 Task: Add Pacifica Island Vanilla Spray Perfume, Clean Fragrance, Essential Oil to the cart.
Action: Mouse moved to (300, 146)
Screenshot: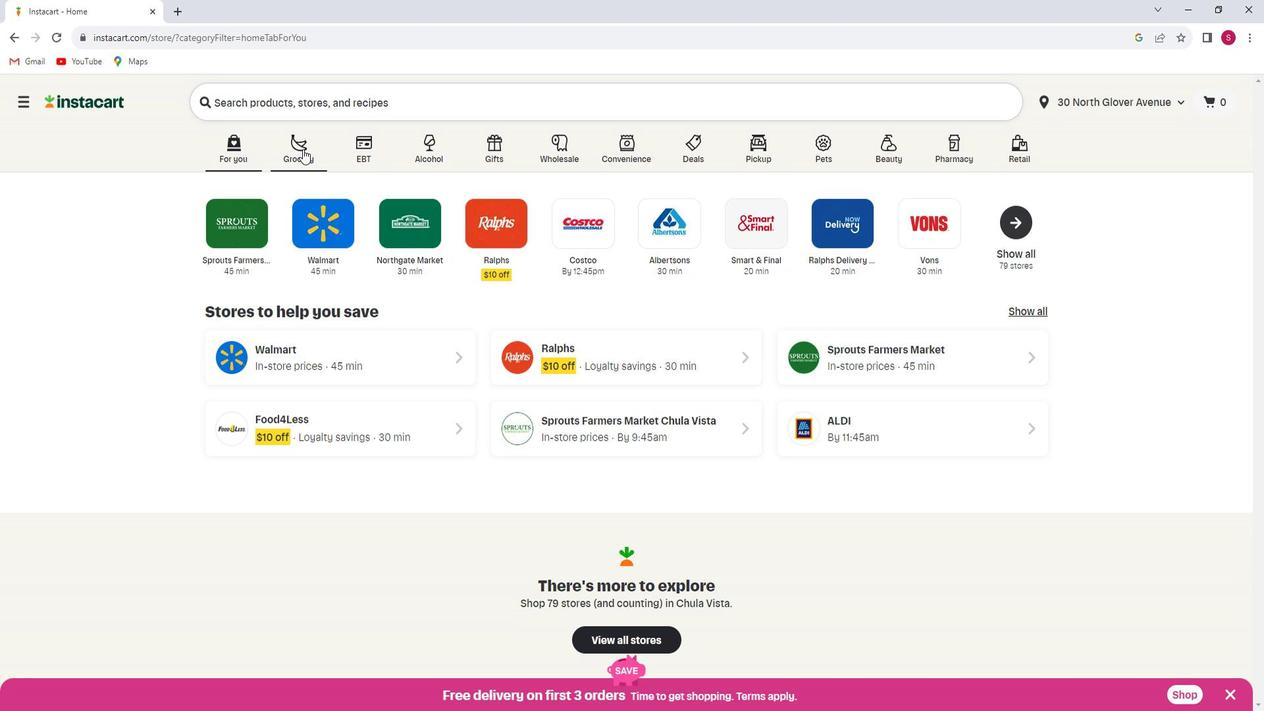 
Action: Mouse pressed left at (300, 146)
Screenshot: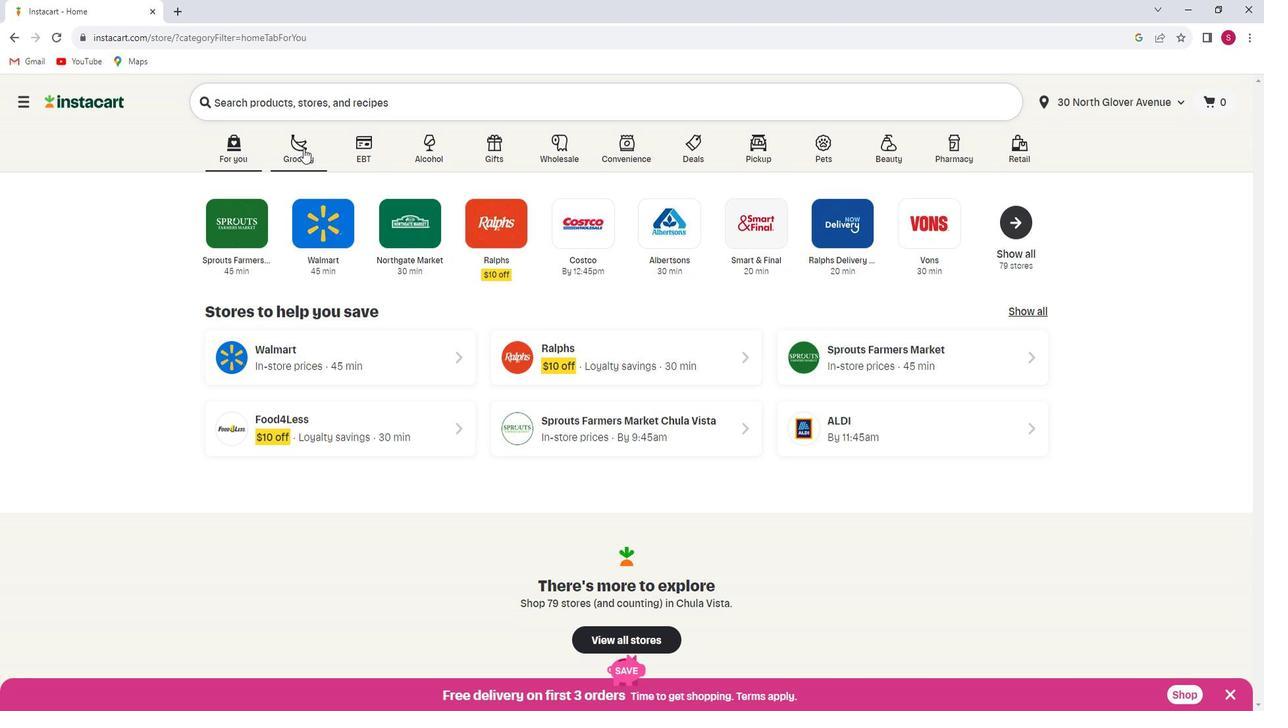 
Action: Mouse moved to (340, 393)
Screenshot: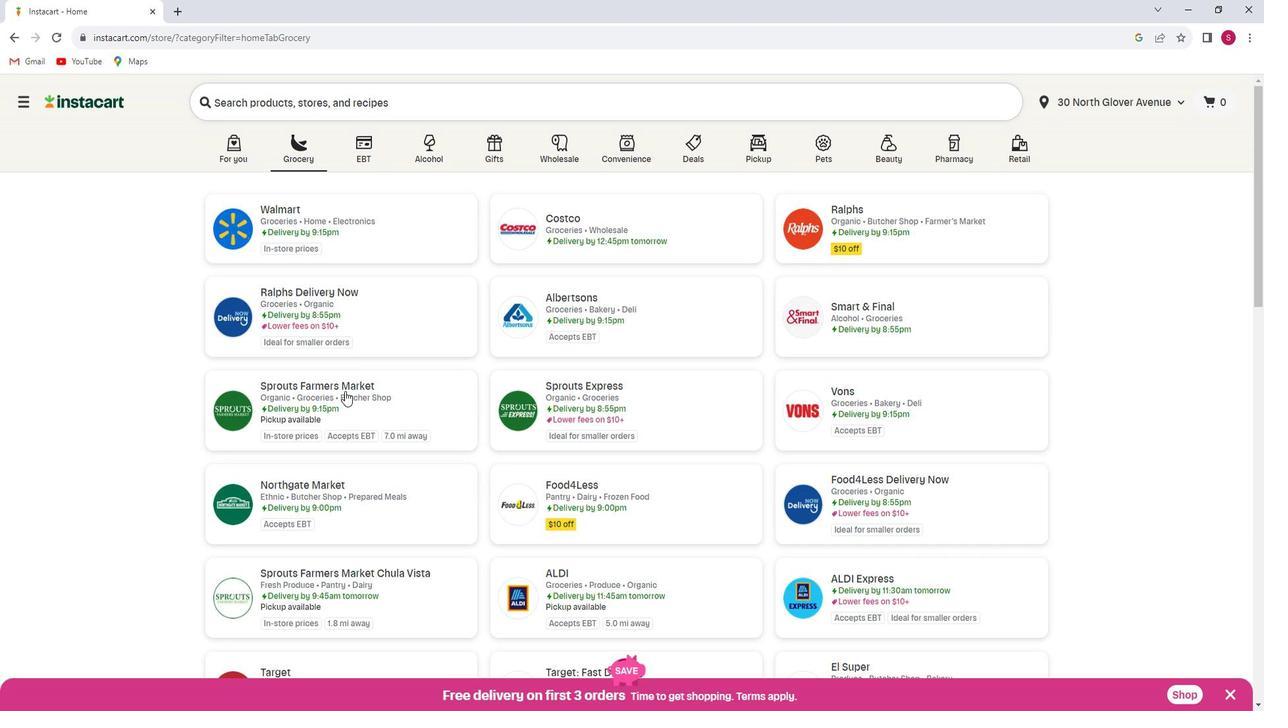 
Action: Mouse pressed left at (340, 393)
Screenshot: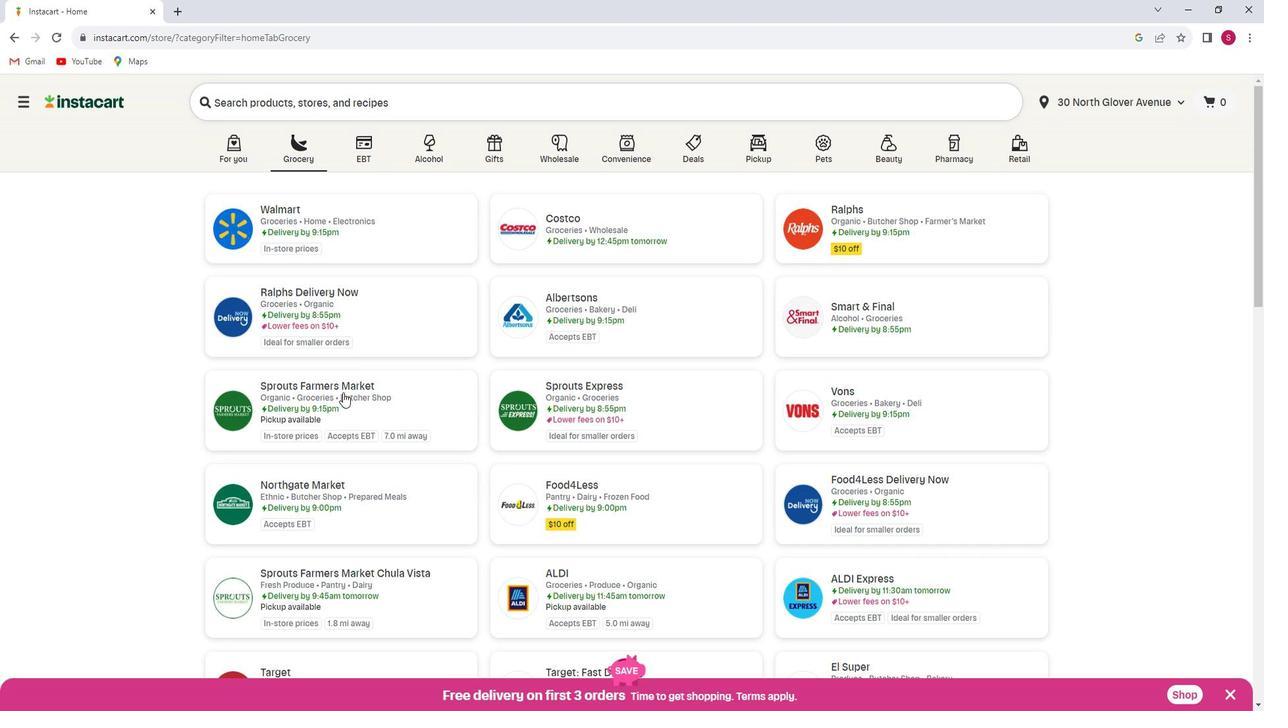 
Action: Mouse moved to (105, 402)
Screenshot: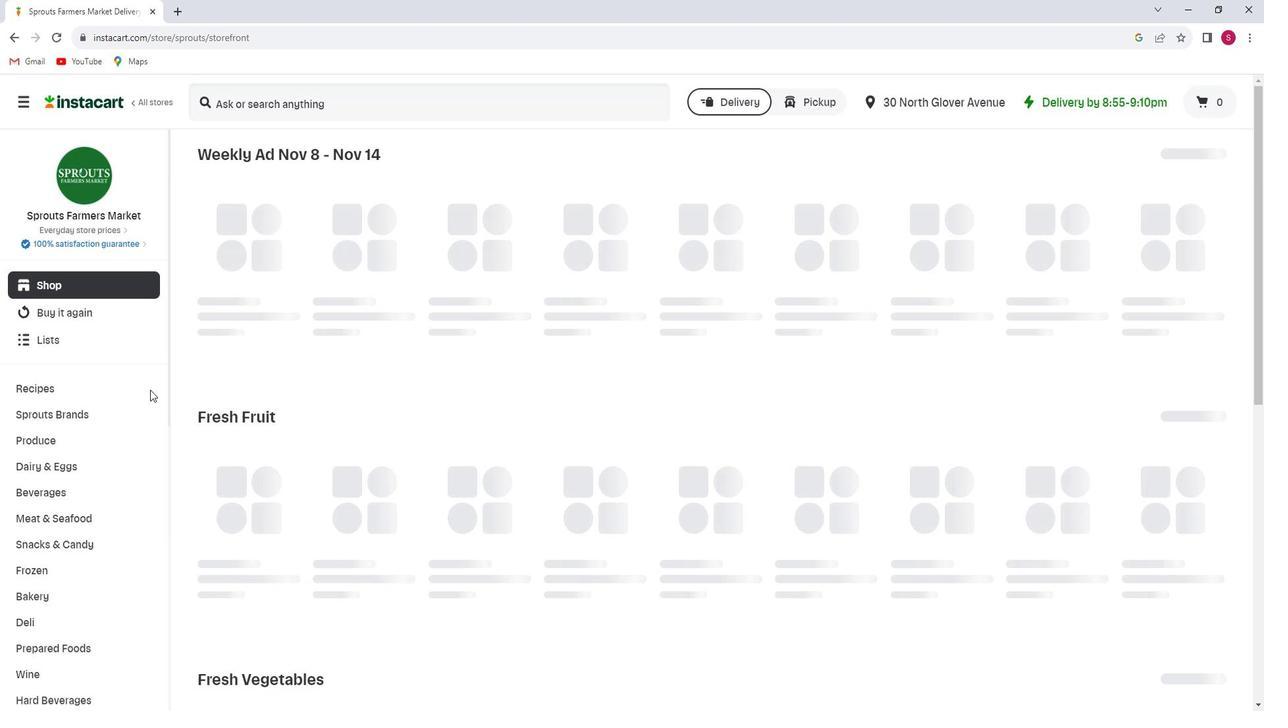
Action: Mouse scrolled (105, 402) with delta (0, 0)
Screenshot: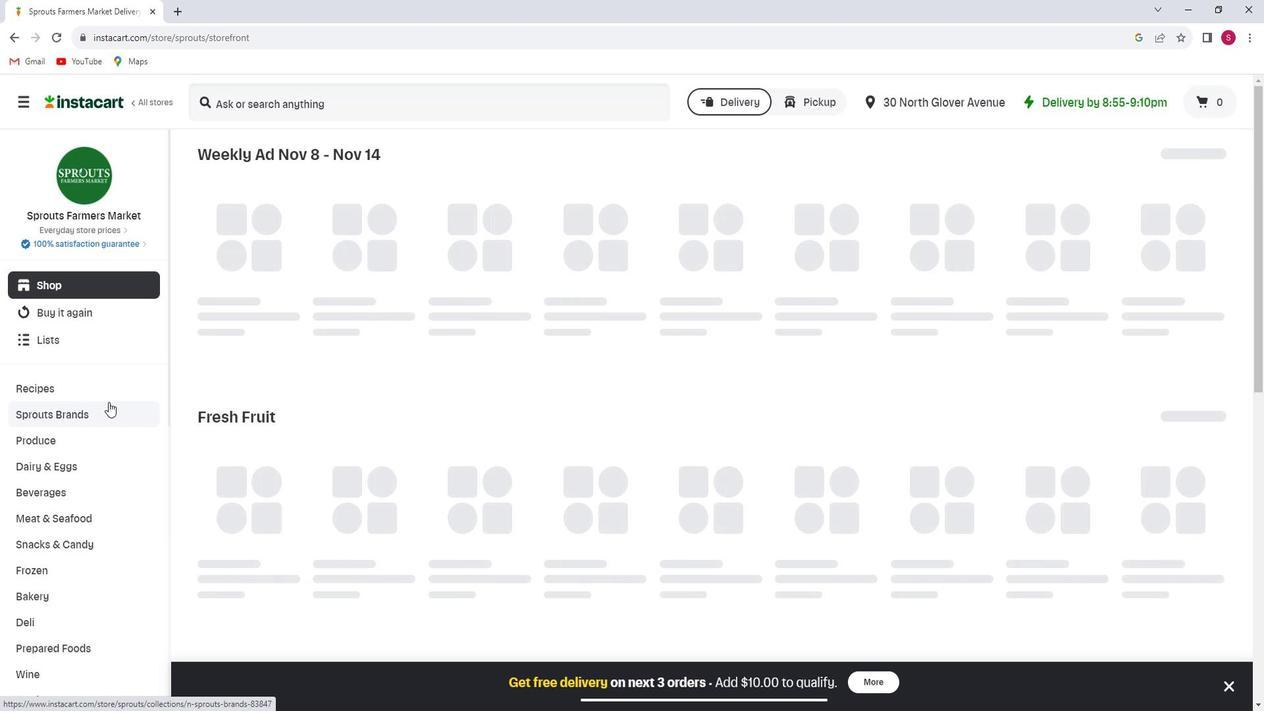 
Action: Mouse scrolled (105, 402) with delta (0, 0)
Screenshot: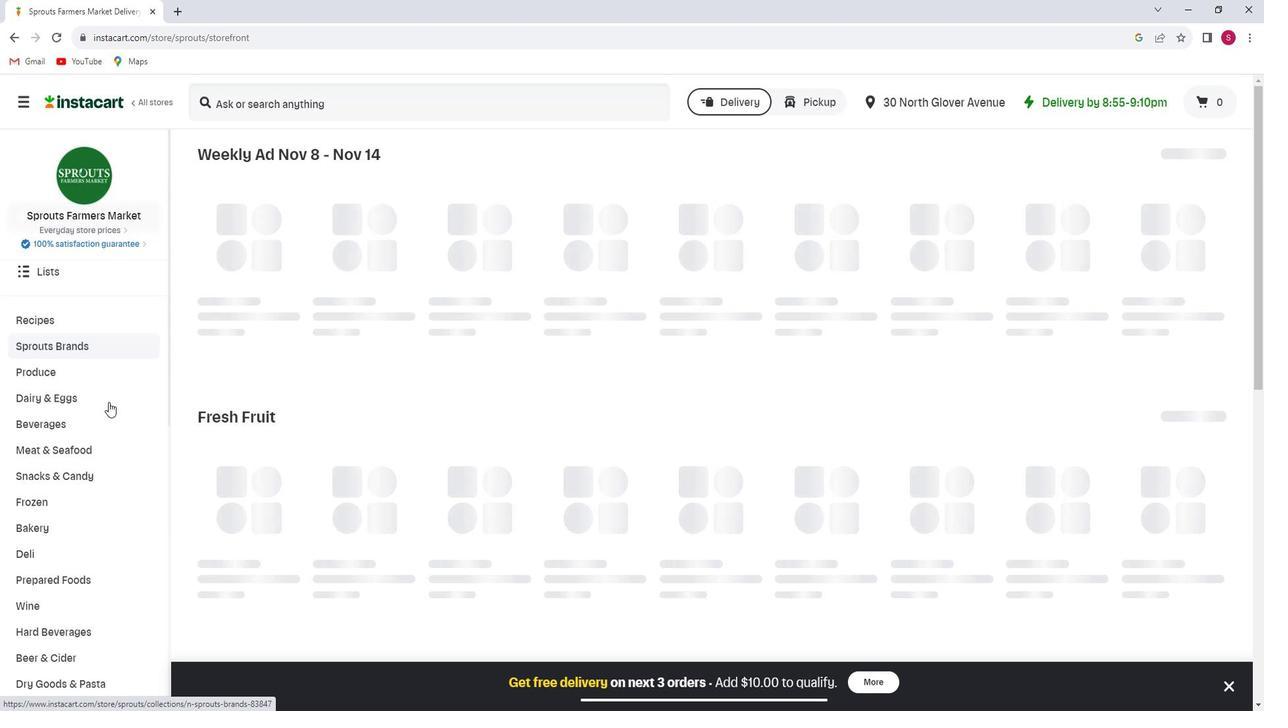 
Action: Mouse moved to (104, 402)
Screenshot: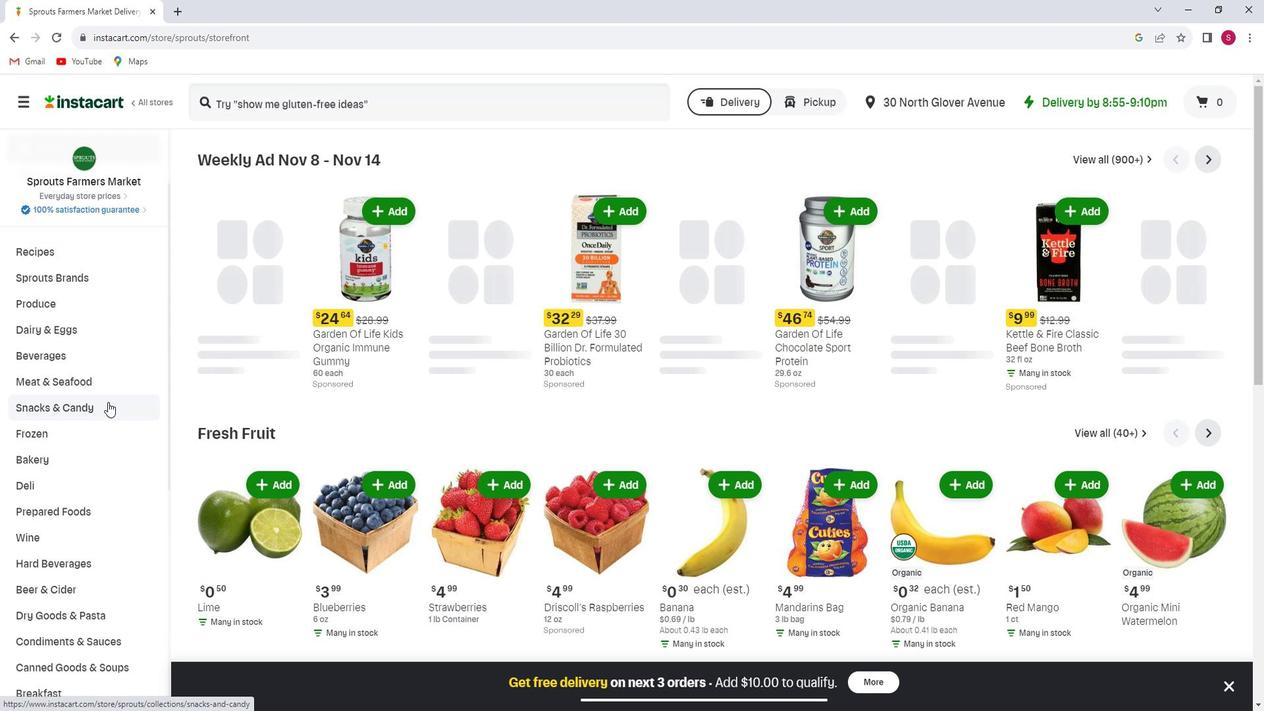 
Action: Mouse scrolled (104, 402) with delta (0, 0)
Screenshot: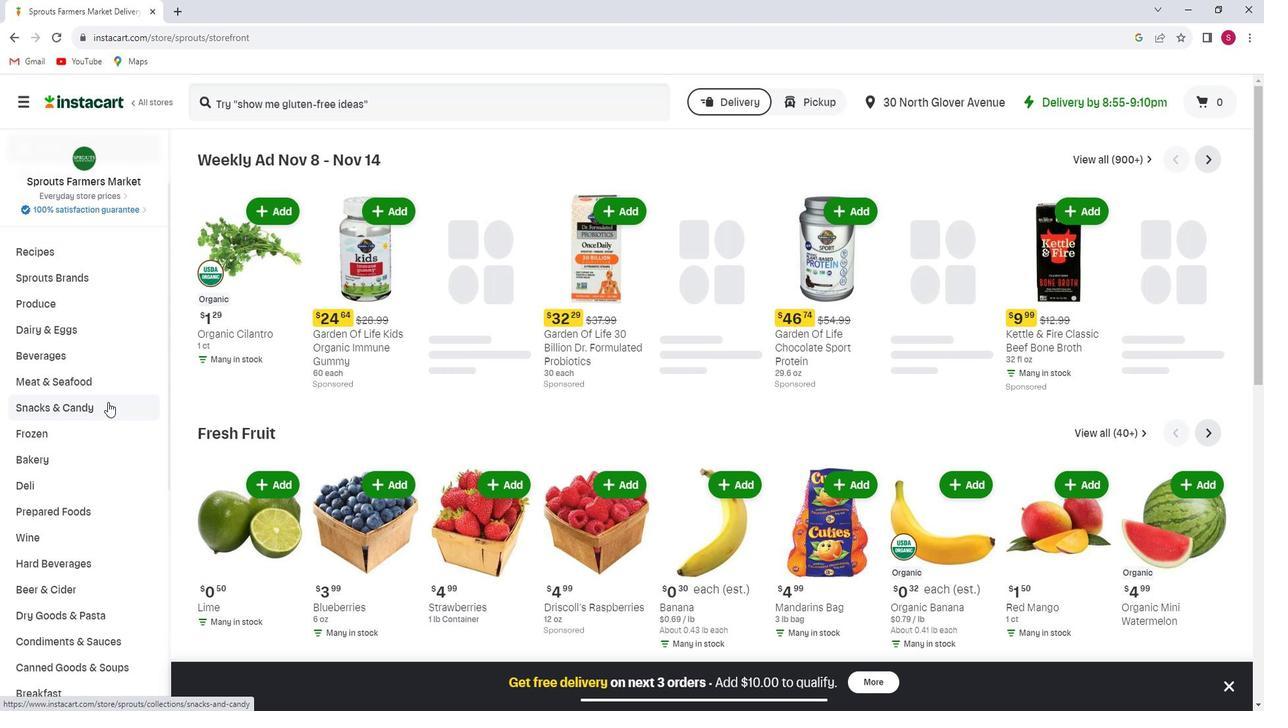 
Action: Mouse scrolled (104, 402) with delta (0, 0)
Screenshot: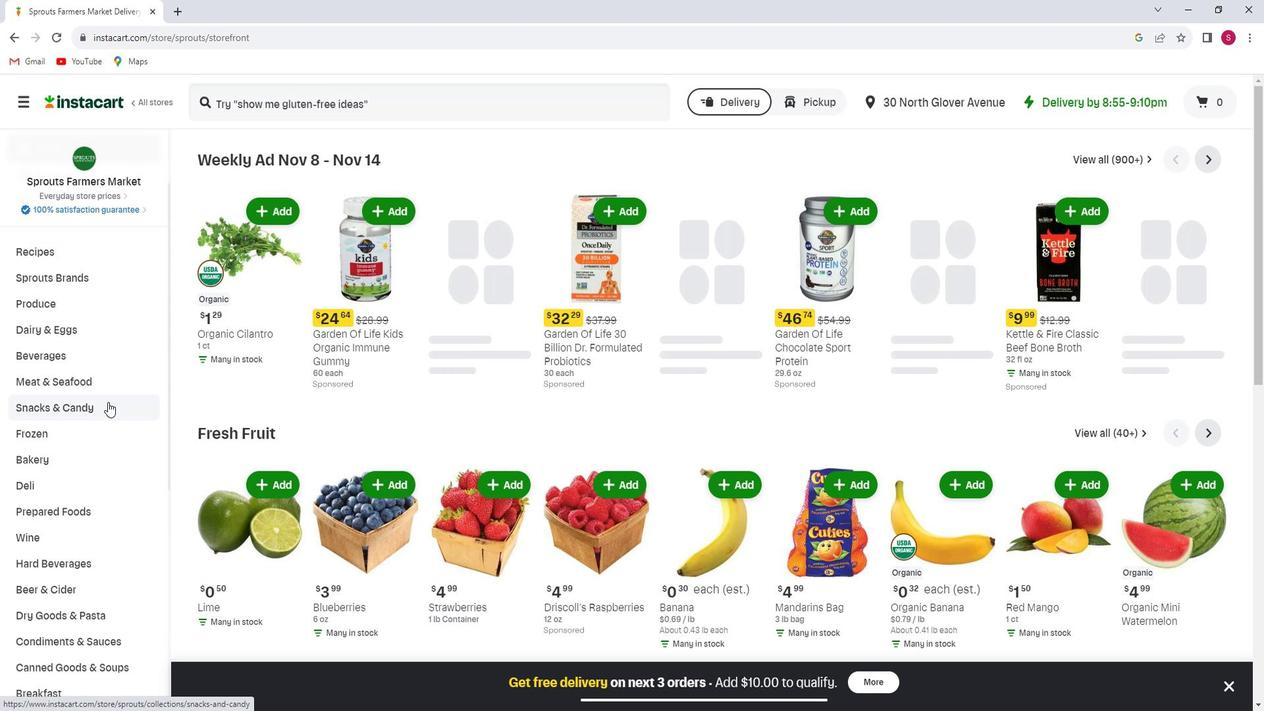 
Action: Mouse moved to (93, 416)
Screenshot: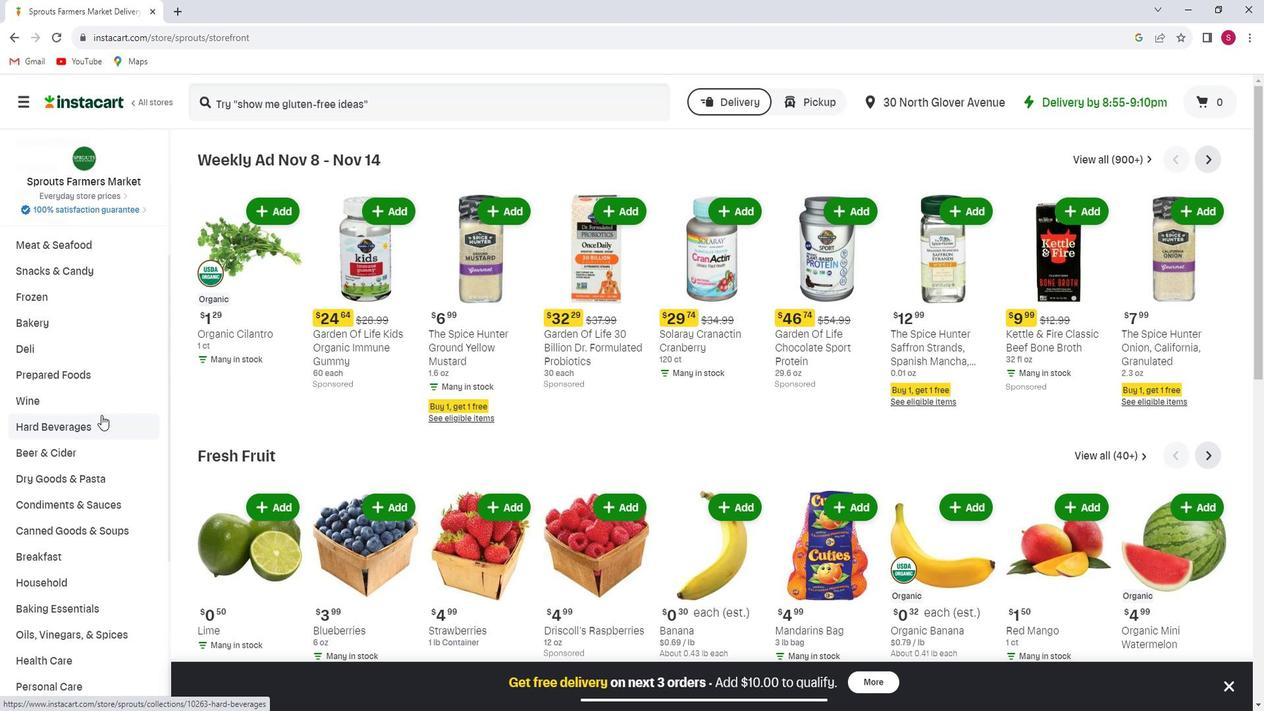 
Action: Mouse scrolled (93, 415) with delta (0, 0)
Screenshot: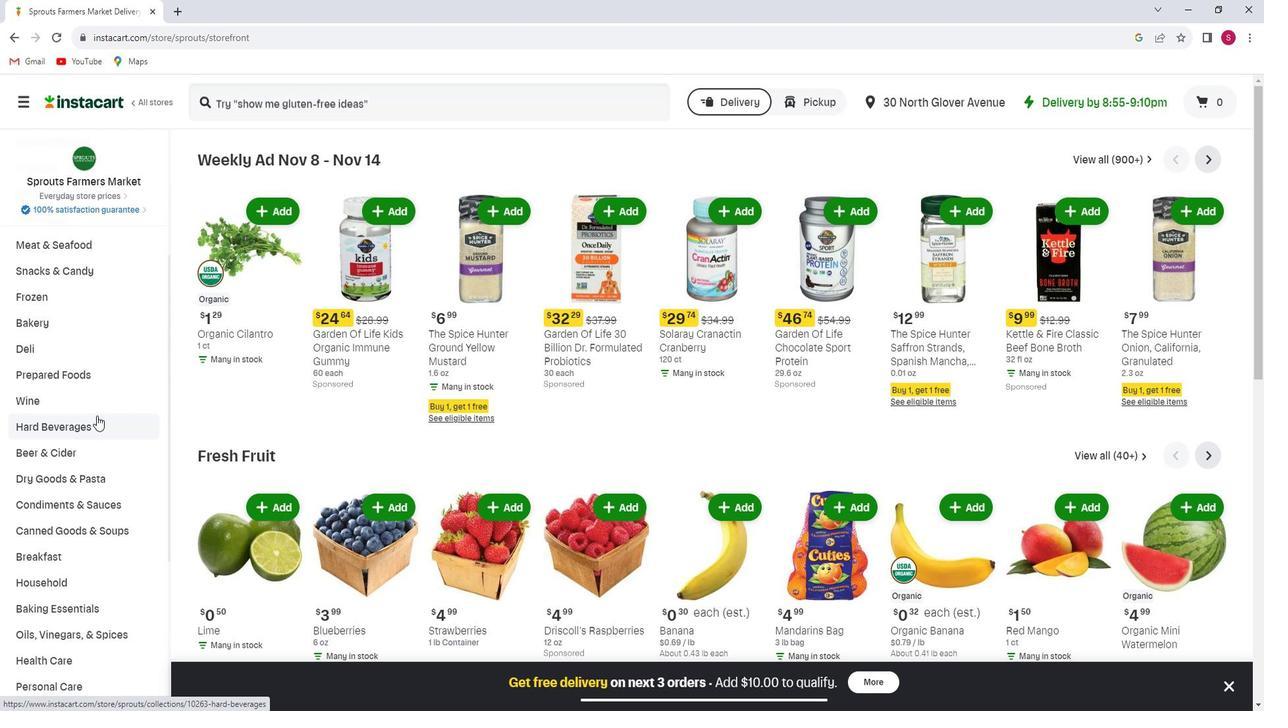 
Action: Mouse scrolled (93, 415) with delta (0, 0)
Screenshot: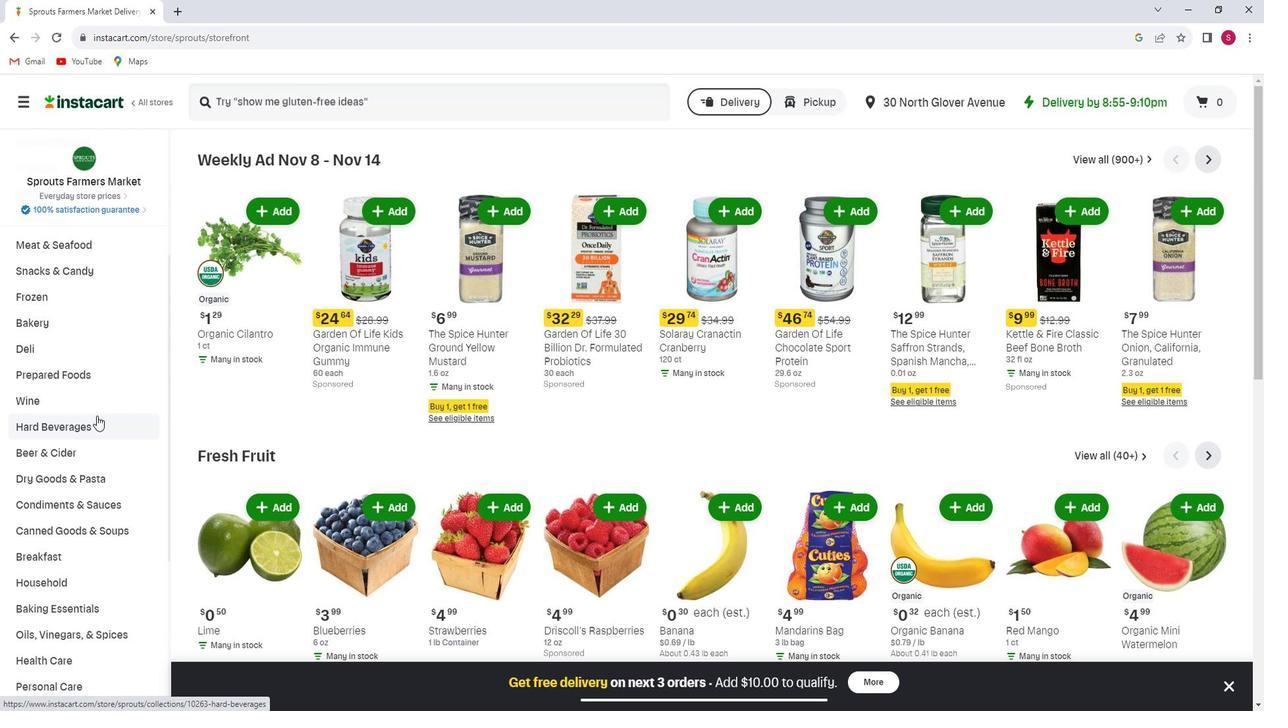 
Action: Mouse moved to (80, 427)
Screenshot: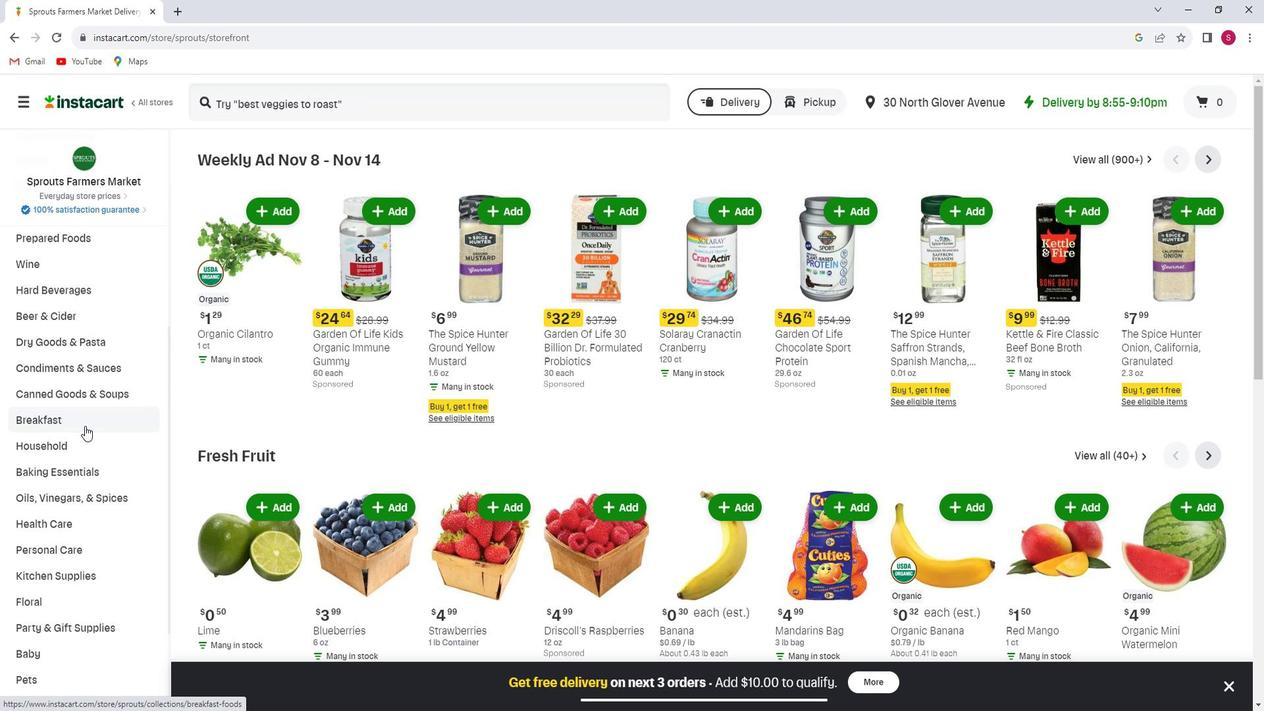 
Action: Mouse scrolled (80, 426) with delta (0, 0)
Screenshot: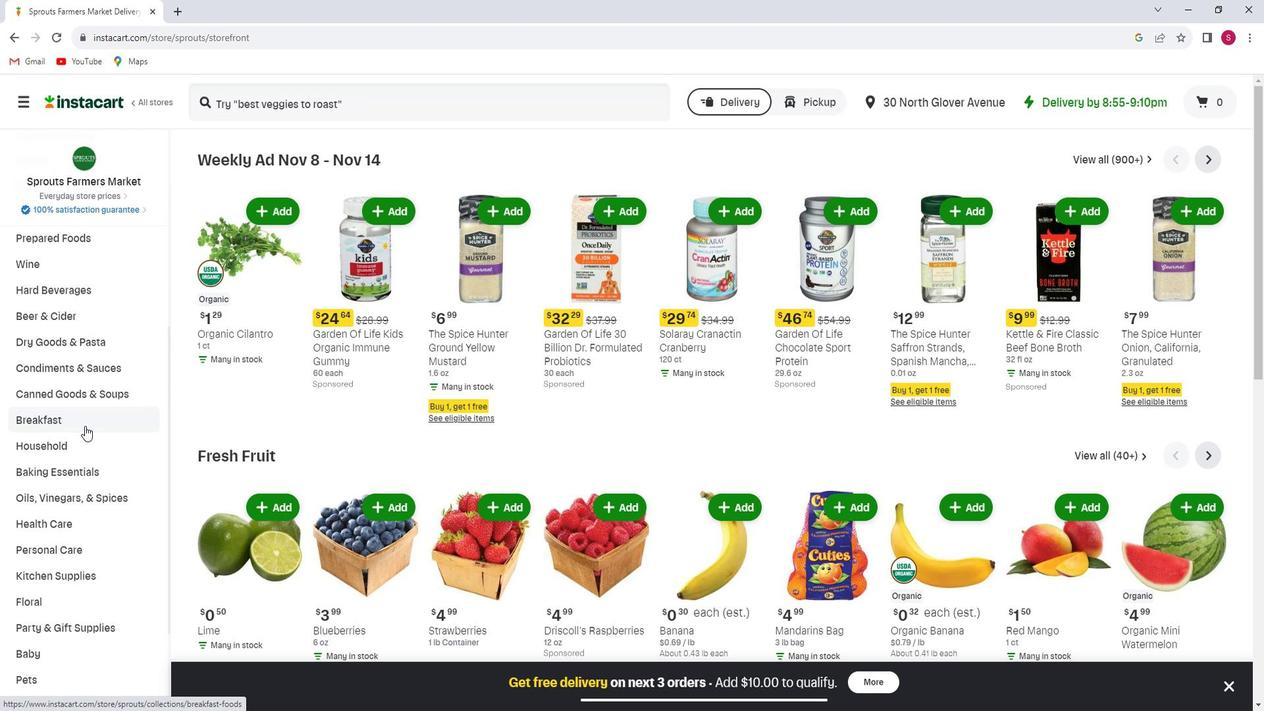
Action: Mouse moved to (65, 479)
Screenshot: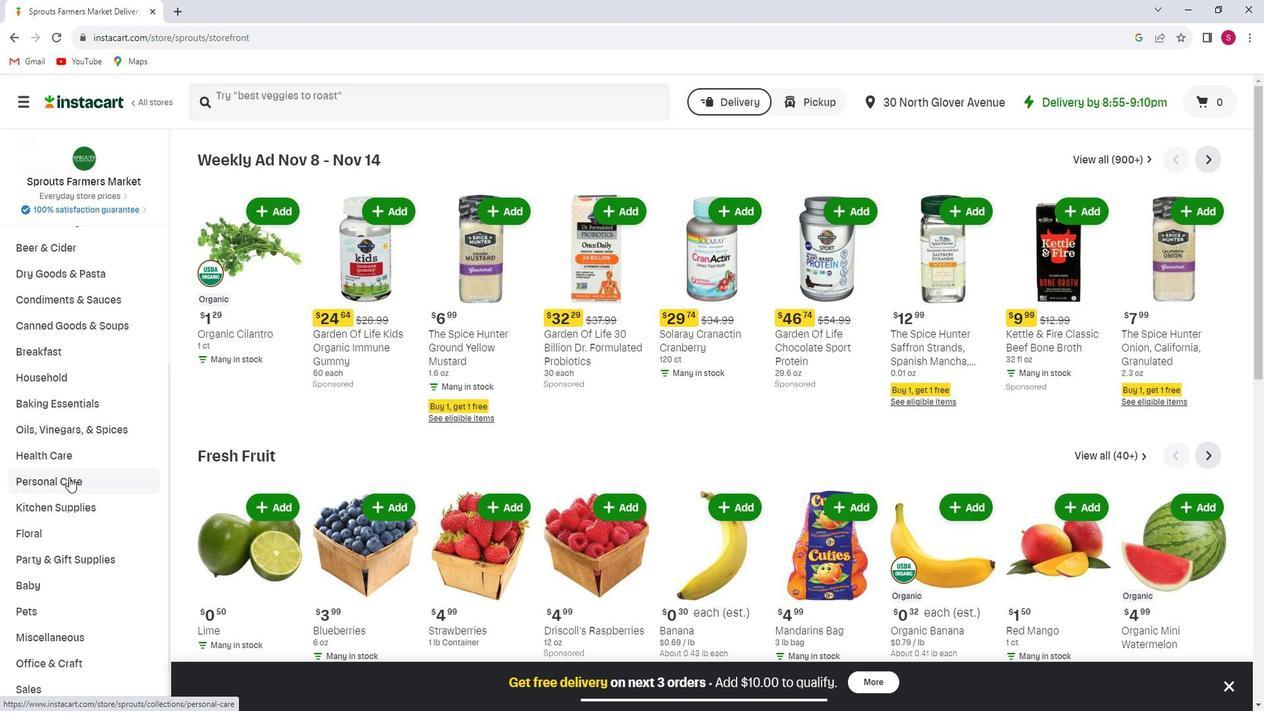 
Action: Mouse pressed left at (65, 479)
Screenshot: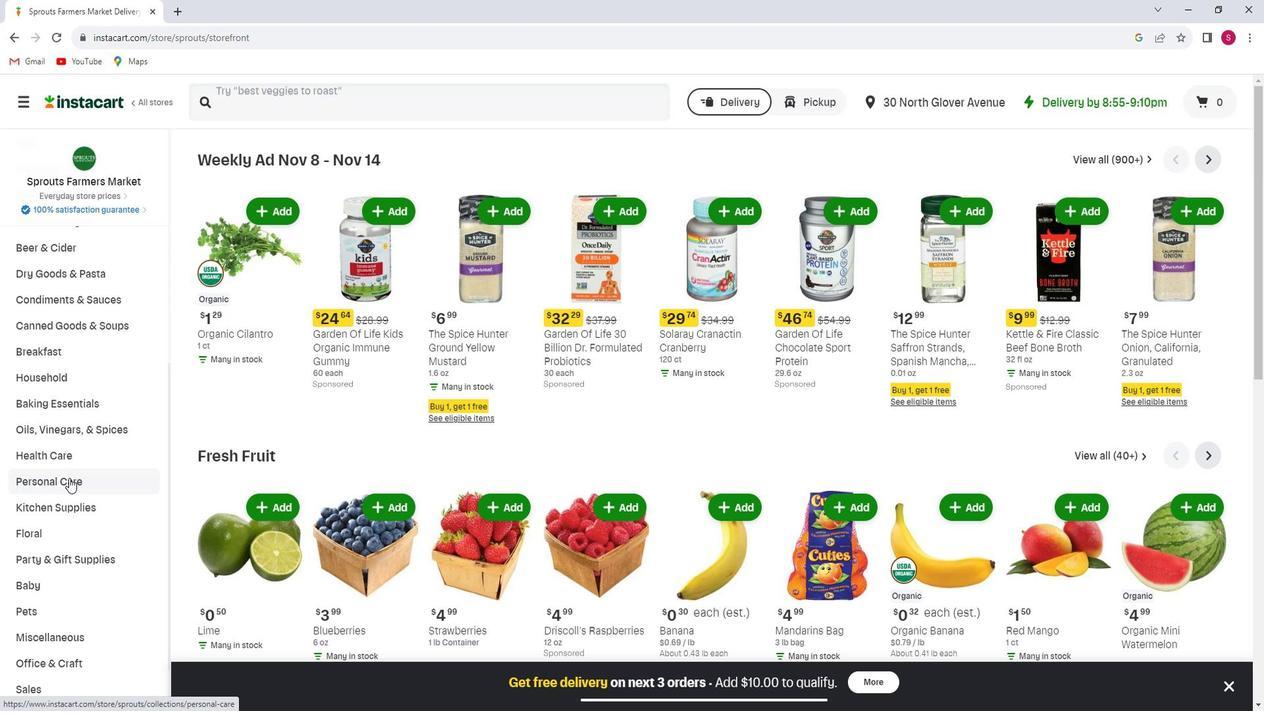 
Action: Mouse moved to (66, 535)
Screenshot: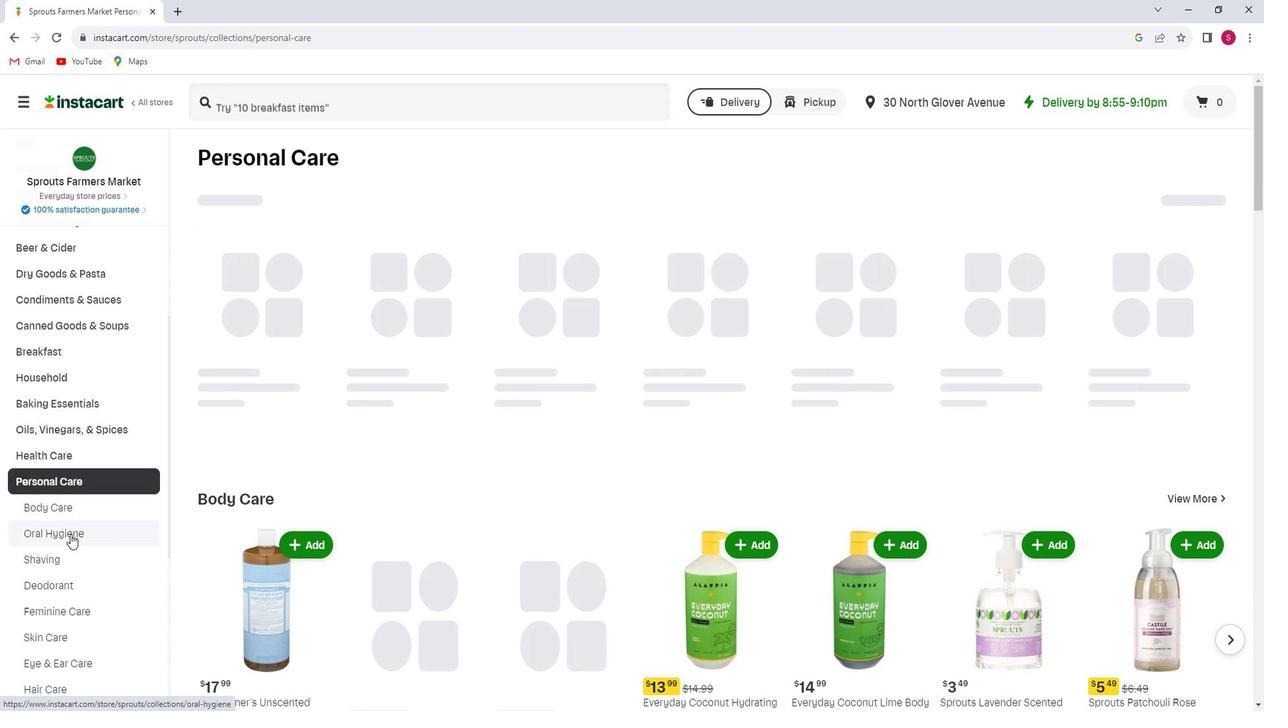 
Action: Mouse scrolled (66, 534) with delta (0, 0)
Screenshot: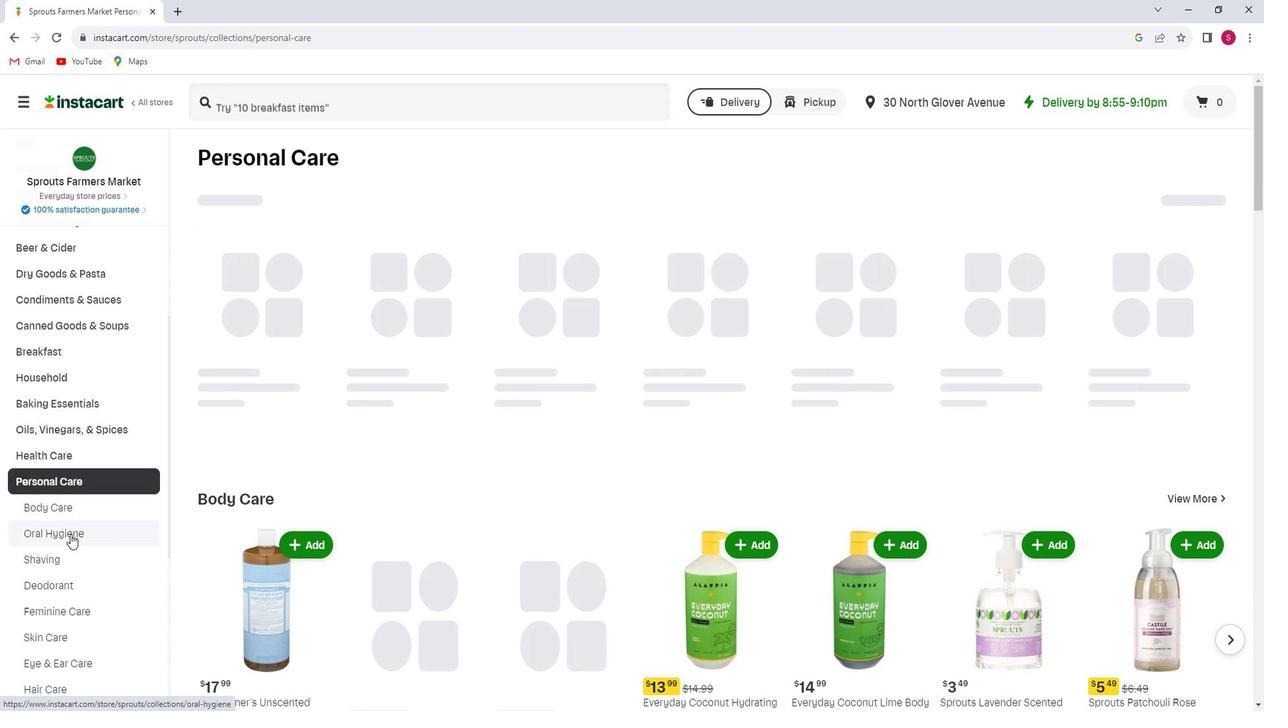 
Action: Mouse scrolled (66, 534) with delta (0, 0)
Screenshot: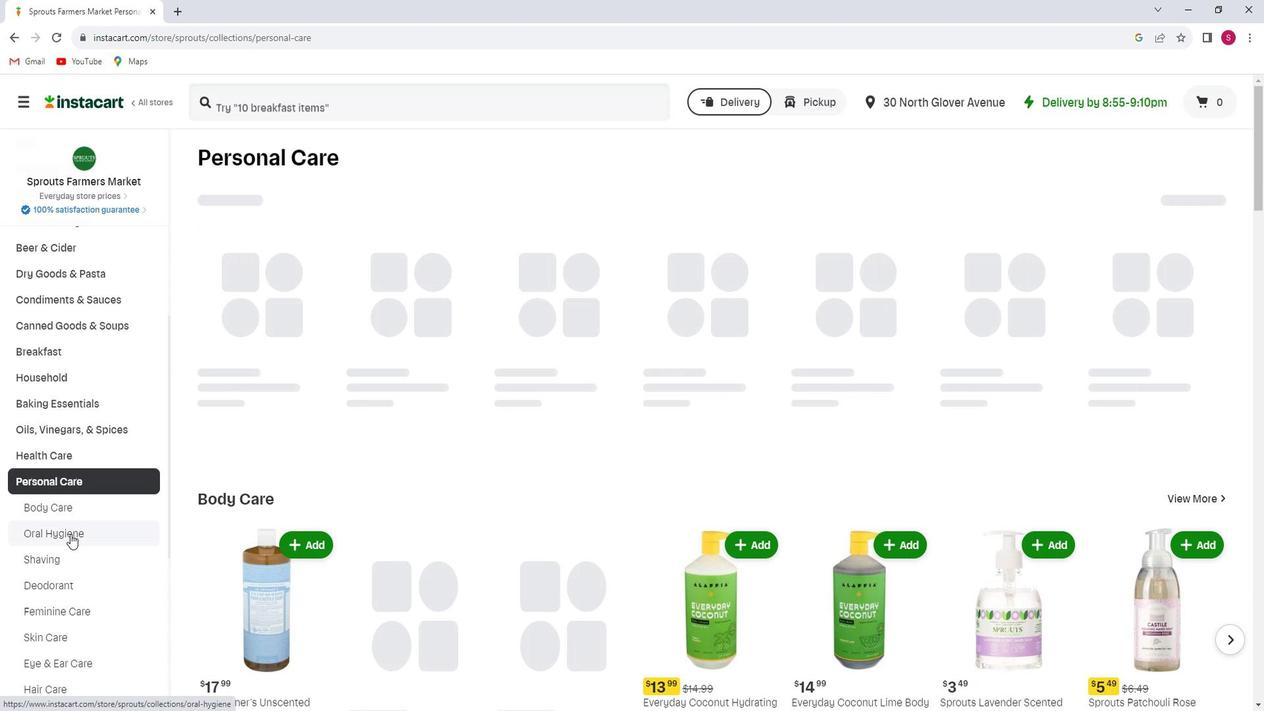 
Action: Mouse moved to (42, 629)
Screenshot: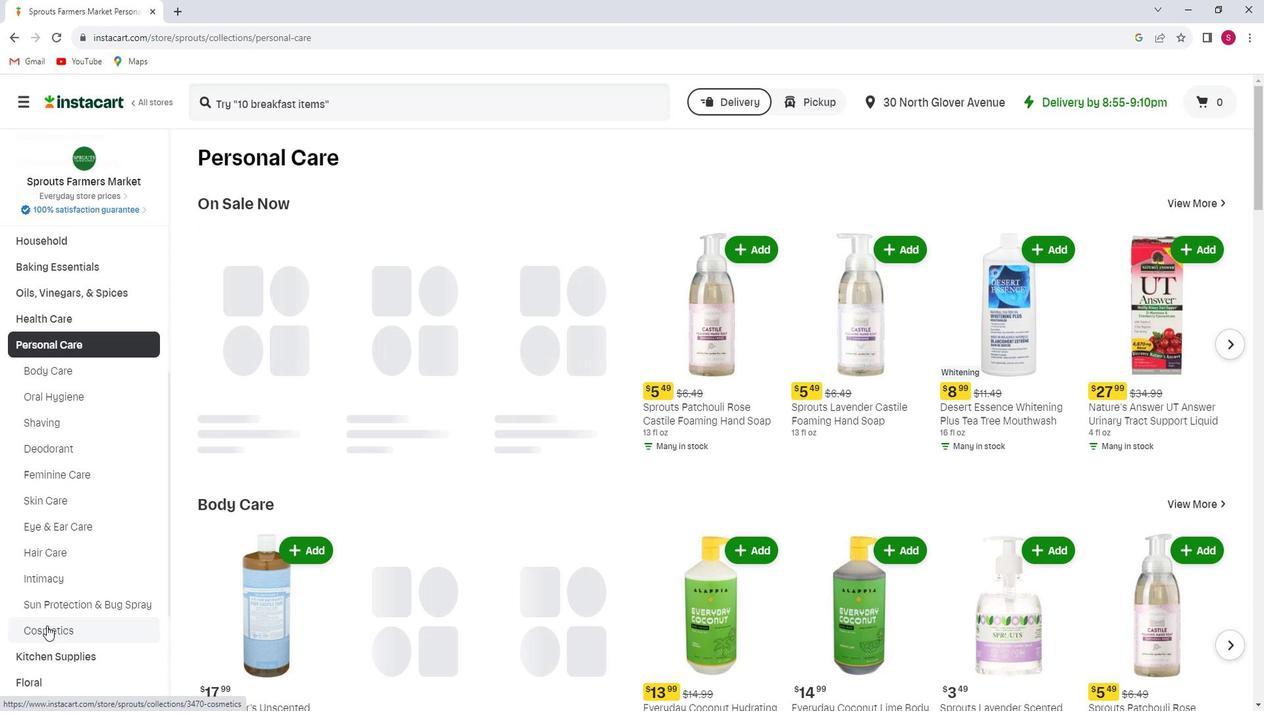 
Action: Mouse pressed left at (42, 629)
Screenshot: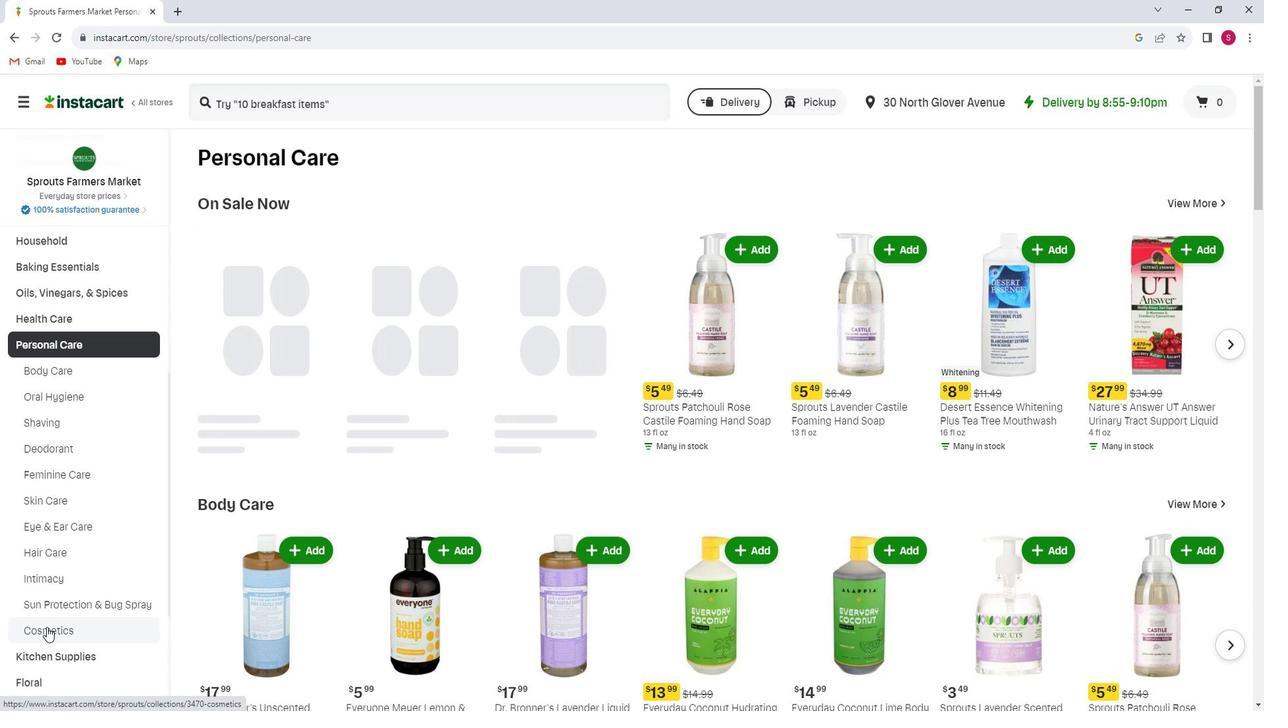 
Action: Mouse moved to (405, 217)
Screenshot: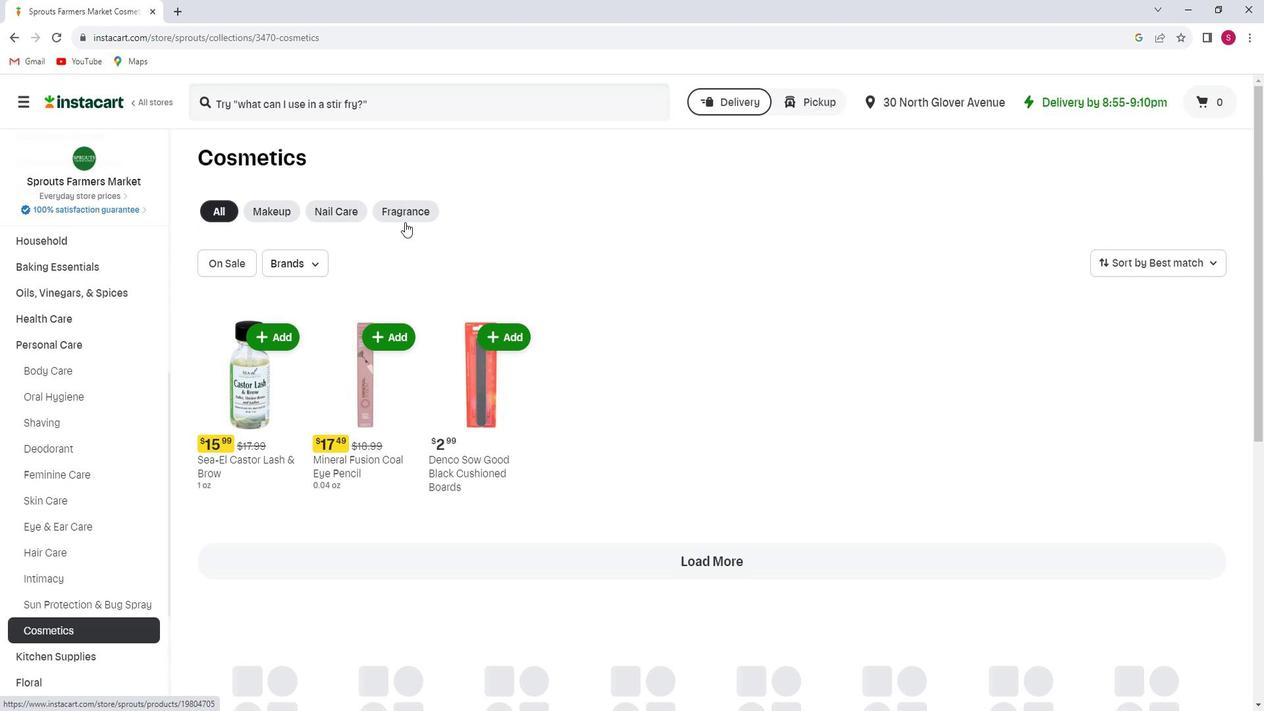 
Action: Mouse pressed left at (405, 217)
Screenshot: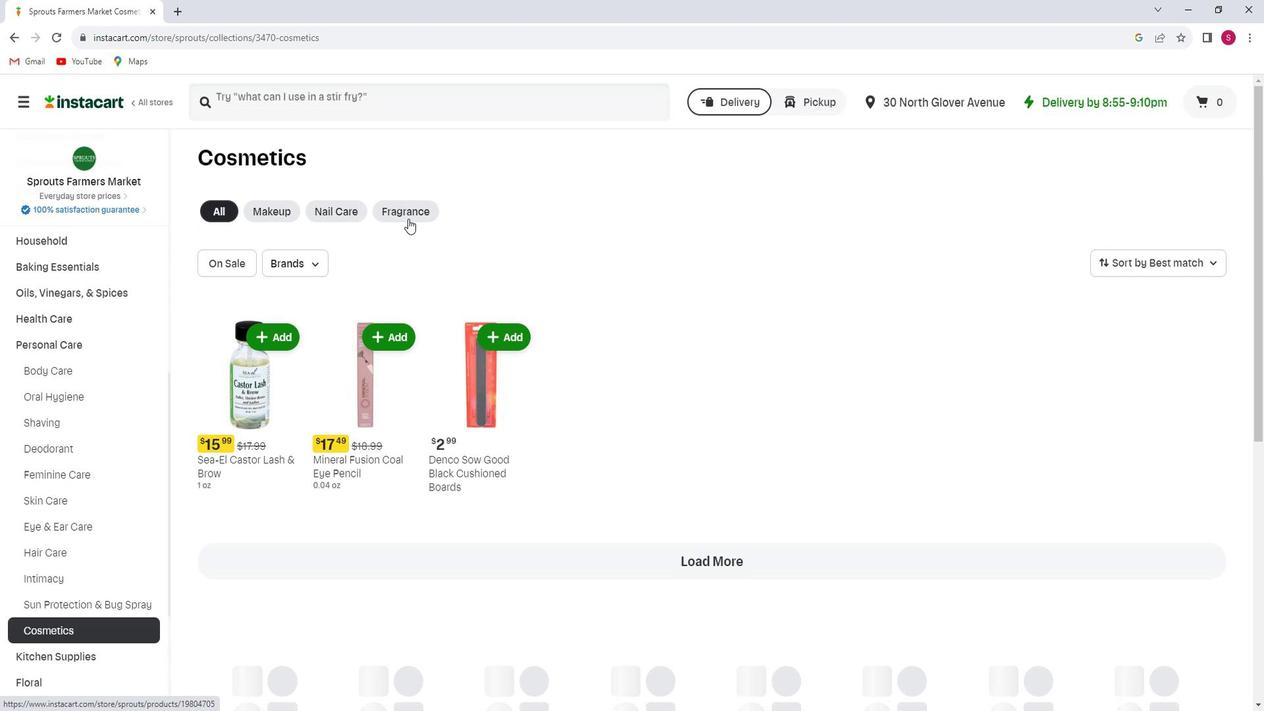 
Action: Mouse moved to (363, 102)
Screenshot: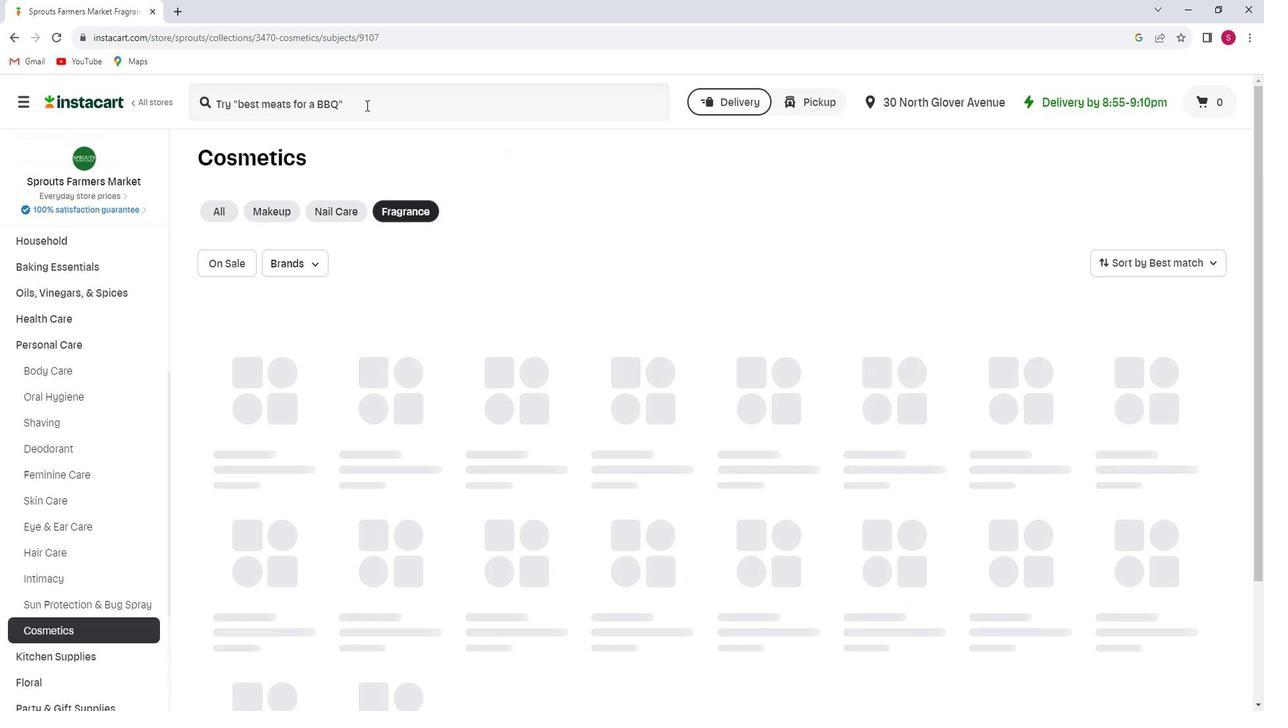 
Action: Mouse pressed left at (363, 102)
Screenshot: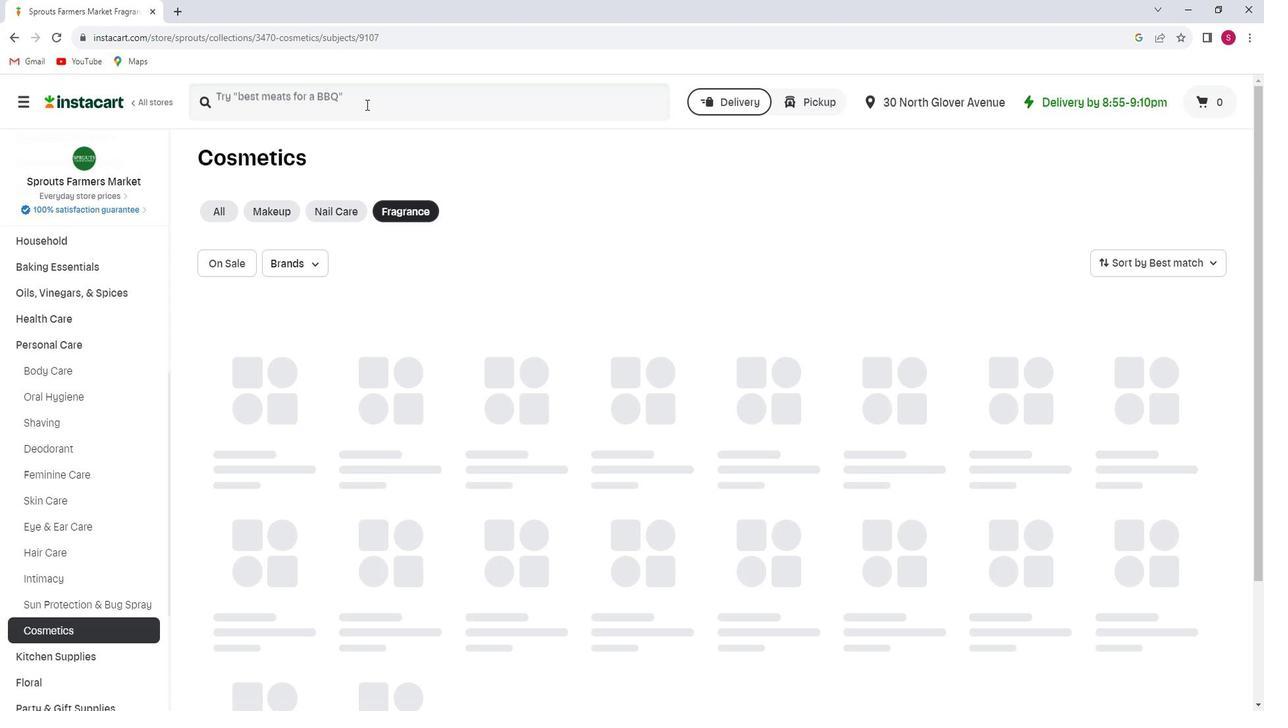 
Action: Mouse moved to (278, 122)
Screenshot: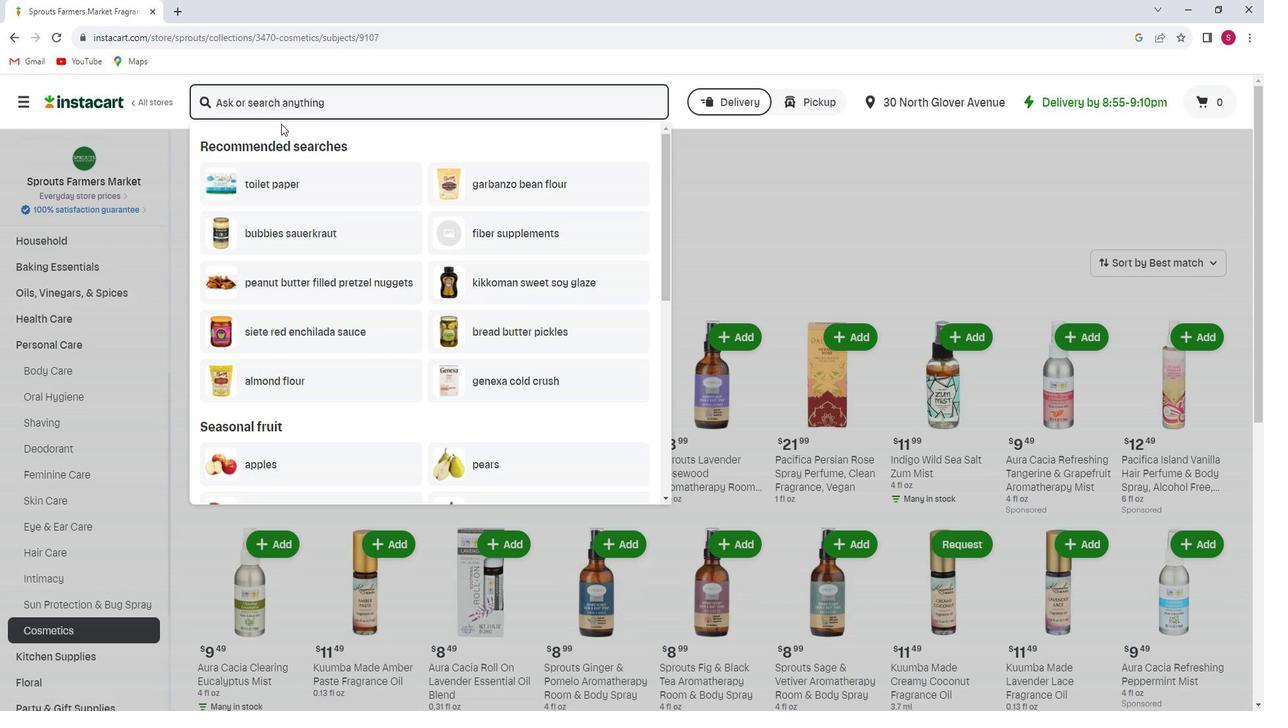 
Action: Key pressed <Key.shift>Pacifu<Key.backspace>ica<Key.space><Key.shift>Island<Key.space><Key.shift><Key.shift><Key.shift>Vanilla<Key.space><Key.shift>Spray<Key.space><Key.shift>Perfume,<Key.space><Key.shift>Clean<Key.space><Key.shift>Fragrance,<Key.space><Key.shift>Essential<Key.space><Key.shift>Oil<Key.enter>
Screenshot: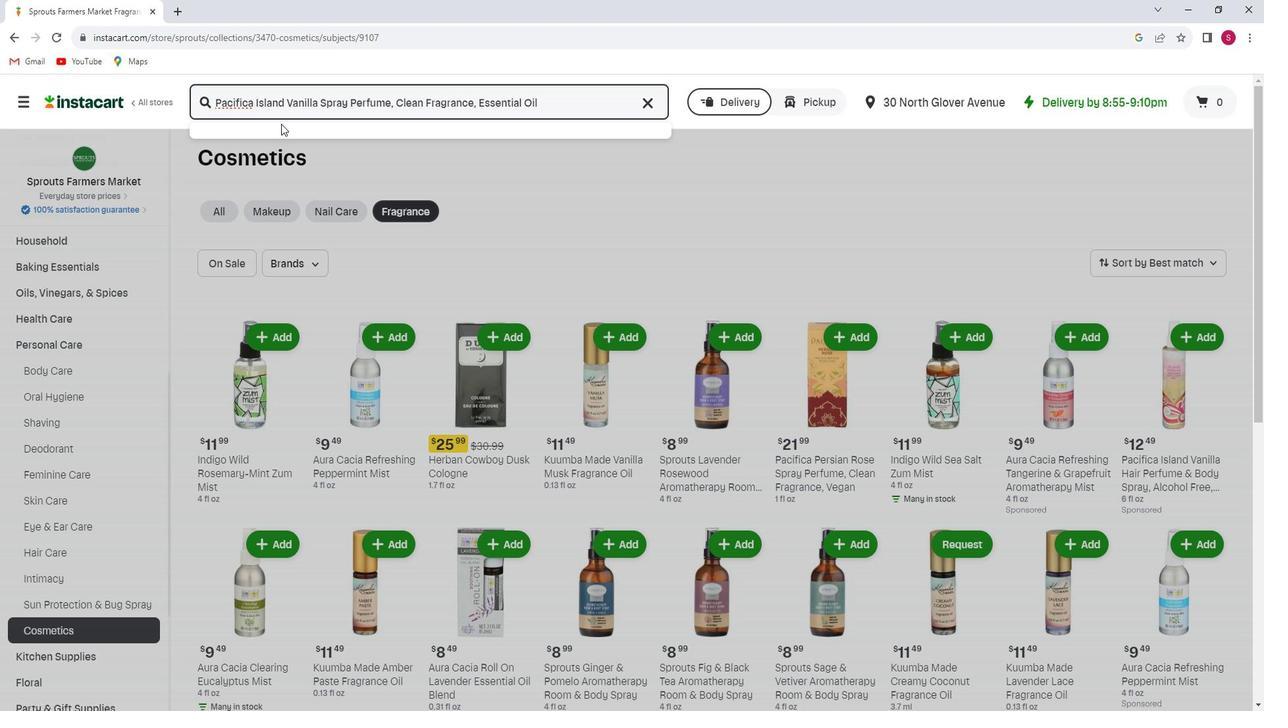 
Action: Mouse moved to (451, 217)
Screenshot: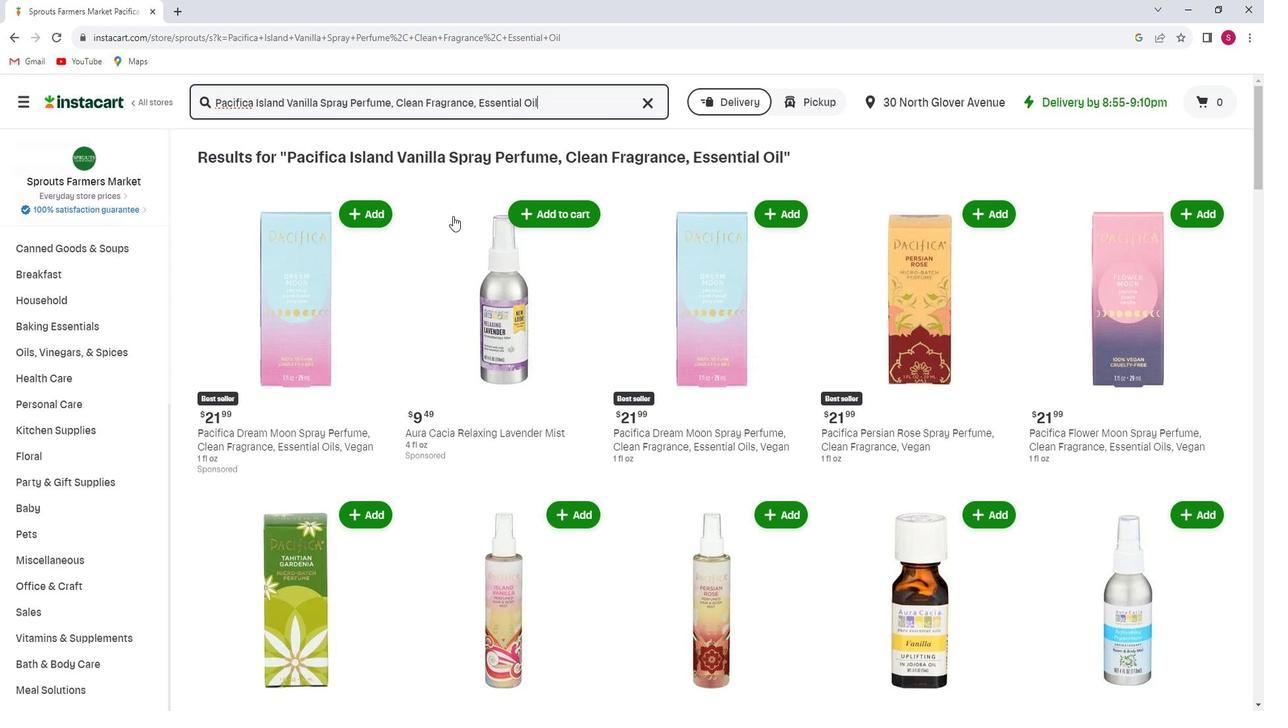 
Action: Mouse scrolled (451, 217) with delta (0, 0)
Screenshot: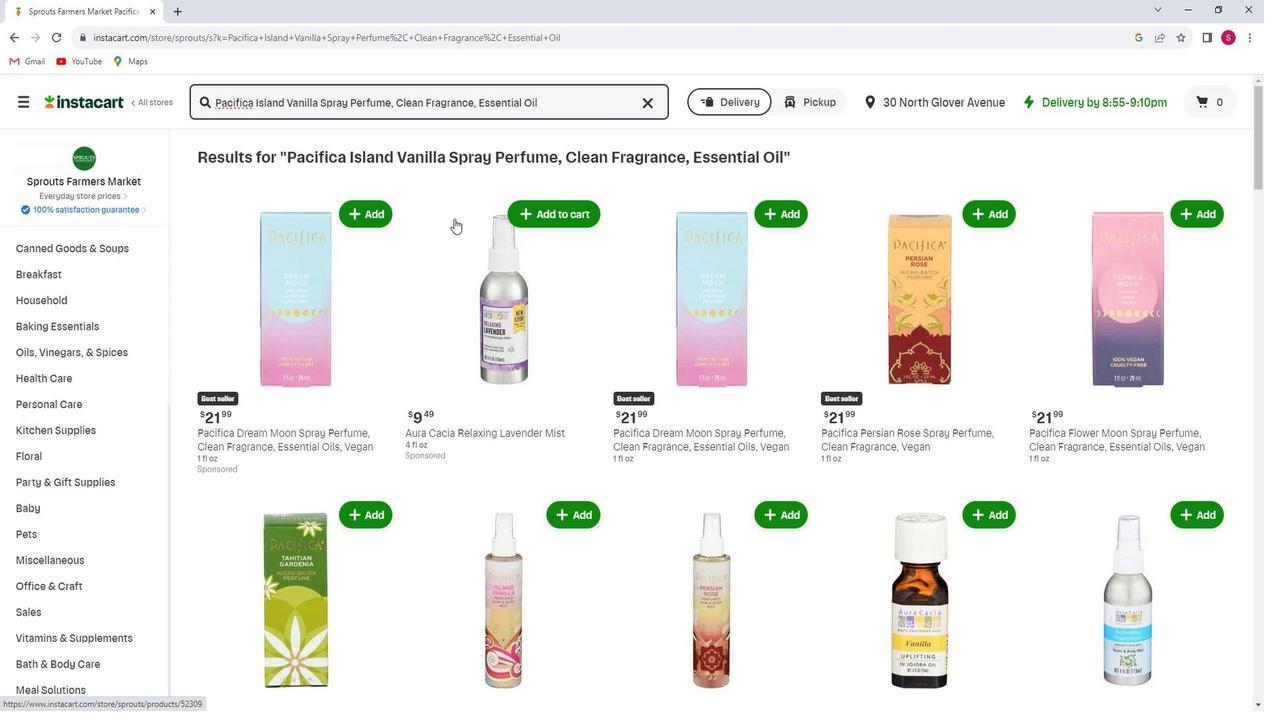 
Action: Mouse moved to (471, 225)
Screenshot: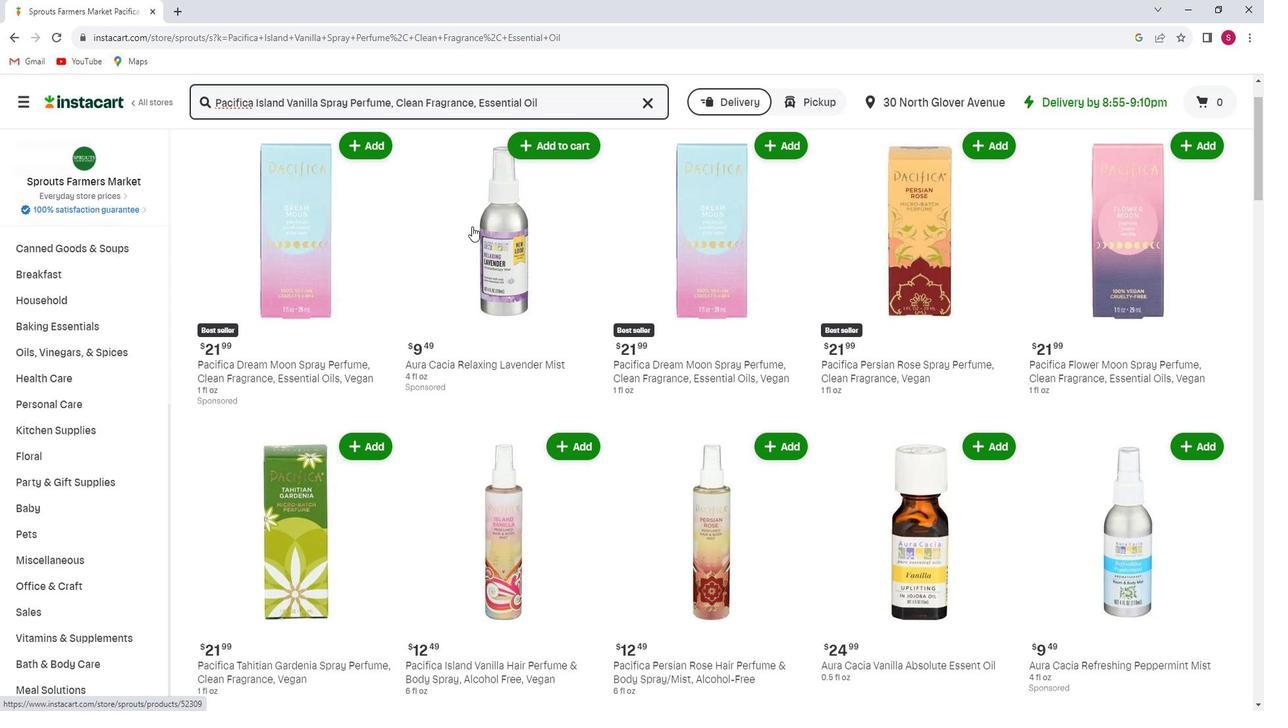
Action: Mouse scrolled (471, 225) with delta (0, 0)
Screenshot: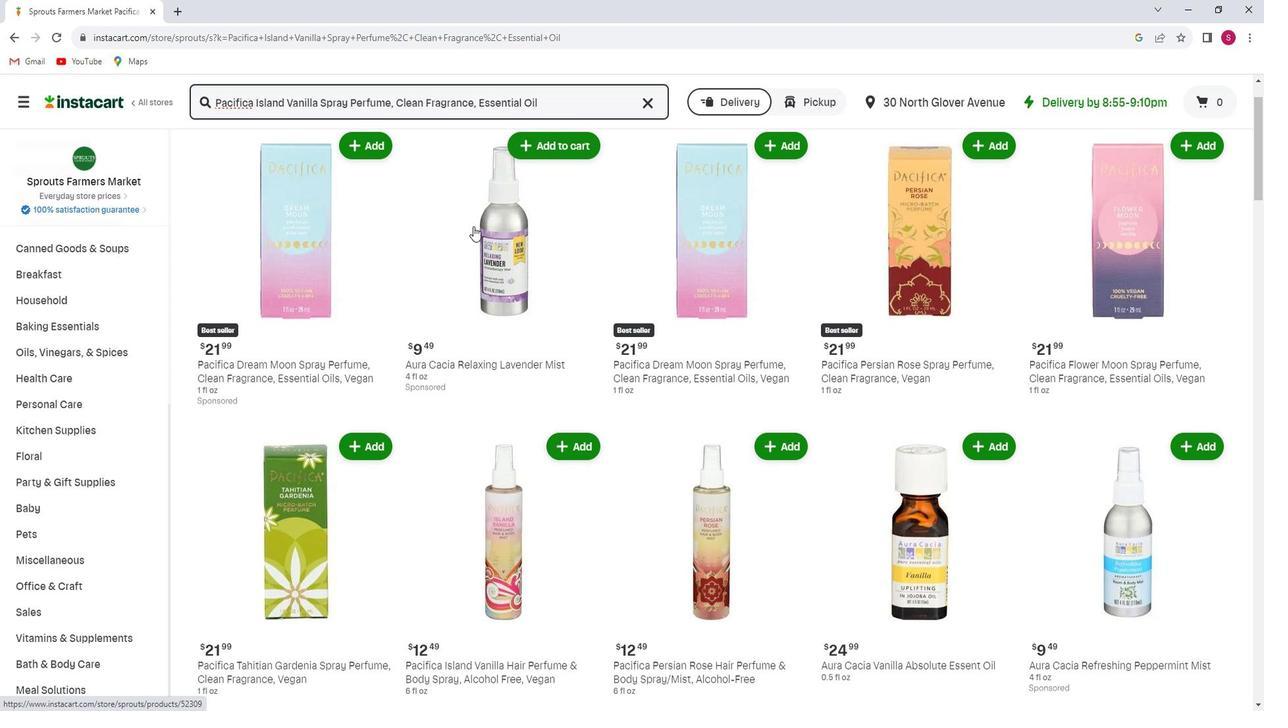 
Action: Mouse scrolled (471, 225) with delta (0, 0)
Screenshot: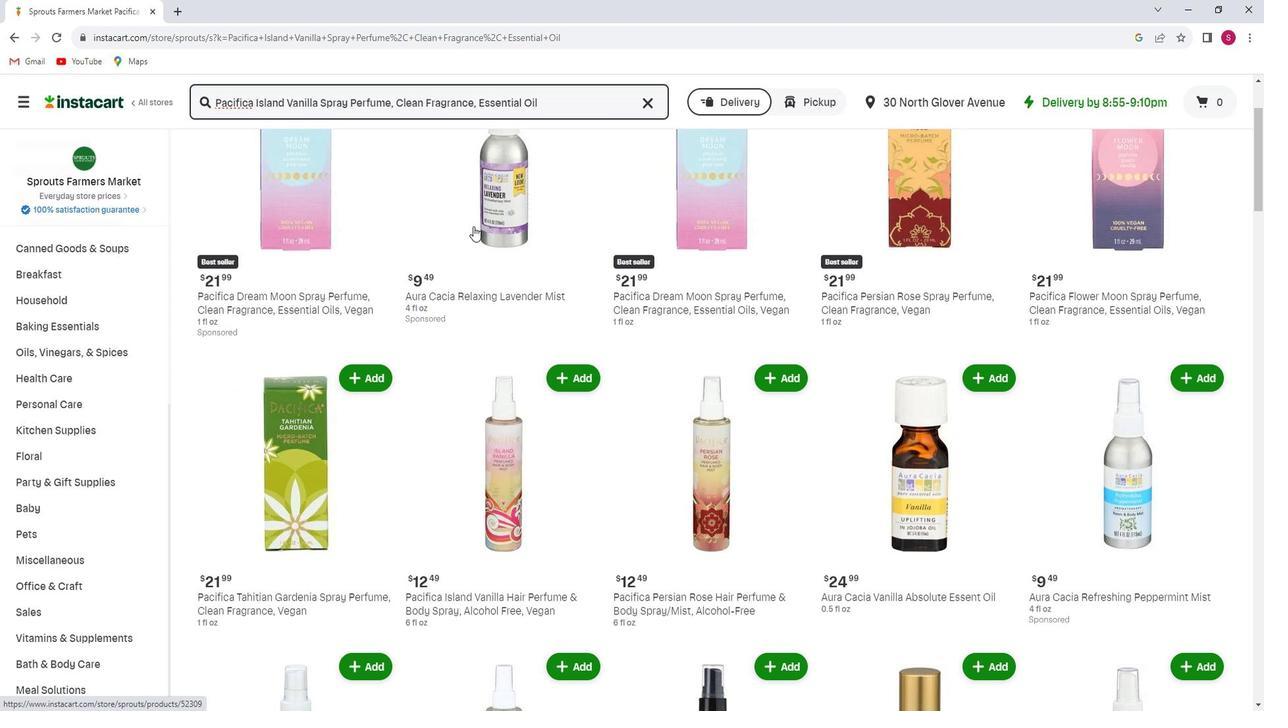 
Action: Mouse scrolled (471, 225) with delta (0, 0)
Screenshot: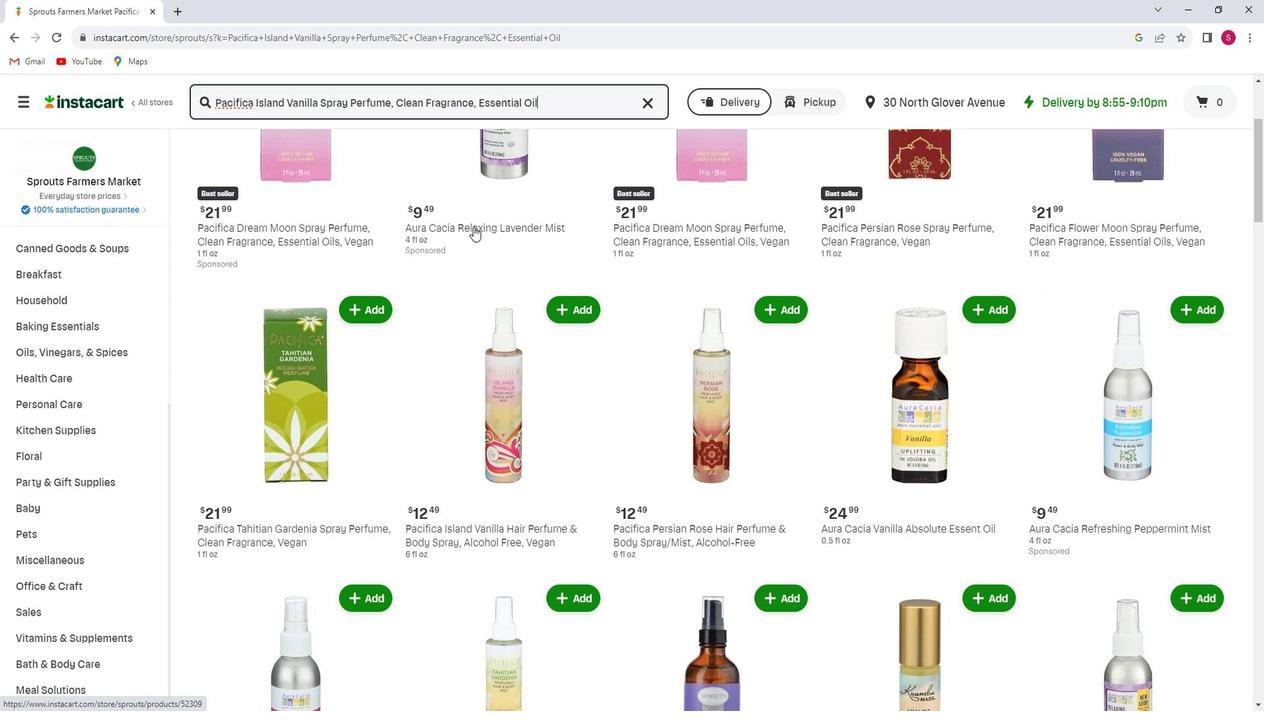 
Action: Mouse scrolled (471, 225) with delta (0, 0)
Screenshot: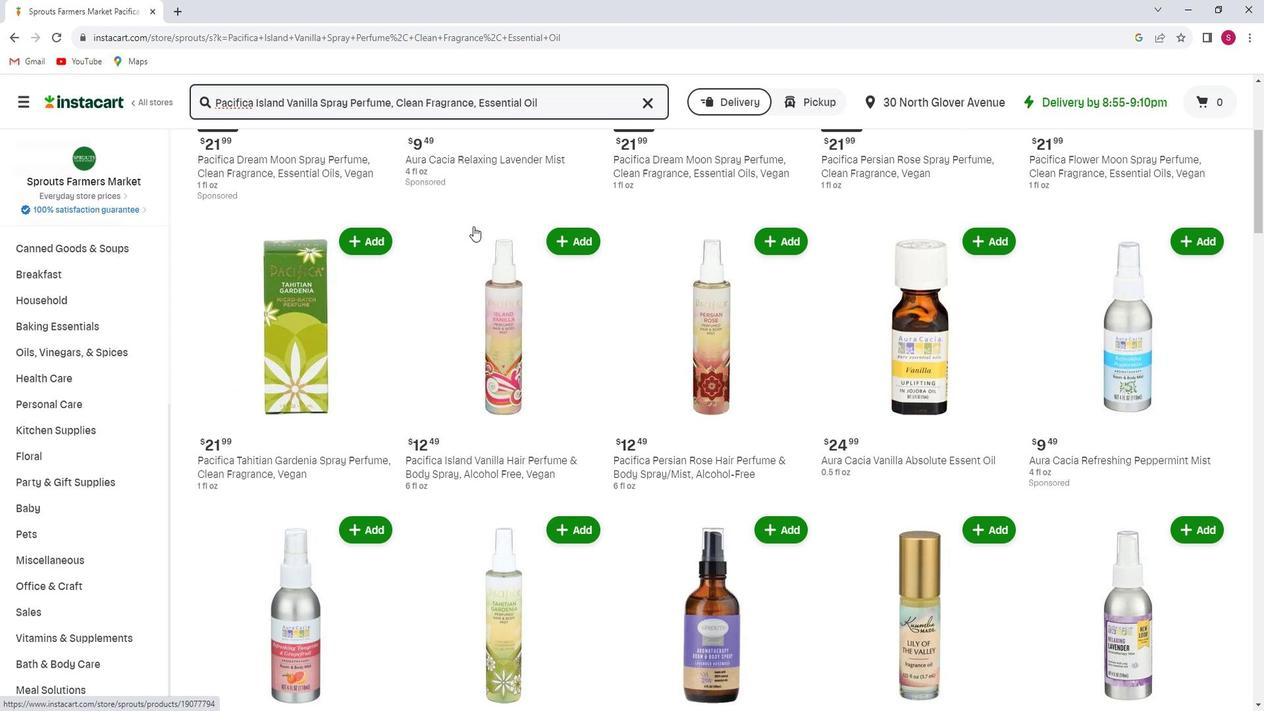 
Action: Mouse scrolled (471, 225) with delta (0, 0)
Screenshot: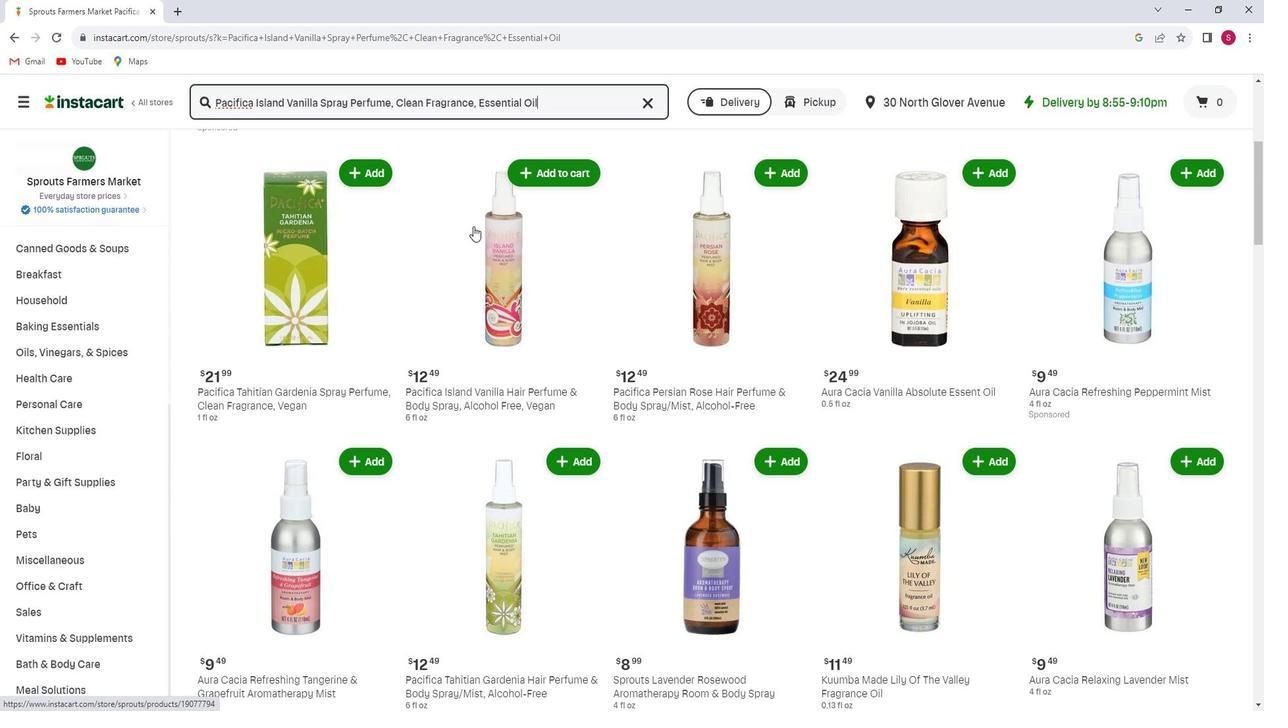
Action: Mouse scrolled (471, 225) with delta (0, 0)
Screenshot: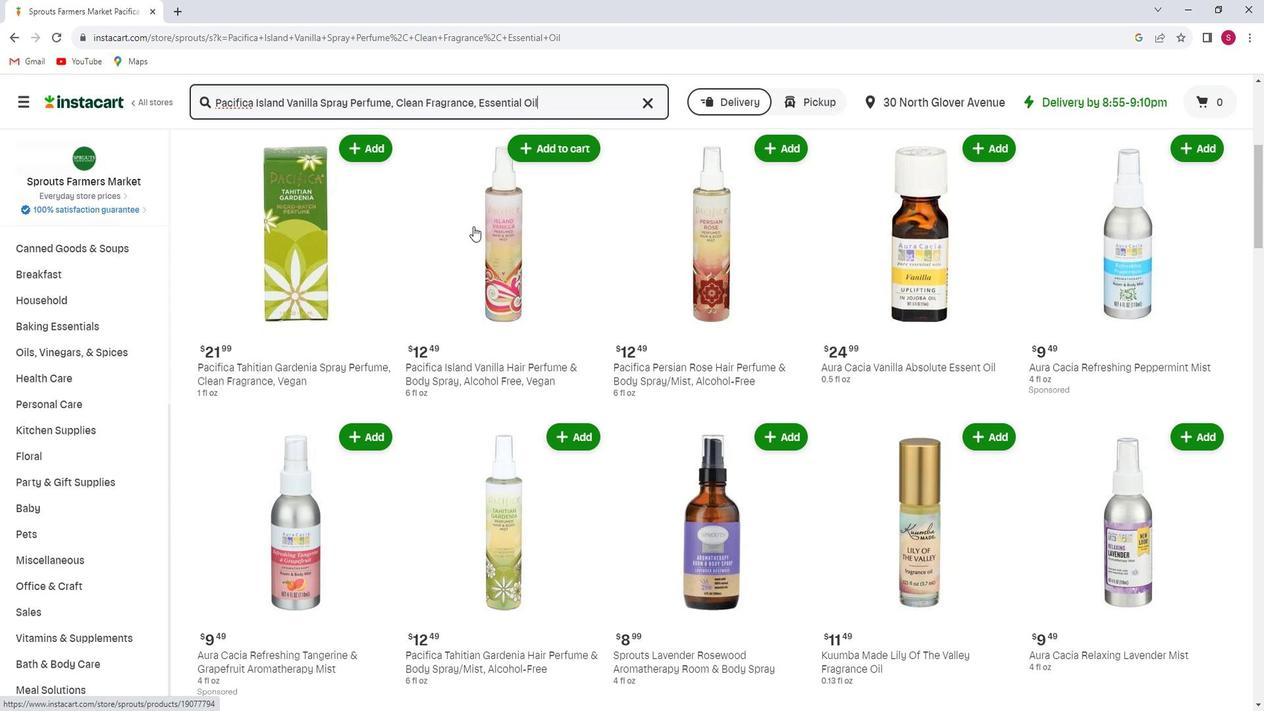 
Action: Mouse scrolled (471, 225) with delta (0, 0)
Screenshot: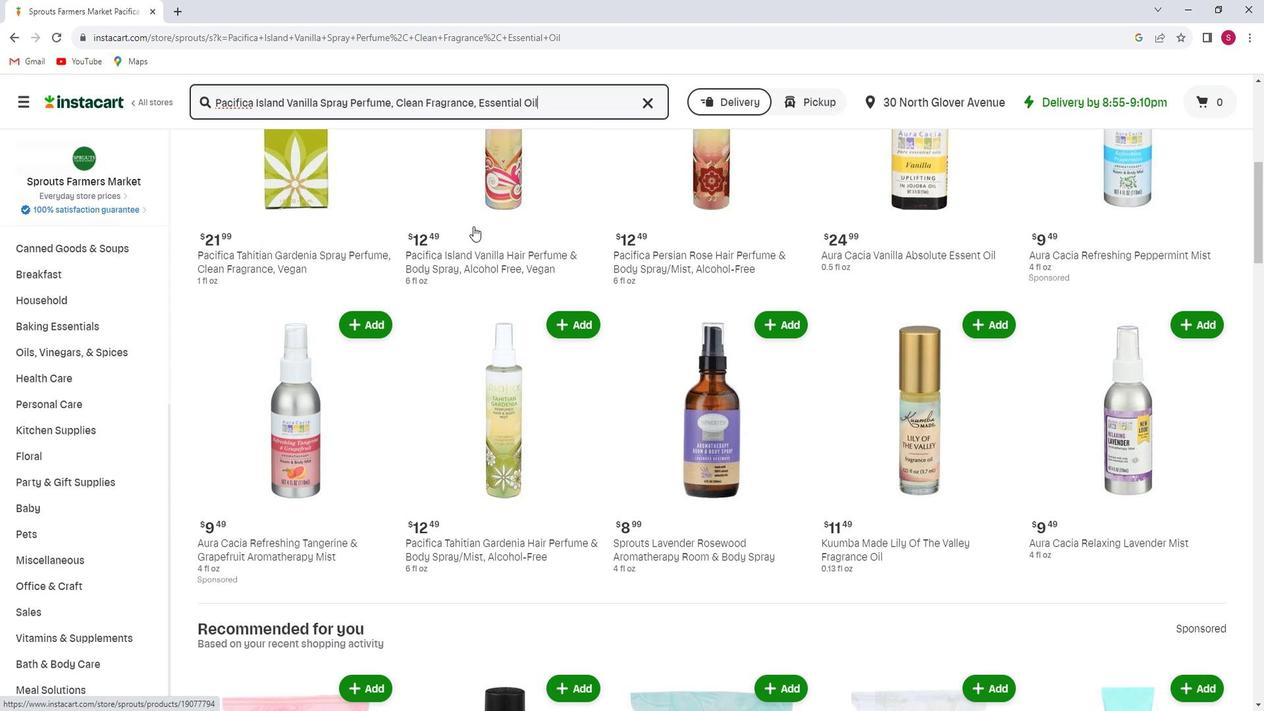 
Action: Mouse scrolled (471, 225) with delta (0, 0)
Screenshot: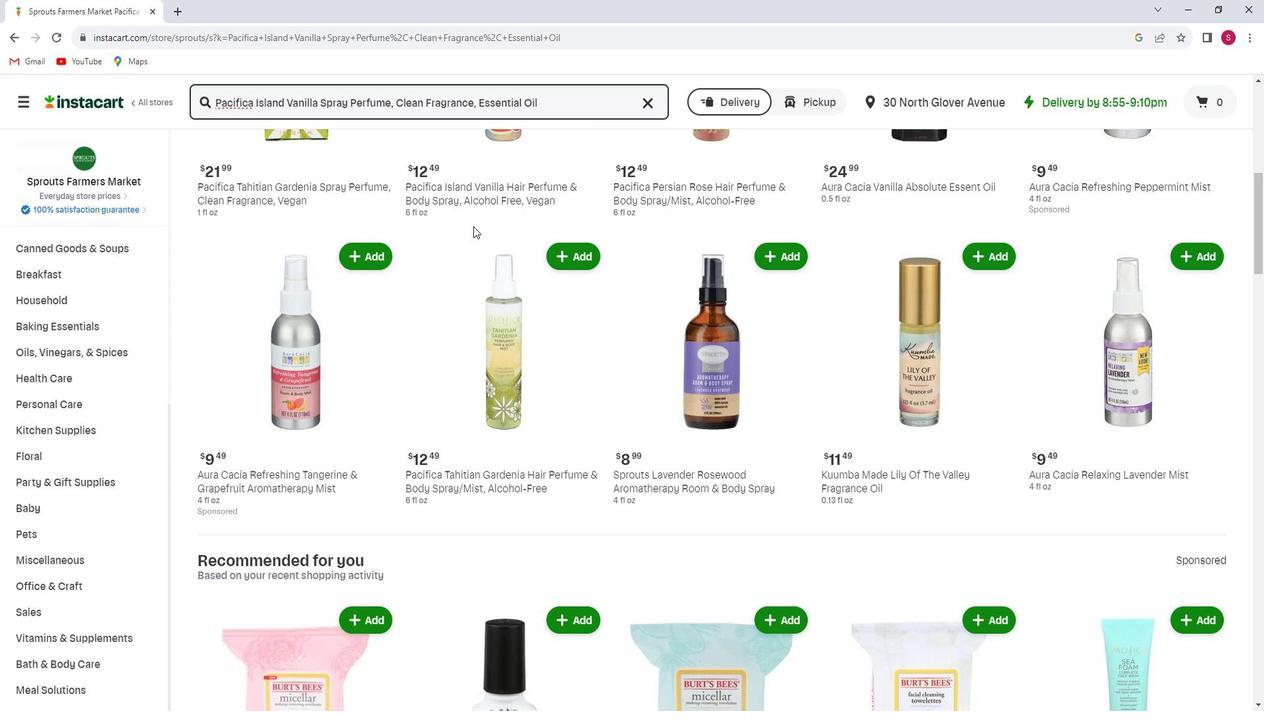 
Action: Mouse scrolled (471, 226) with delta (0, 0)
Screenshot: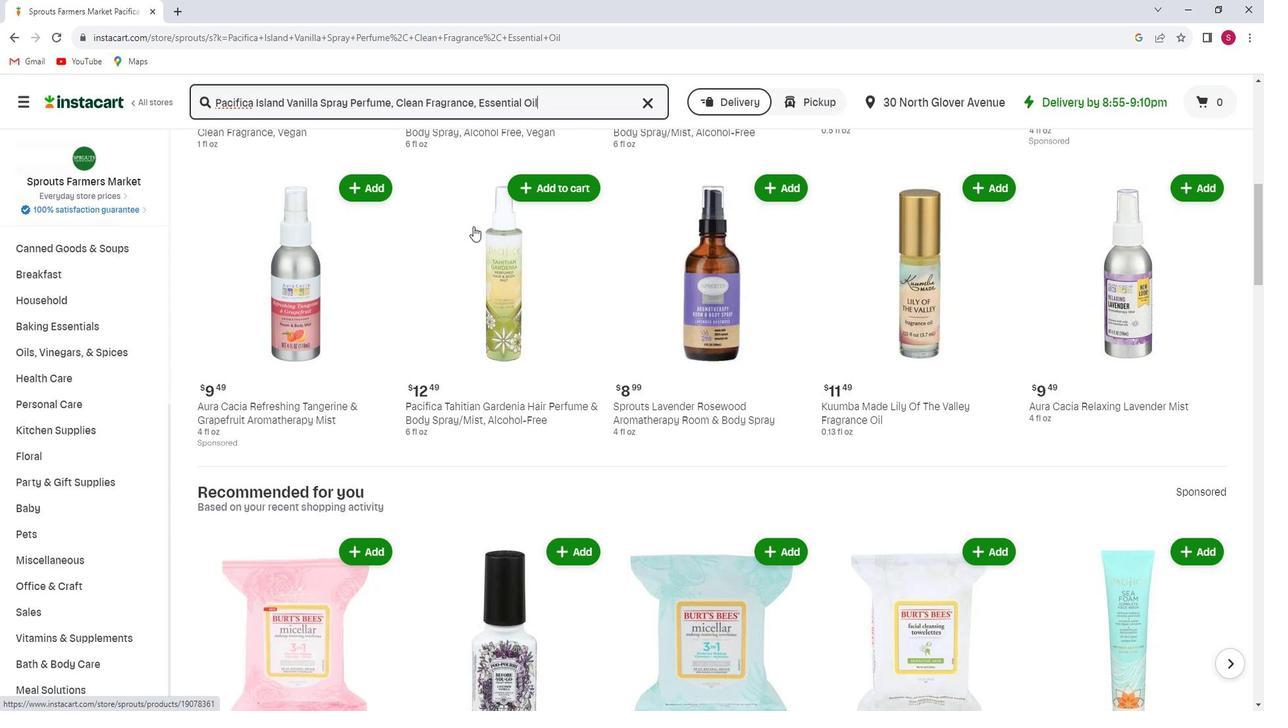 
Action: Mouse scrolled (471, 225) with delta (0, 0)
Screenshot: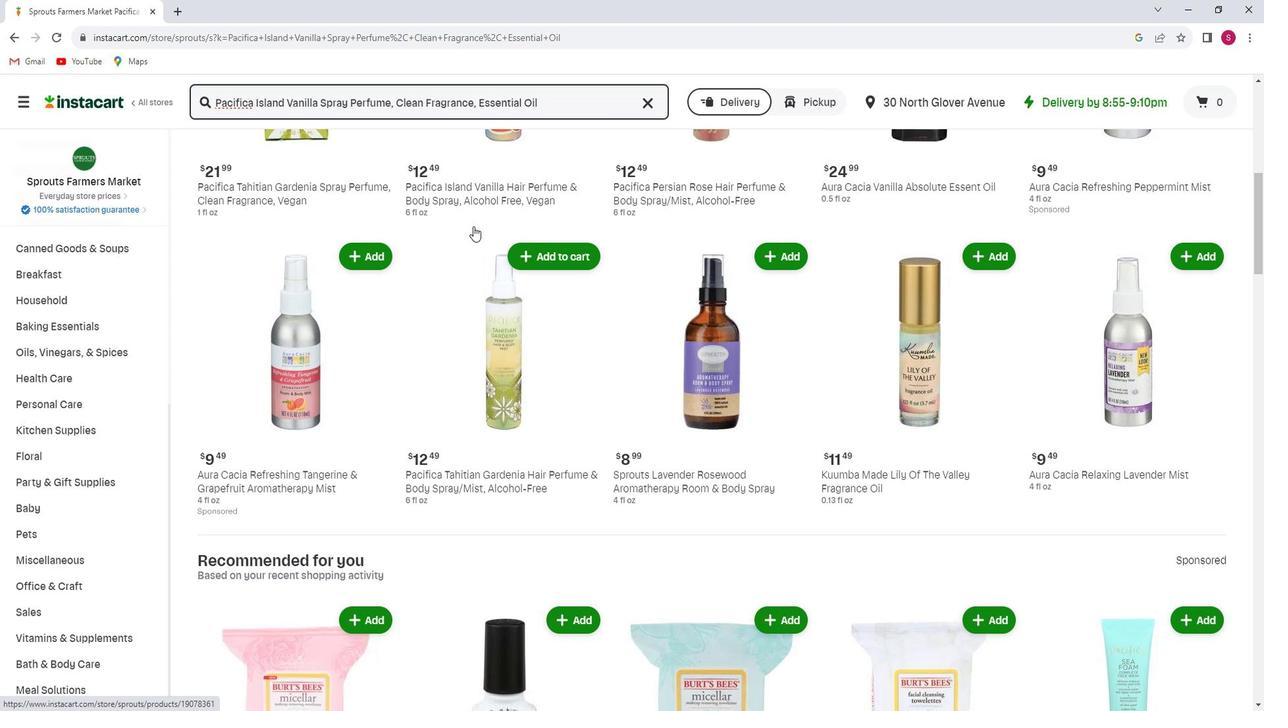 
Action: Mouse scrolled (471, 225) with delta (0, 0)
Screenshot: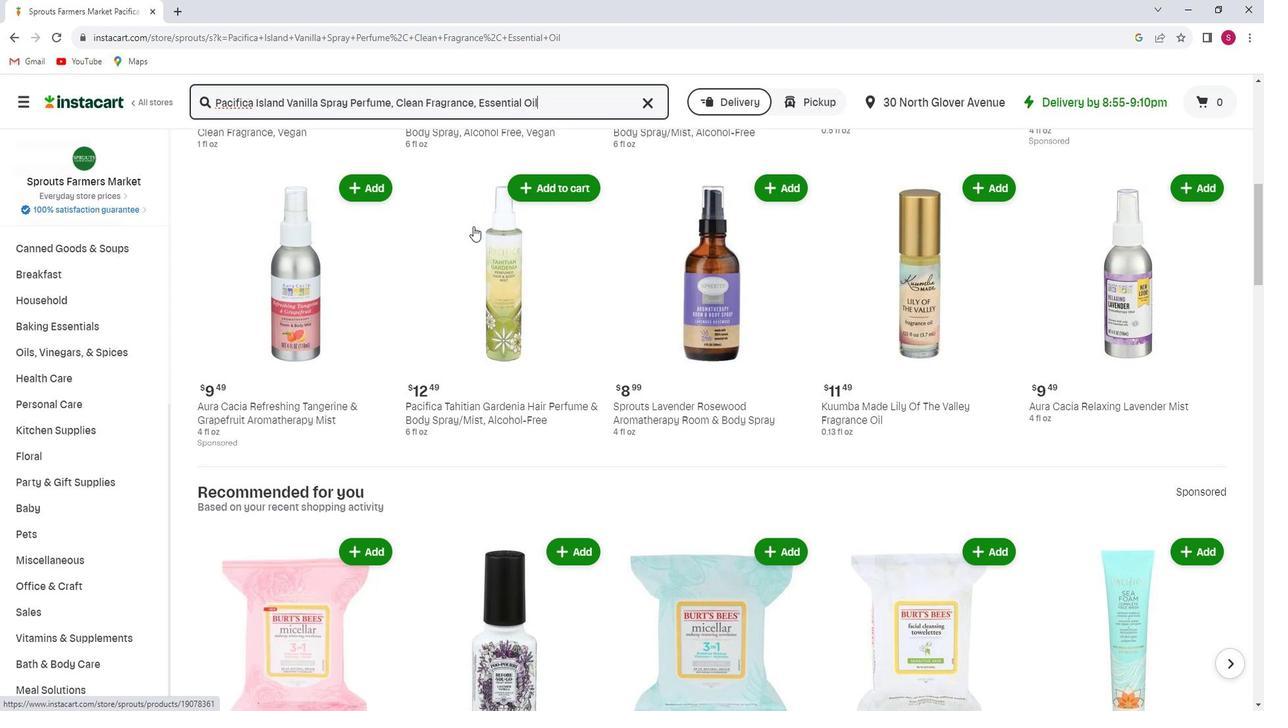 
Action: Mouse scrolled (471, 225) with delta (0, 0)
Screenshot: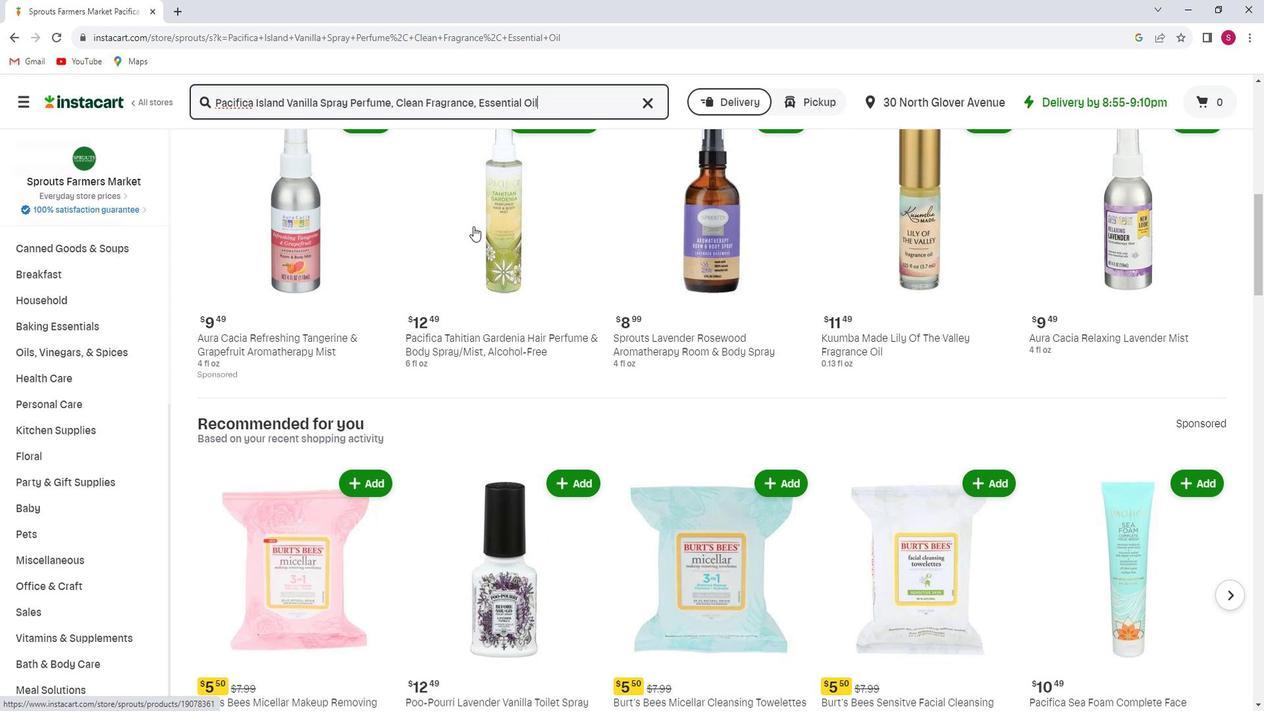 
Action: Mouse scrolled (471, 225) with delta (0, 0)
Screenshot: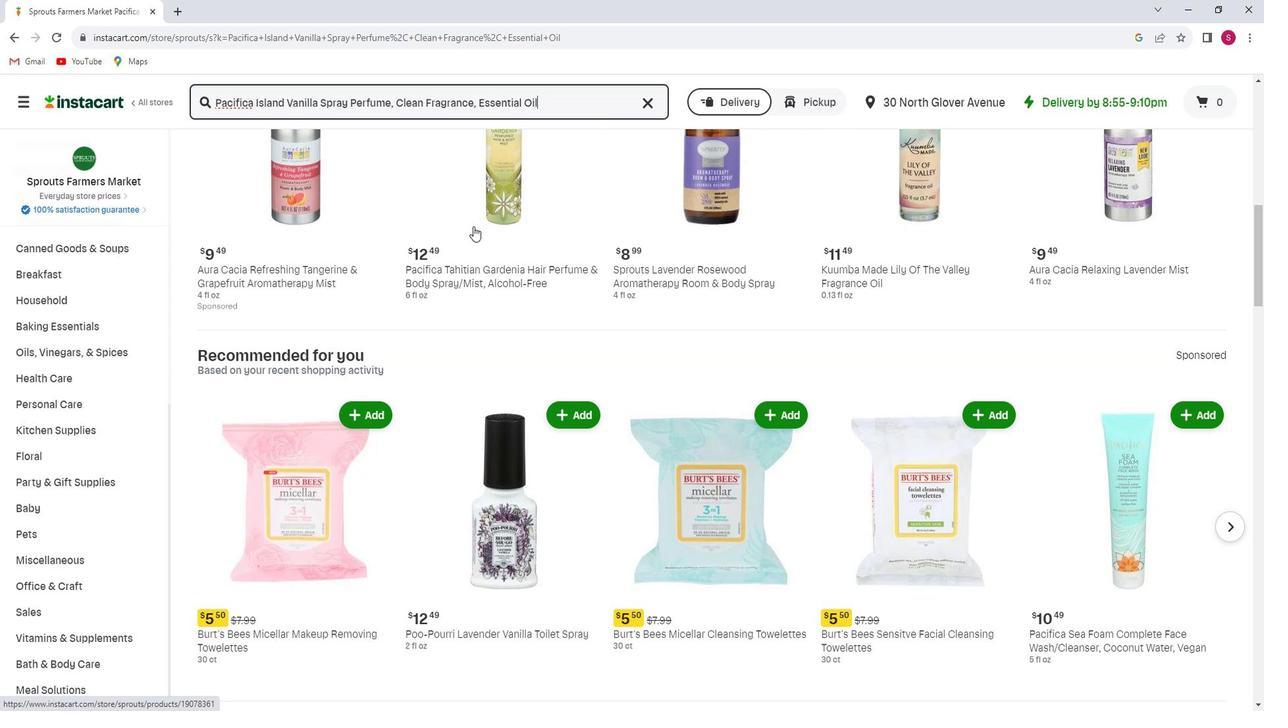 
Action: Mouse scrolled (471, 225) with delta (0, 0)
Screenshot: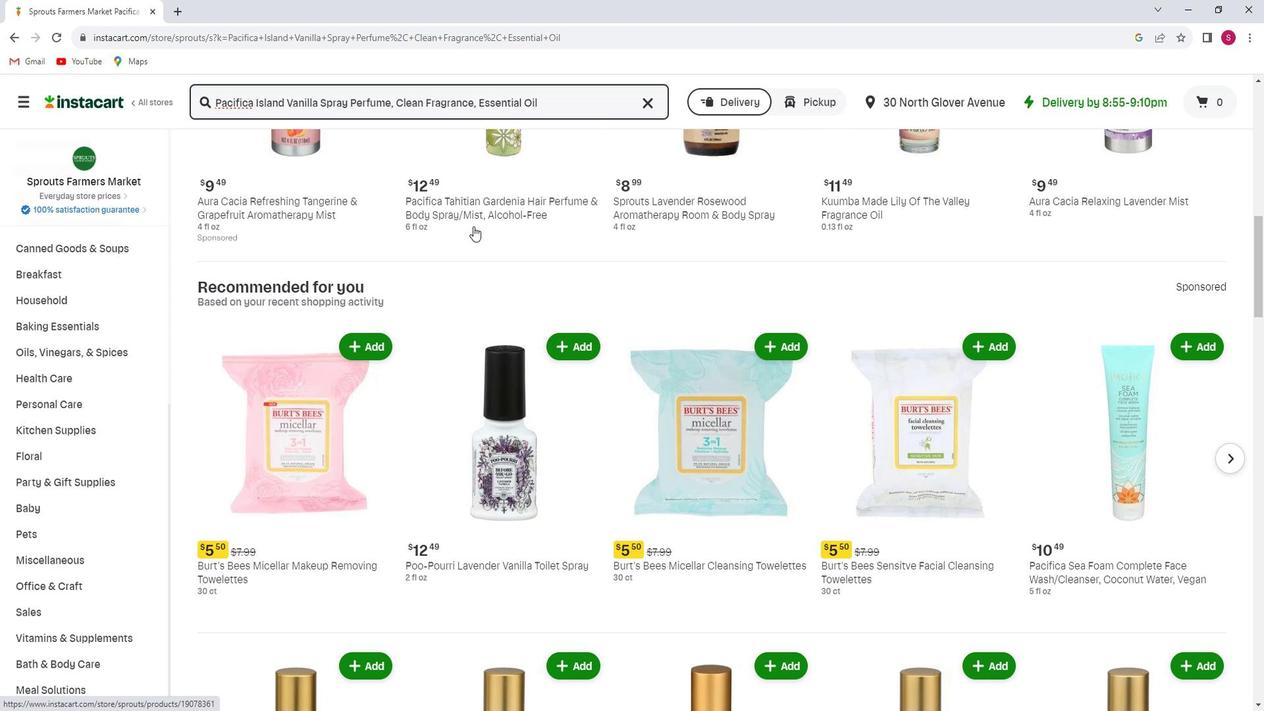 
Action: Mouse scrolled (471, 225) with delta (0, 0)
Screenshot: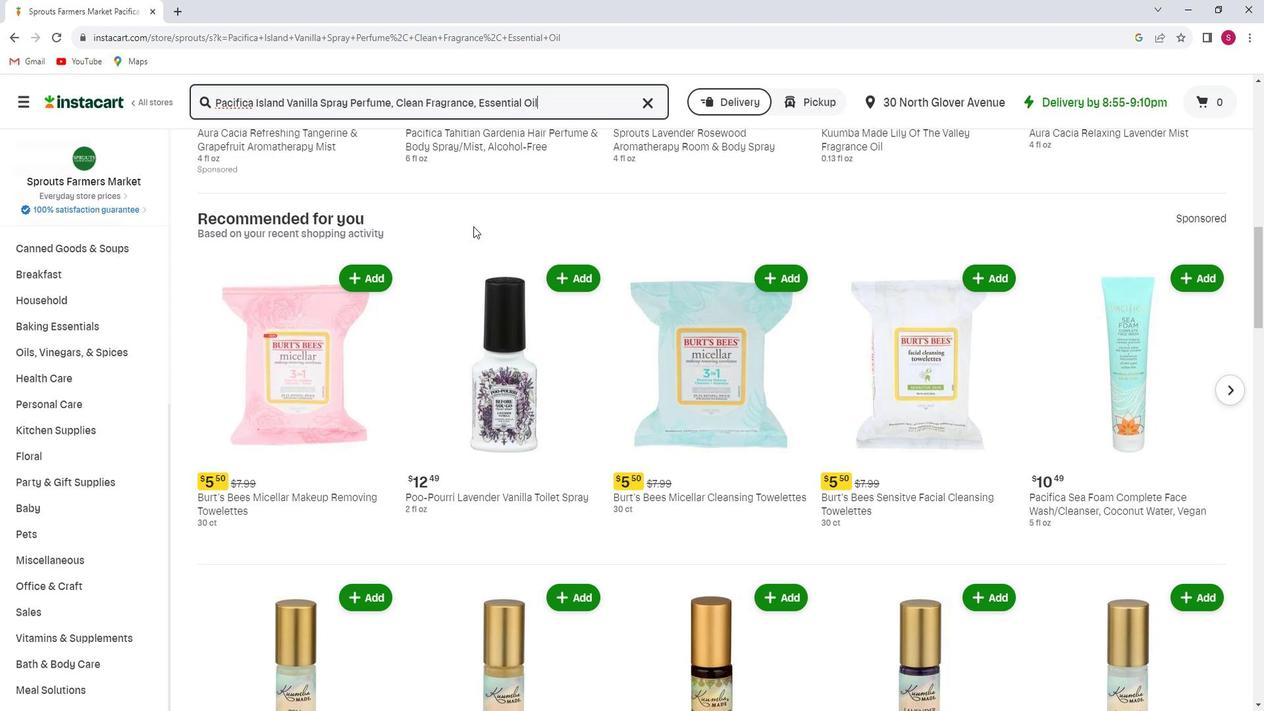 
Action: Mouse scrolled (471, 225) with delta (0, 0)
Screenshot: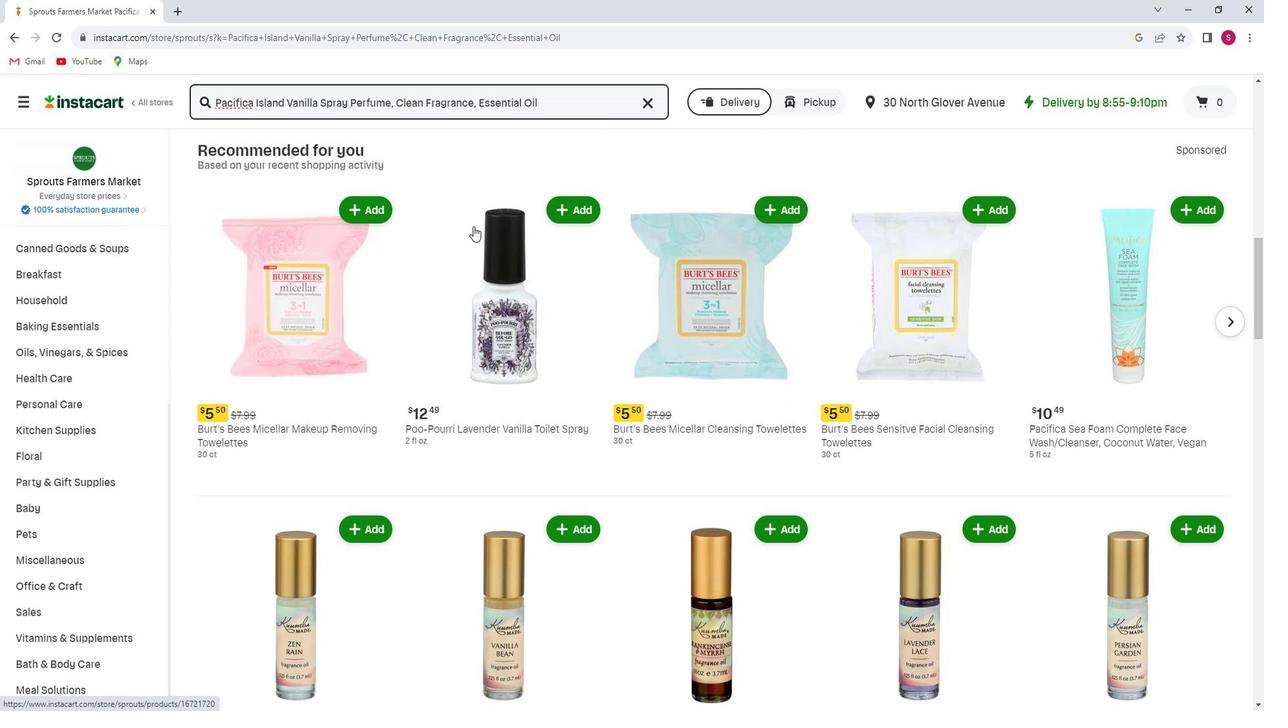 
Action: Mouse scrolled (471, 225) with delta (0, 0)
Screenshot: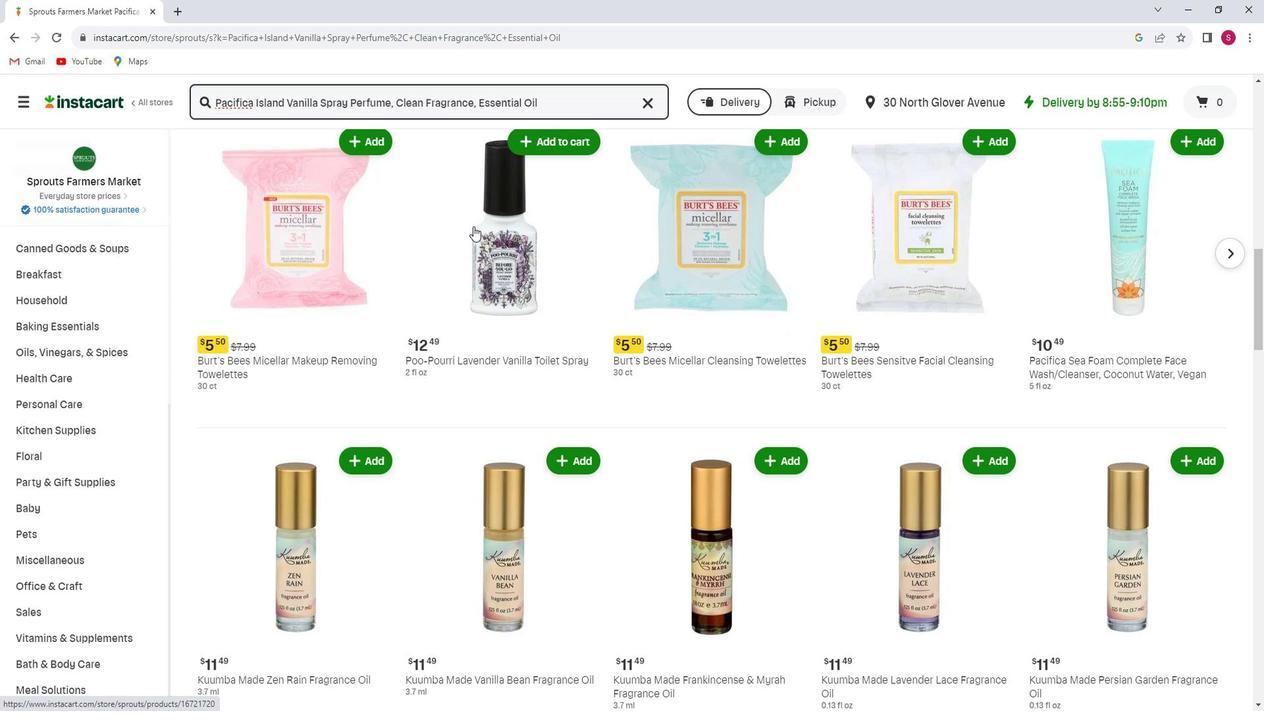 
Action: Mouse scrolled (471, 225) with delta (0, 0)
Screenshot: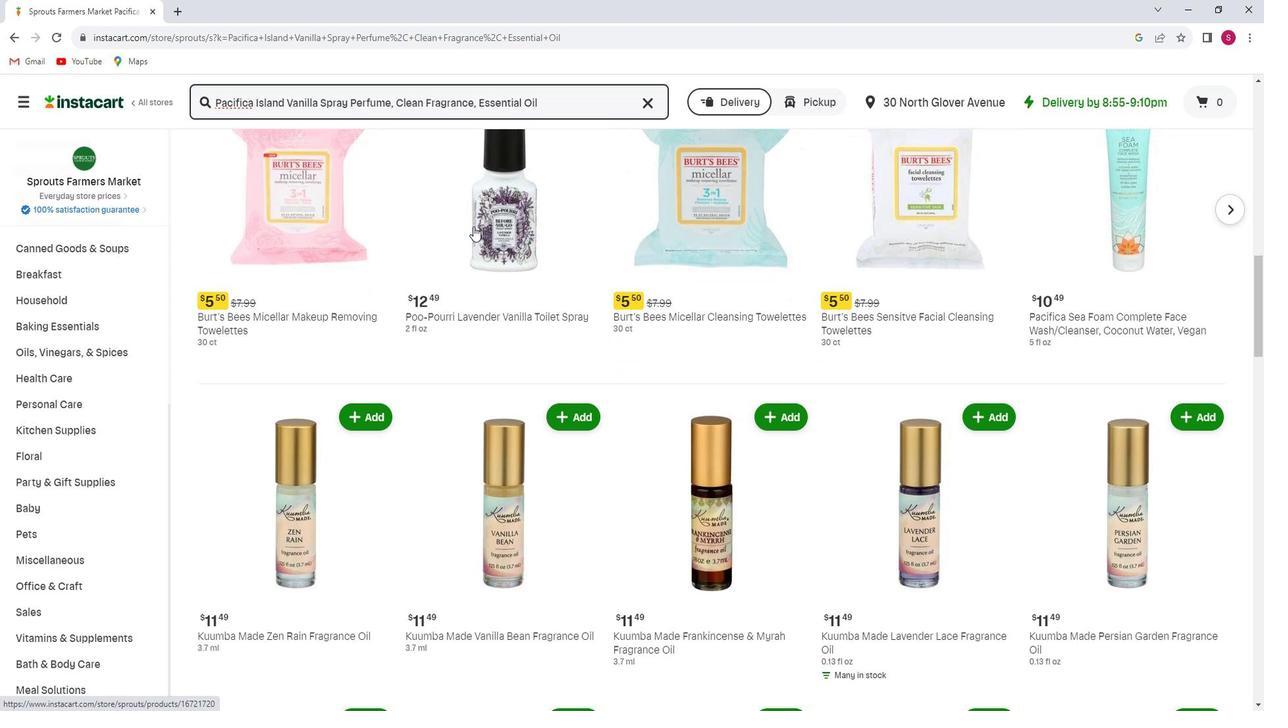 
Action: Mouse scrolled (471, 225) with delta (0, 0)
Screenshot: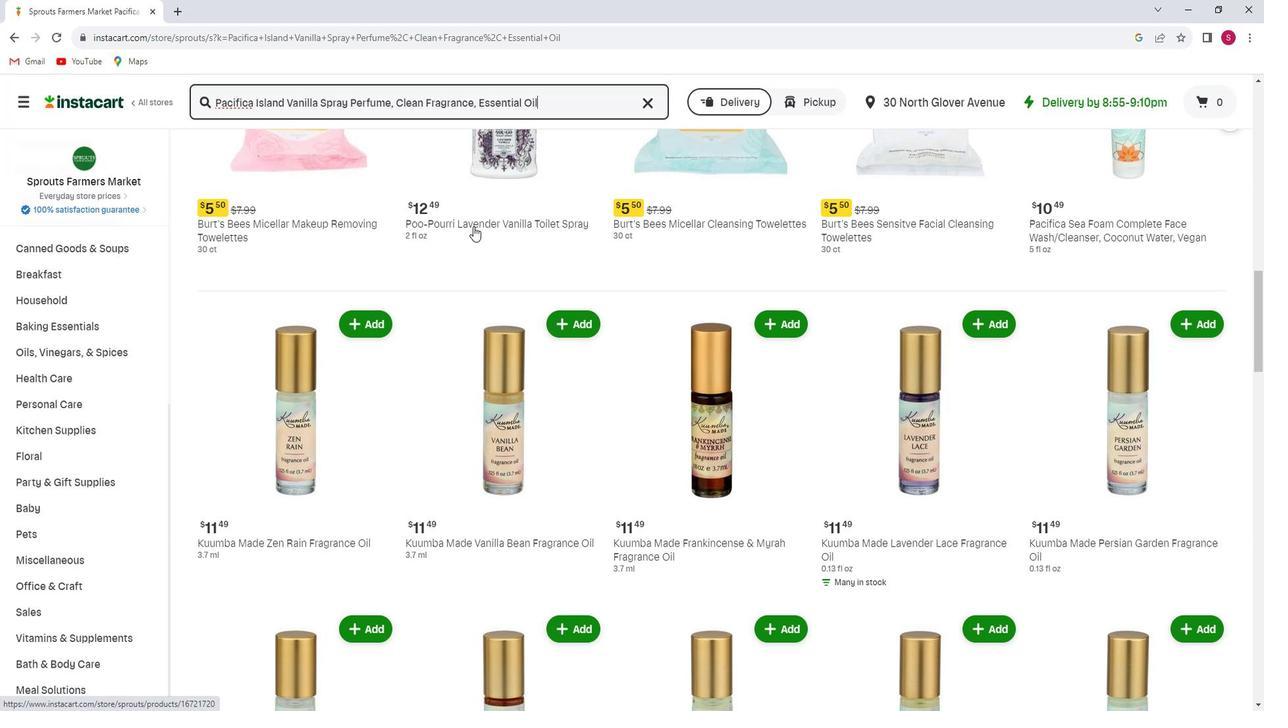 
Action: Mouse scrolled (471, 225) with delta (0, 0)
Screenshot: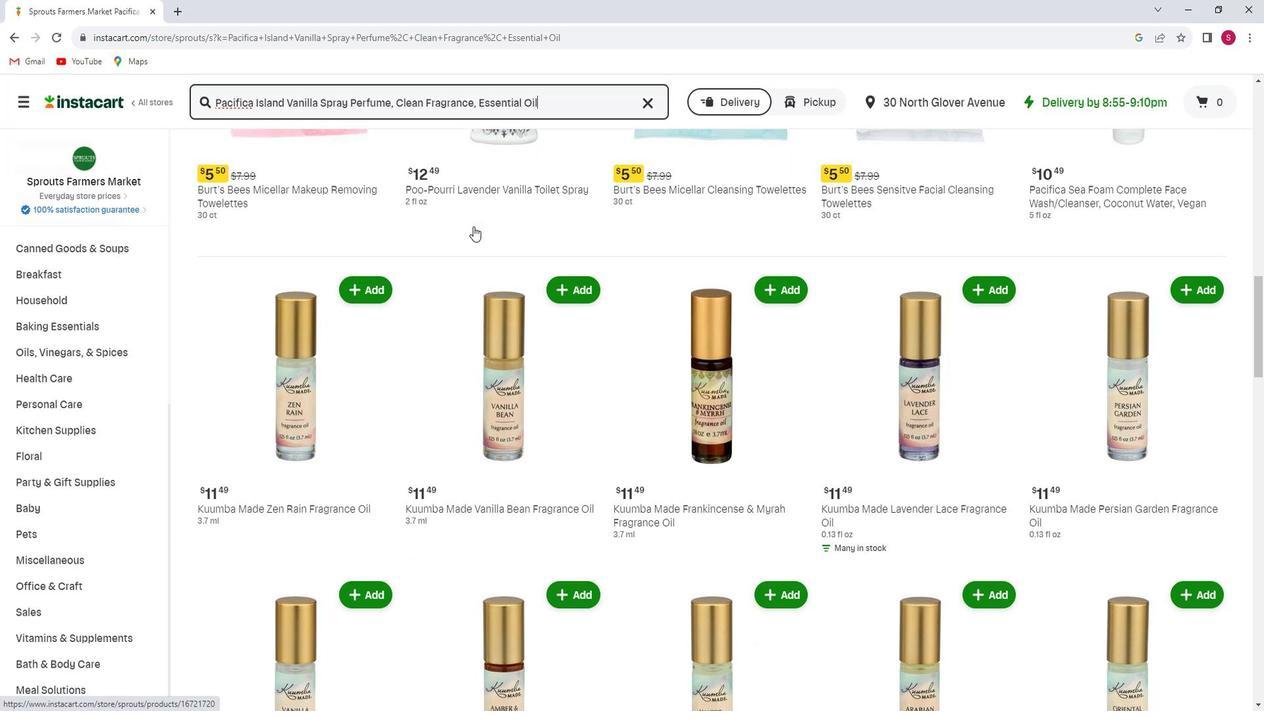 
Action: Mouse scrolled (471, 225) with delta (0, 0)
Screenshot: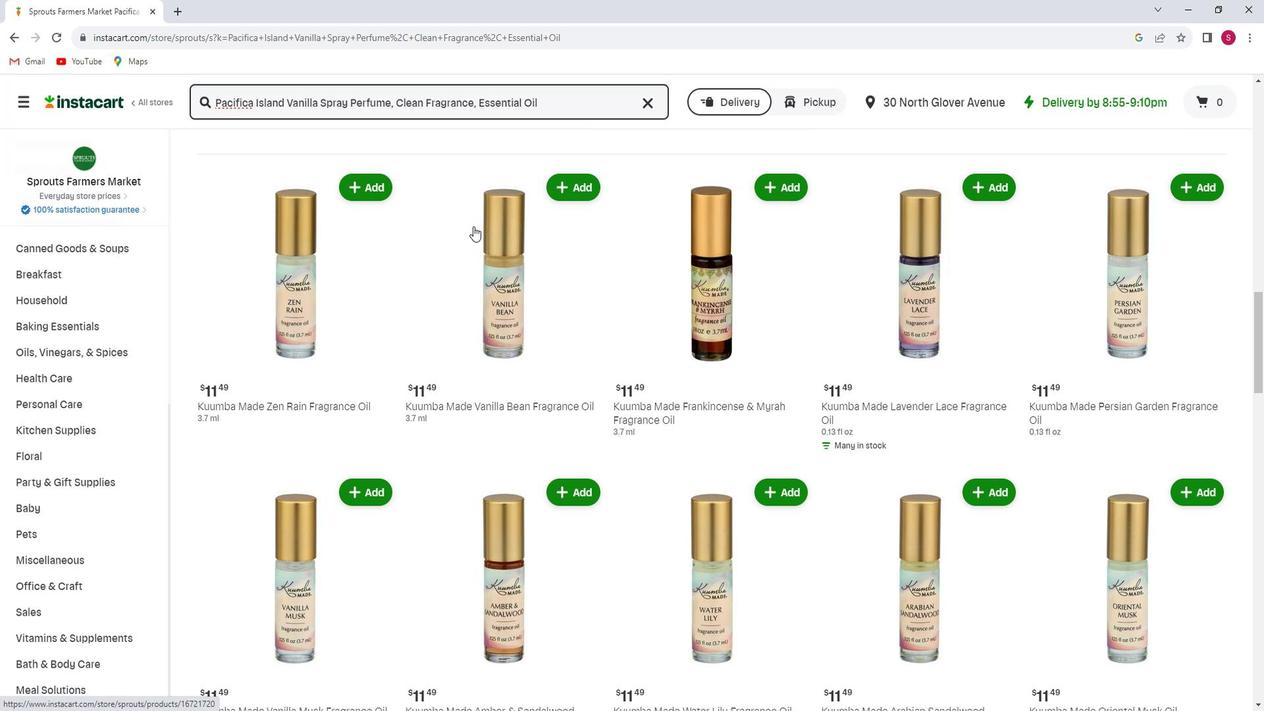 
Action: Mouse scrolled (471, 225) with delta (0, 0)
Screenshot: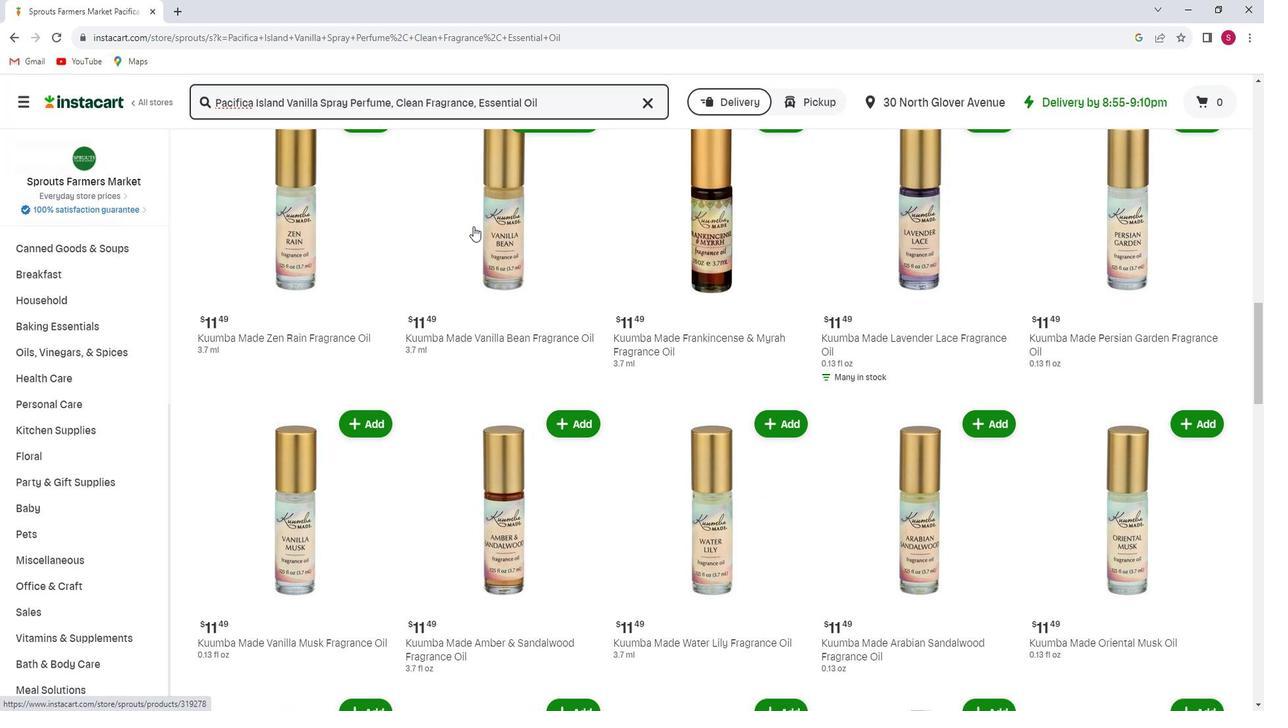 
Action: Mouse scrolled (471, 225) with delta (0, 0)
Screenshot: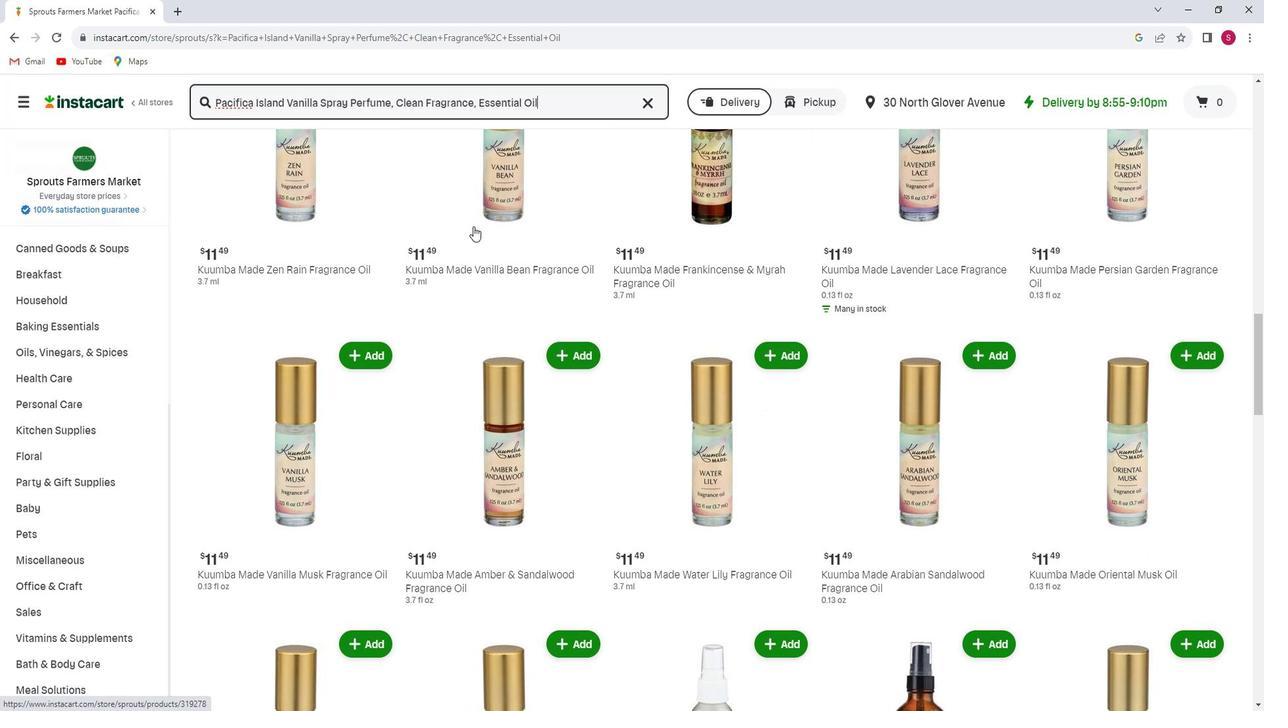 
Action: Mouse scrolled (471, 225) with delta (0, 0)
Screenshot: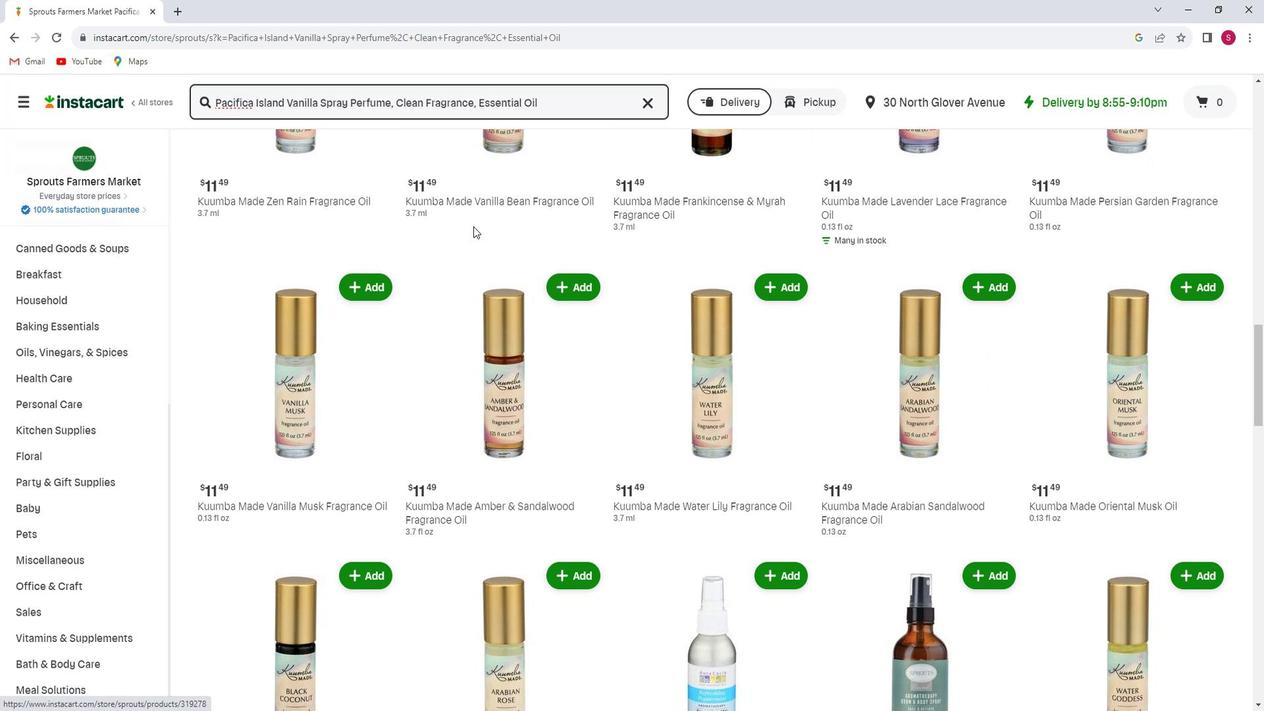 
Action: Mouse scrolled (471, 225) with delta (0, 0)
Screenshot: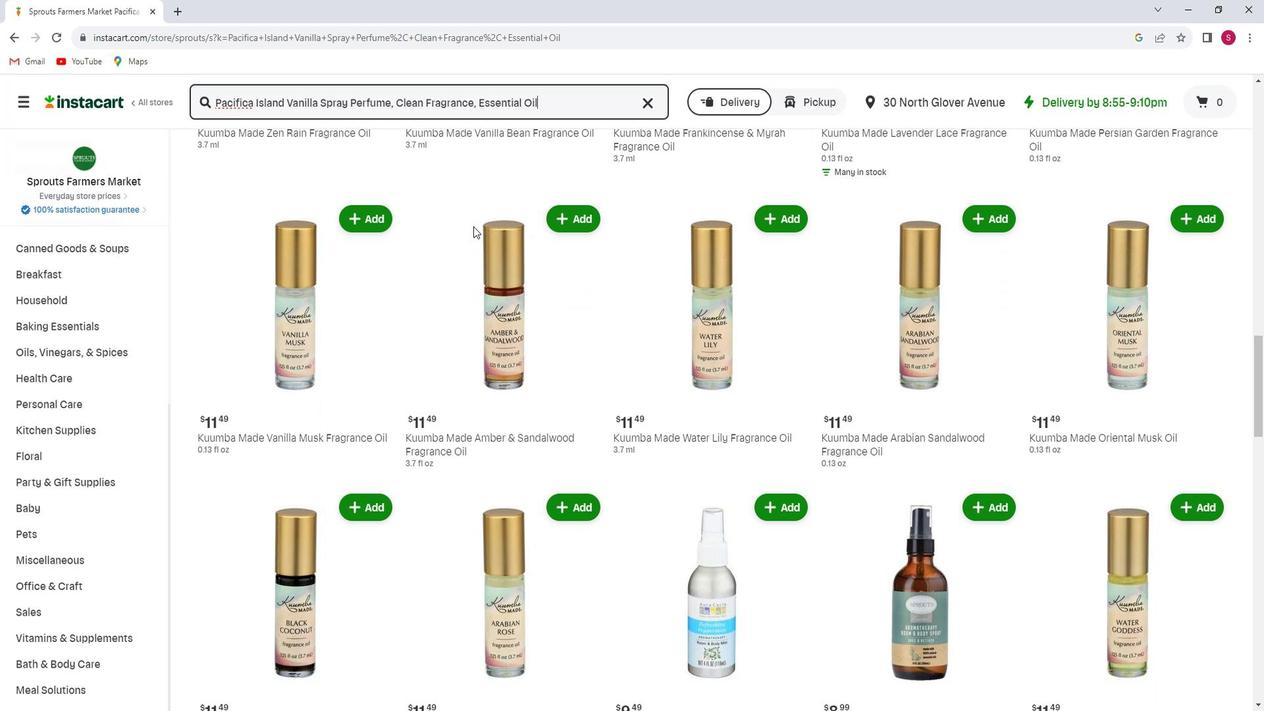
Action: Mouse scrolled (471, 225) with delta (0, 0)
Screenshot: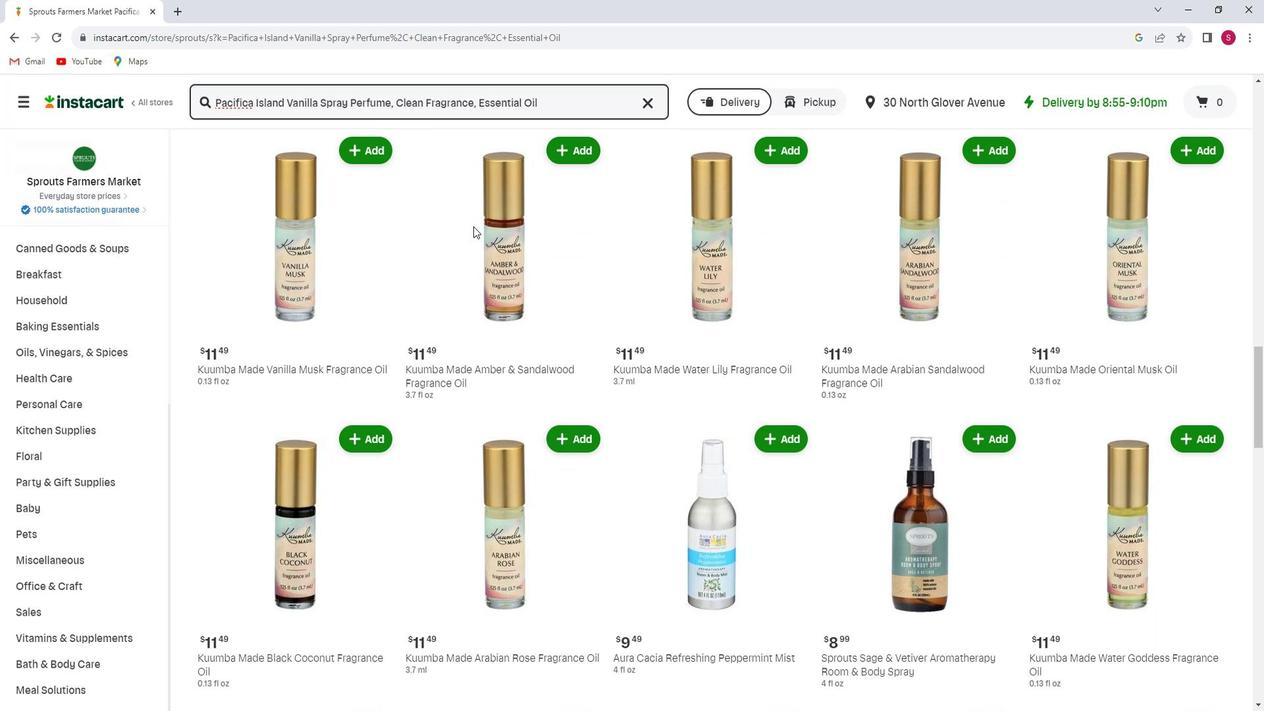 
Action: Mouse scrolled (471, 225) with delta (0, 0)
Screenshot: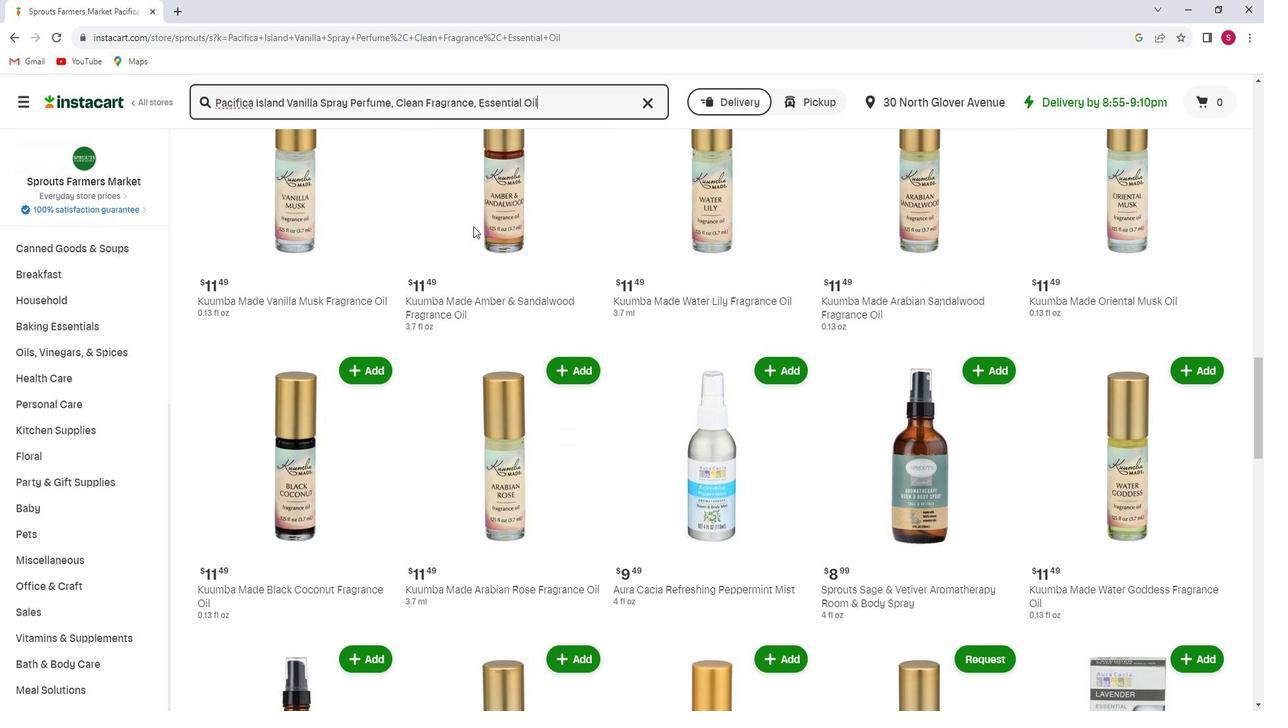 
Action: Mouse scrolled (471, 225) with delta (0, 0)
Screenshot: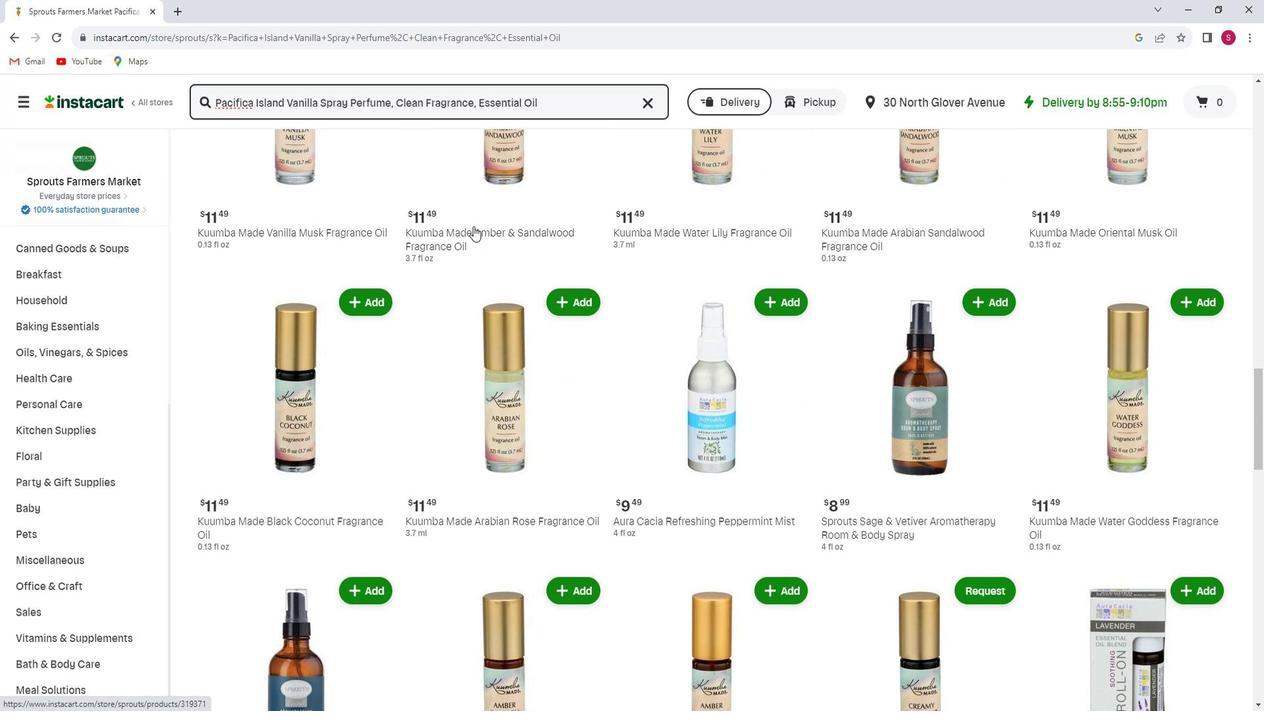 
Action: Mouse scrolled (471, 225) with delta (0, 0)
Screenshot: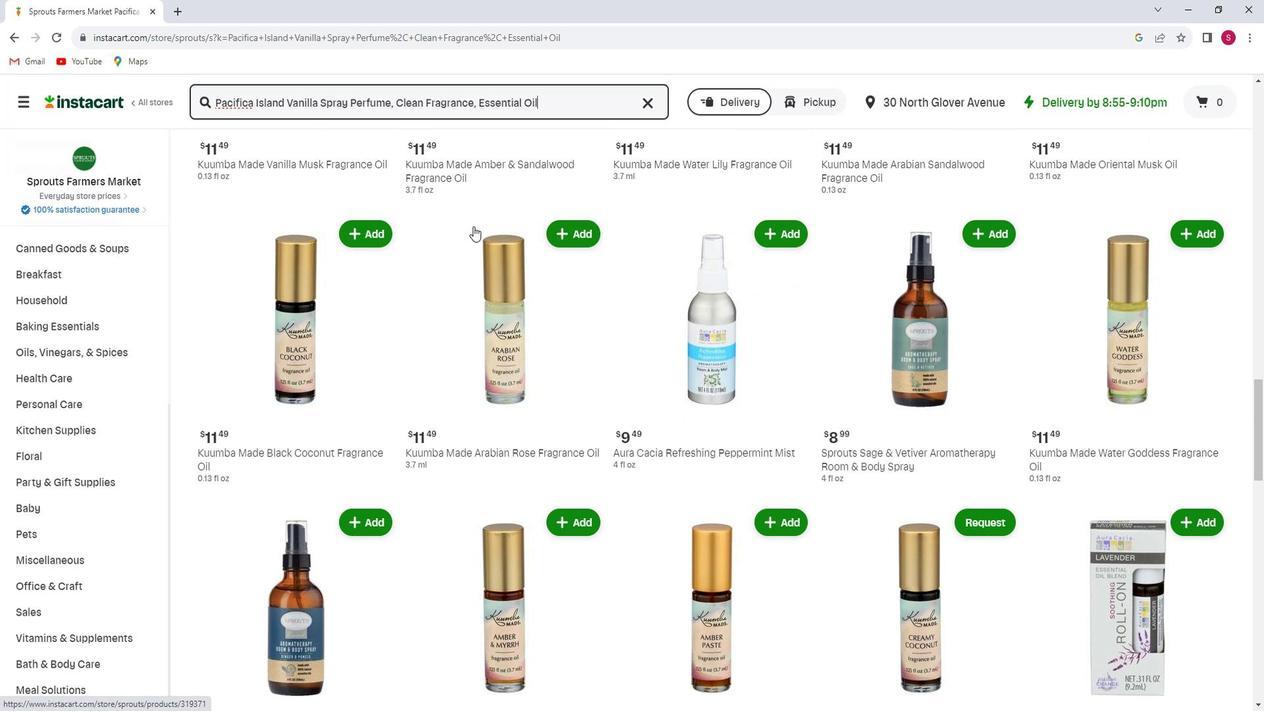 
Action: Mouse scrolled (471, 225) with delta (0, 0)
Screenshot: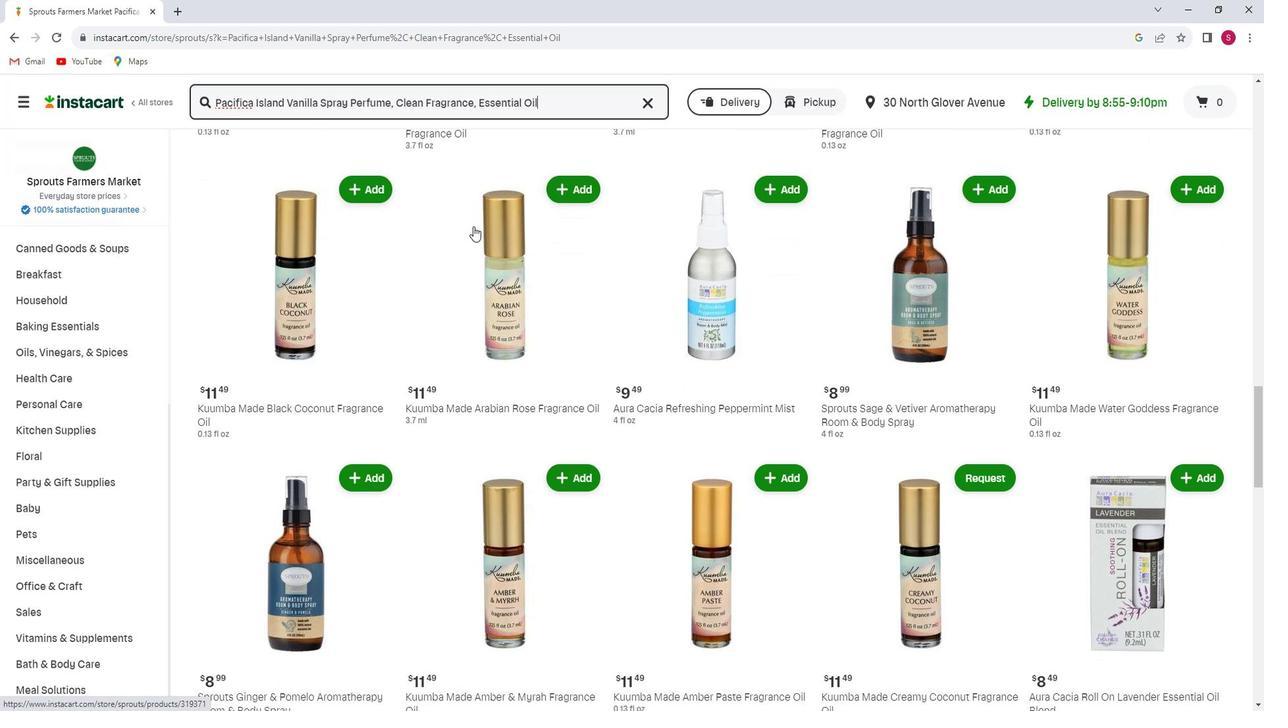 
Action: Mouse scrolled (471, 225) with delta (0, 0)
Screenshot: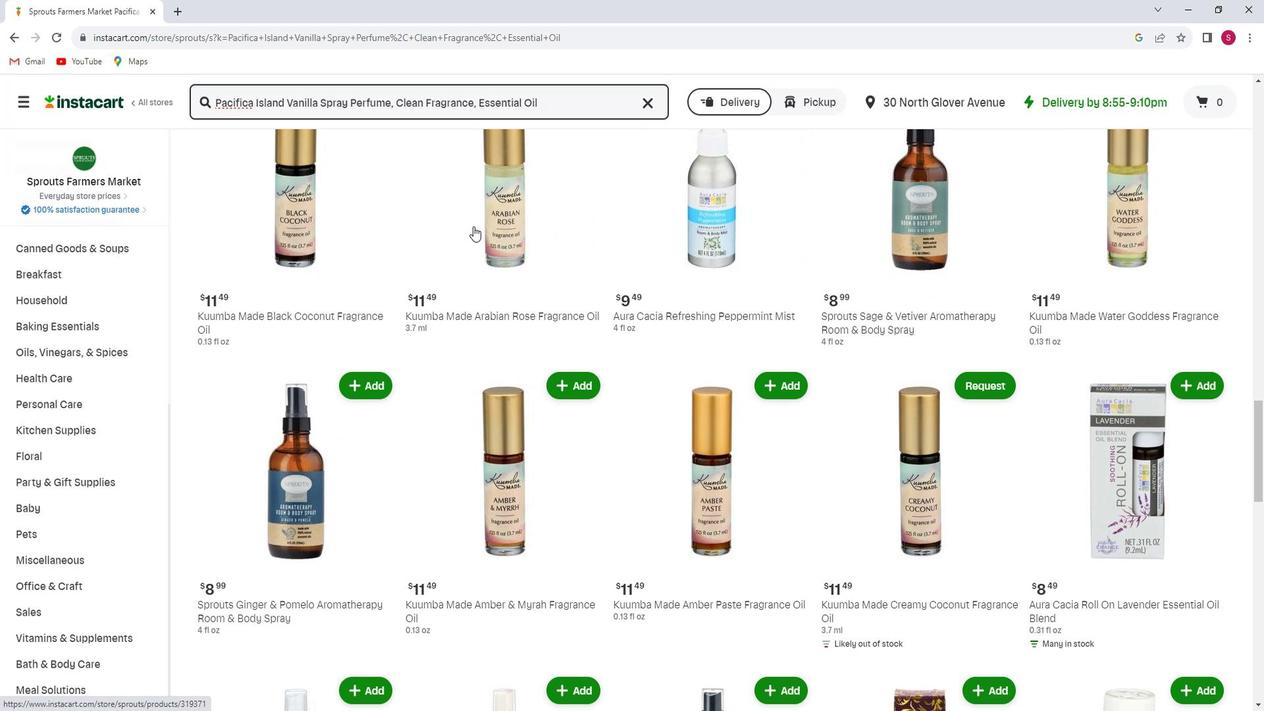 
Action: Mouse scrolled (471, 225) with delta (0, 0)
Screenshot: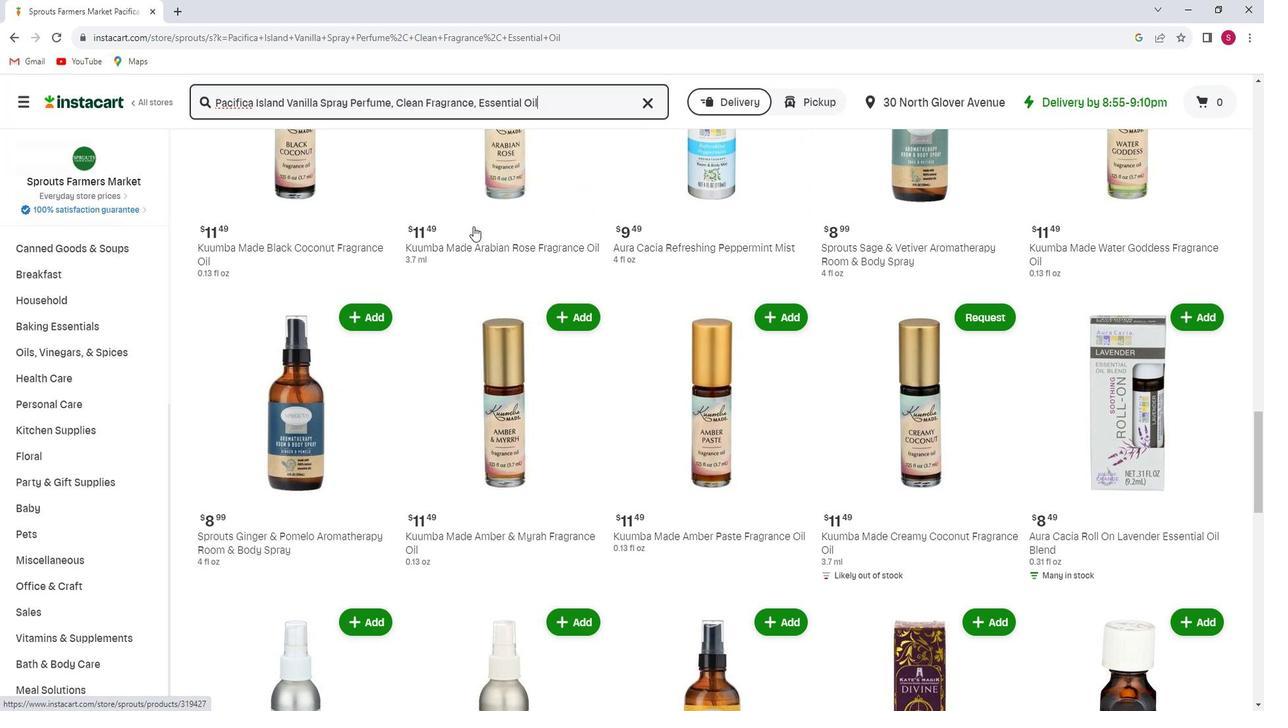 
Action: Mouse scrolled (471, 225) with delta (0, 0)
Screenshot: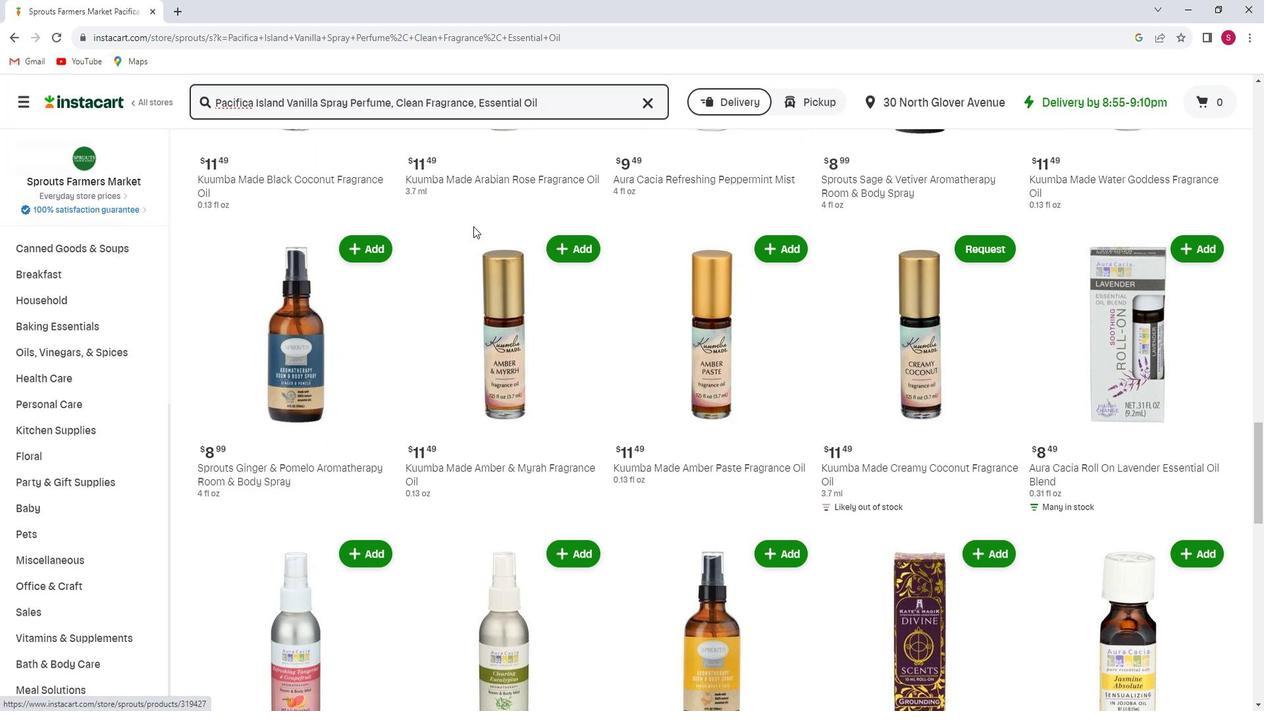 
Action: Mouse scrolled (471, 225) with delta (0, 0)
Screenshot: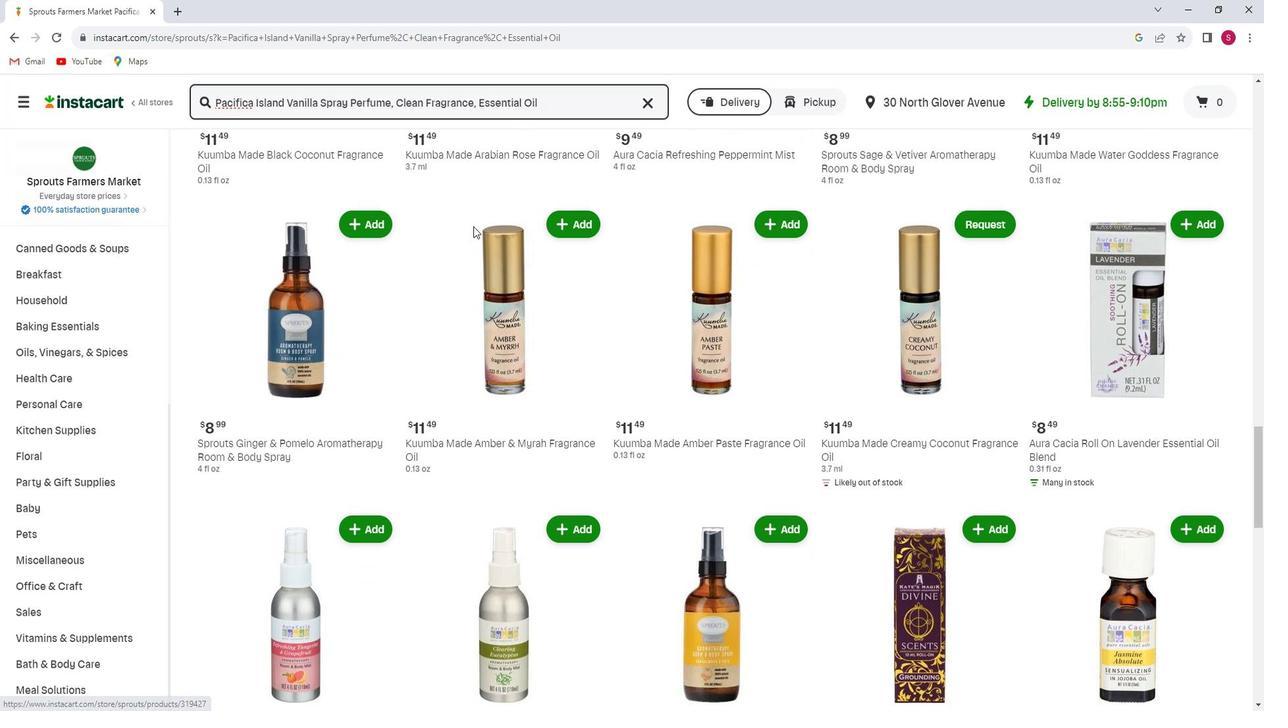 
Action: Mouse scrolled (471, 225) with delta (0, 0)
Screenshot: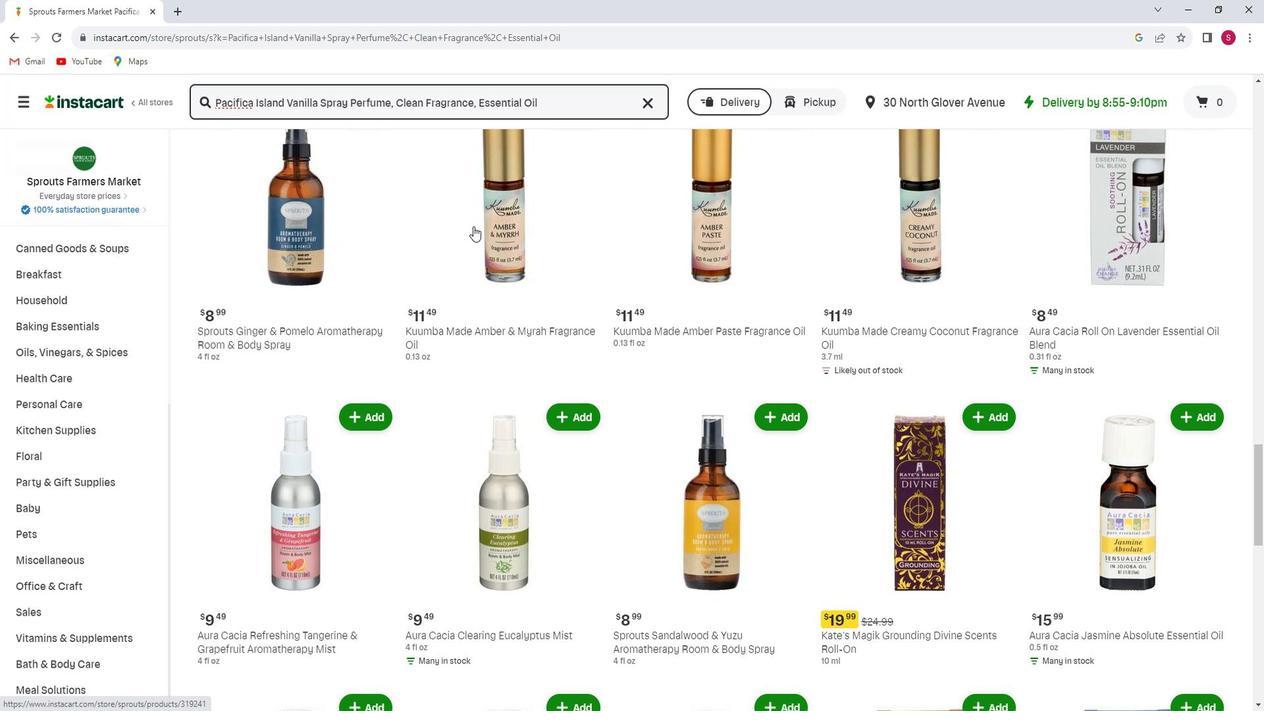 
Action: Mouse scrolled (471, 225) with delta (0, 0)
Screenshot: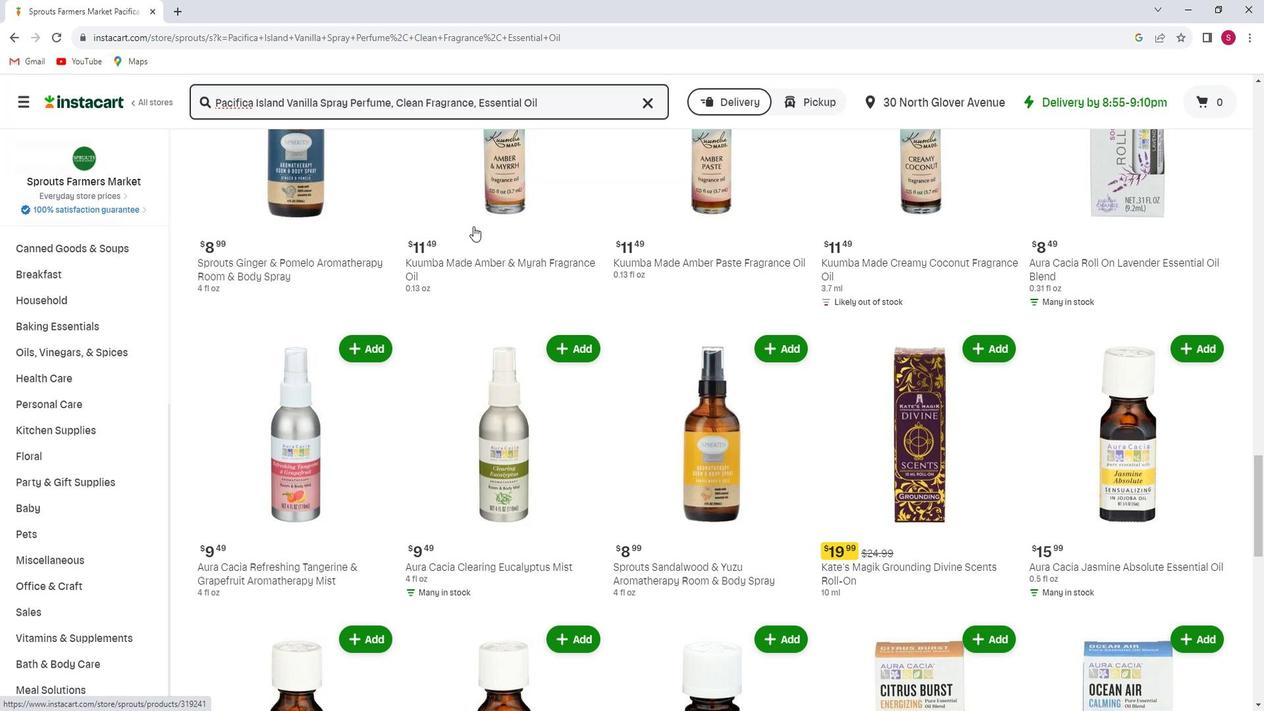 
Action: Mouse scrolled (471, 225) with delta (0, 0)
Screenshot: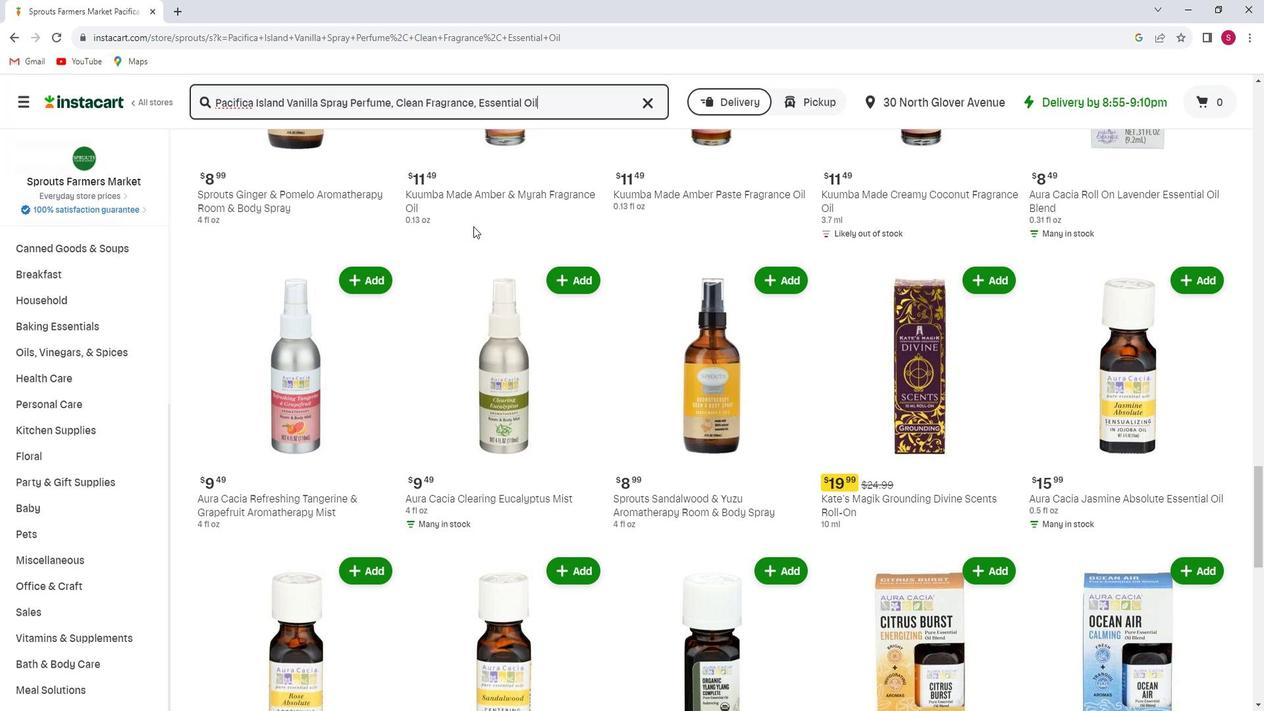
Action: Mouse scrolled (471, 225) with delta (0, 0)
Screenshot: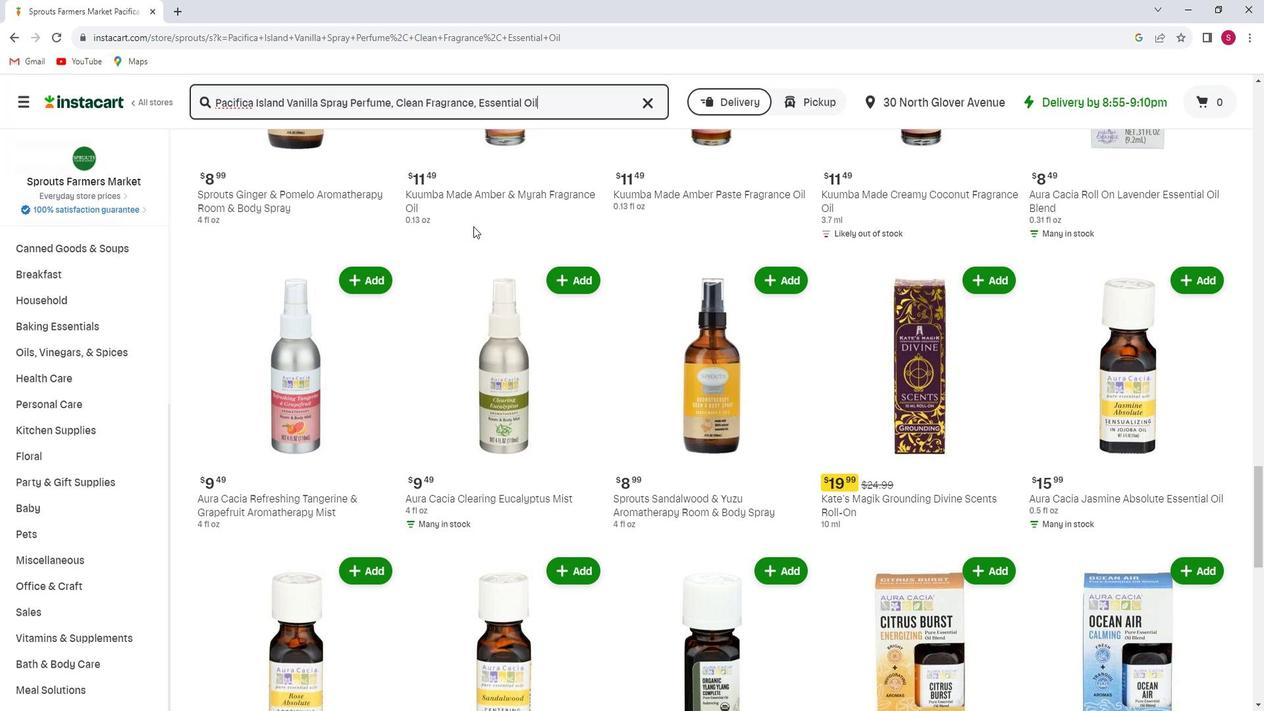 
Action: Mouse scrolled (471, 225) with delta (0, 0)
Screenshot: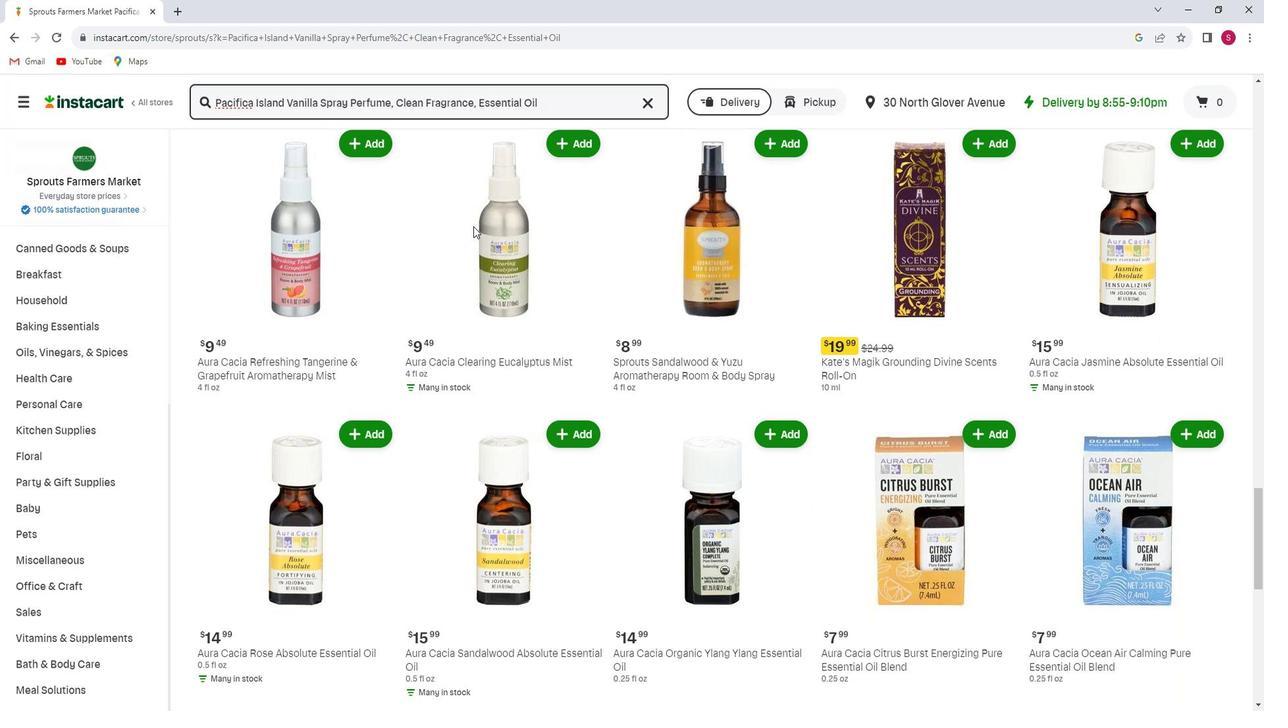 
Action: Mouse scrolled (471, 225) with delta (0, 0)
Screenshot: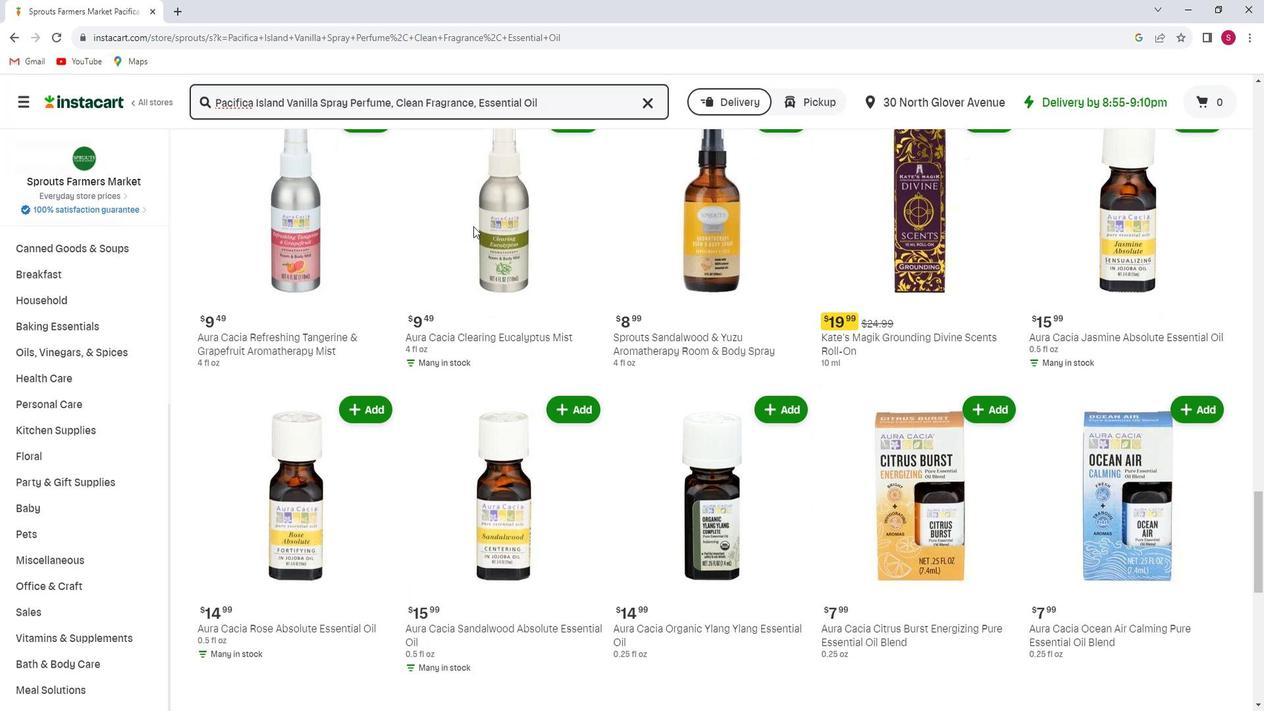 
Action: Mouse scrolled (471, 225) with delta (0, 0)
Screenshot: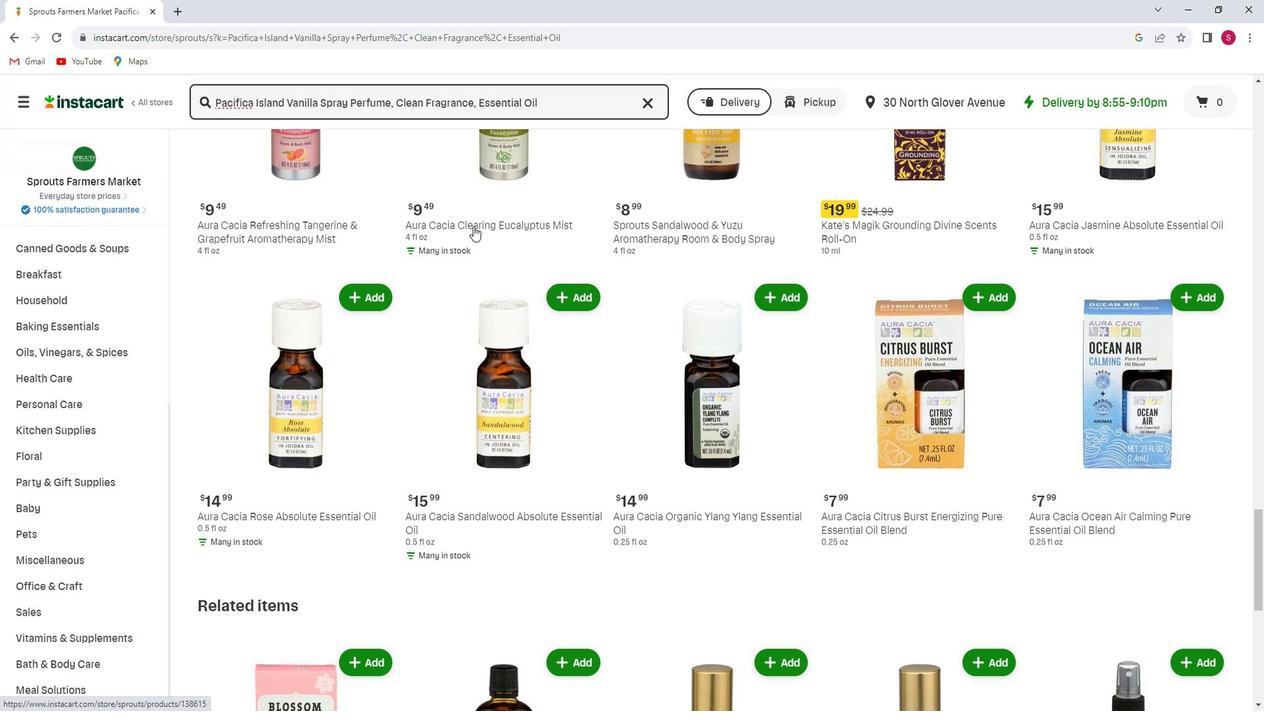 
Action: Mouse scrolled (471, 225) with delta (0, 0)
Screenshot: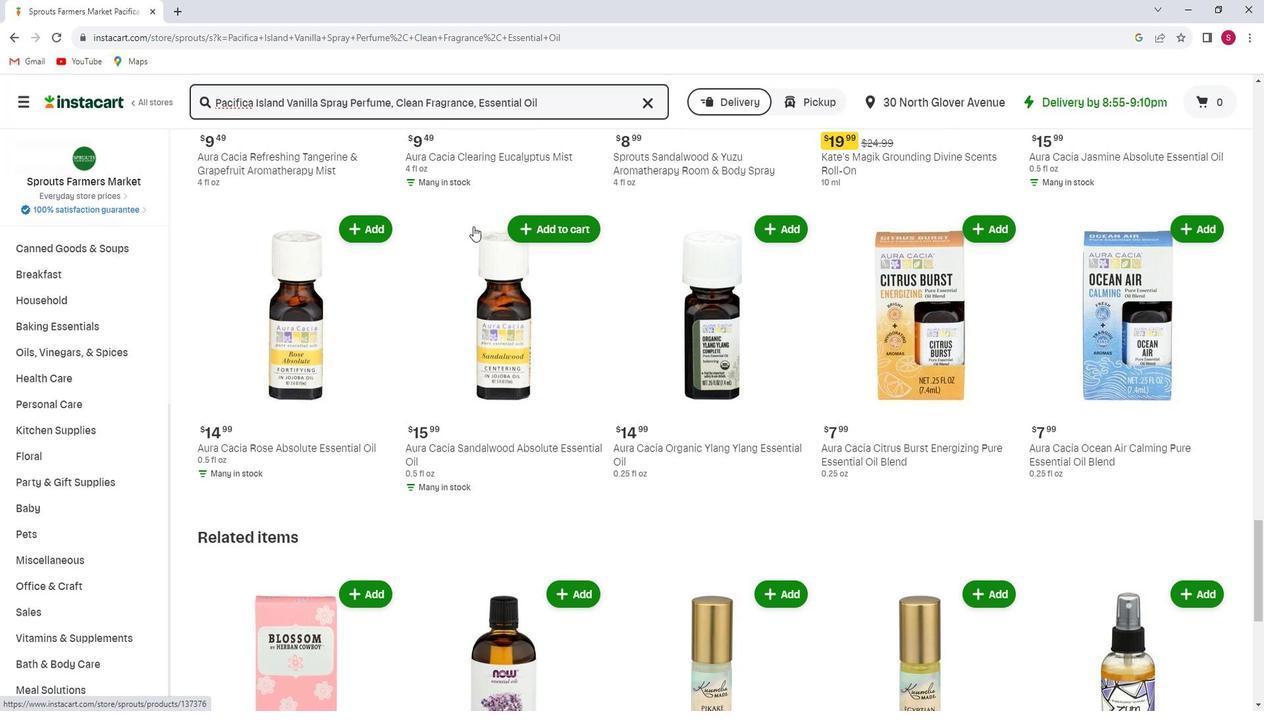 
Action: Mouse scrolled (471, 225) with delta (0, 0)
Screenshot: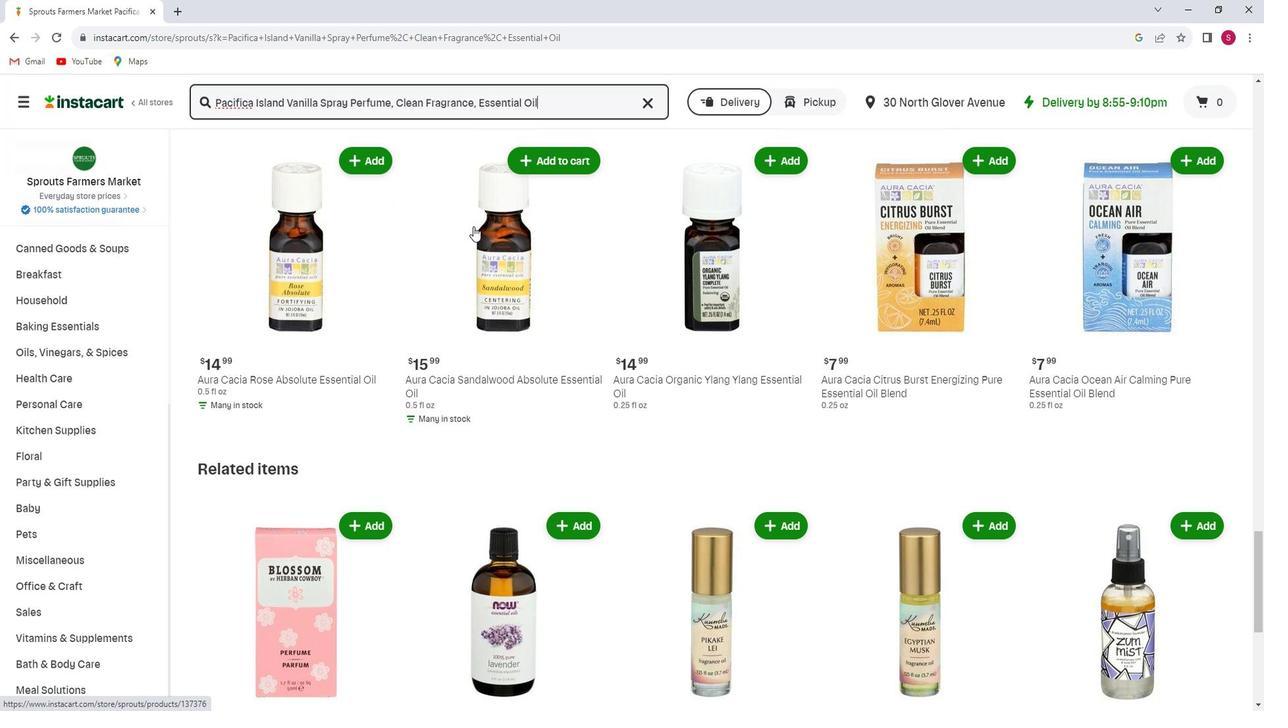 
Action: Mouse scrolled (471, 225) with delta (0, 0)
Screenshot: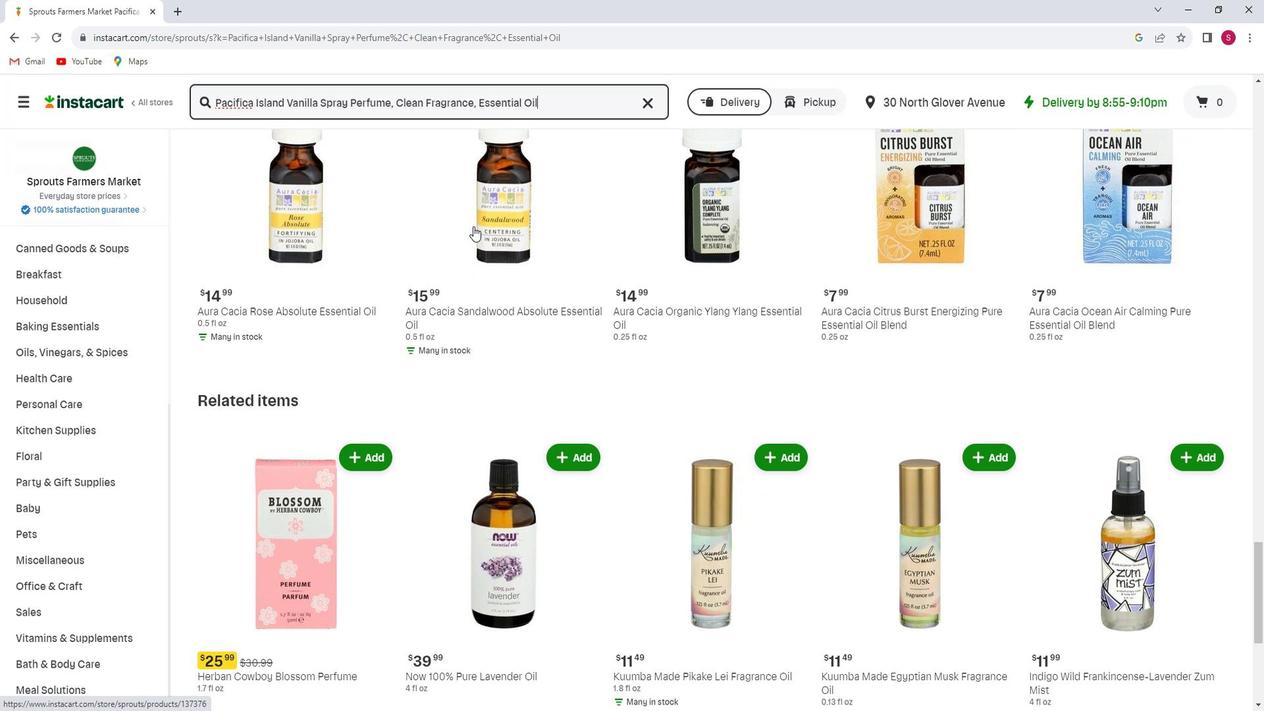 
Action: Mouse scrolled (471, 225) with delta (0, 0)
Screenshot: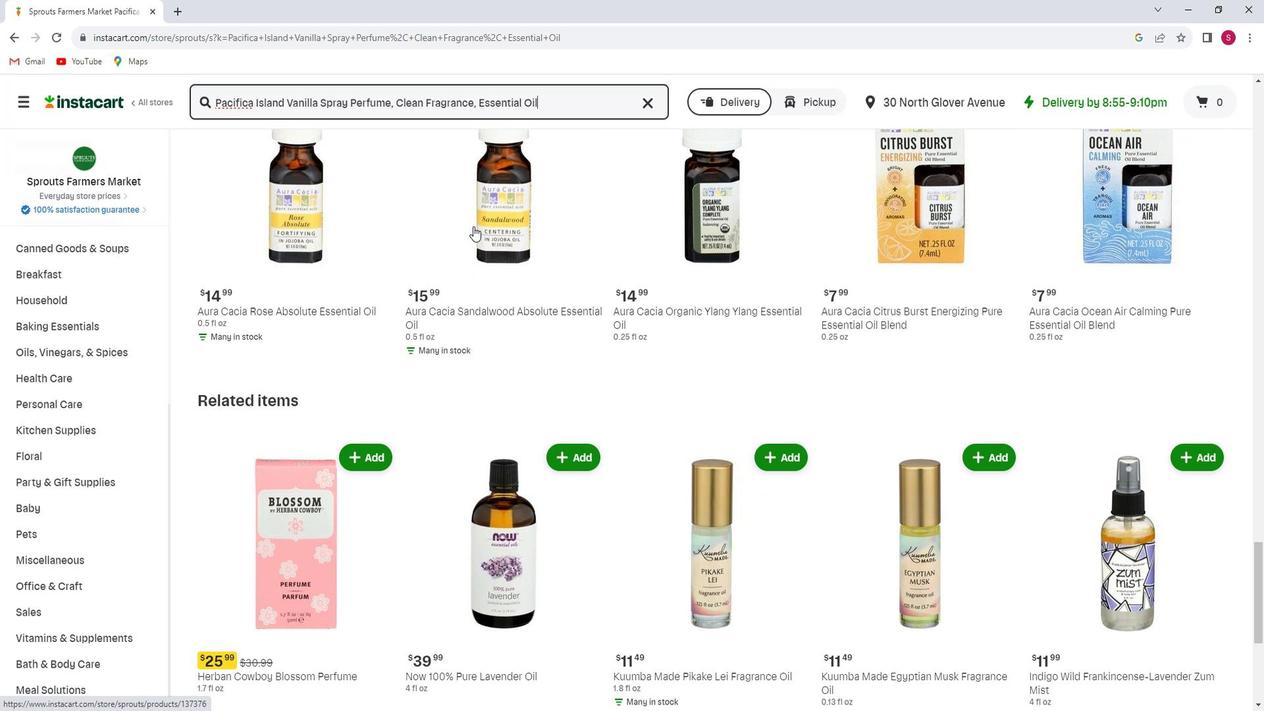
Action: Mouse scrolled (471, 225) with delta (0, 0)
Screenshot: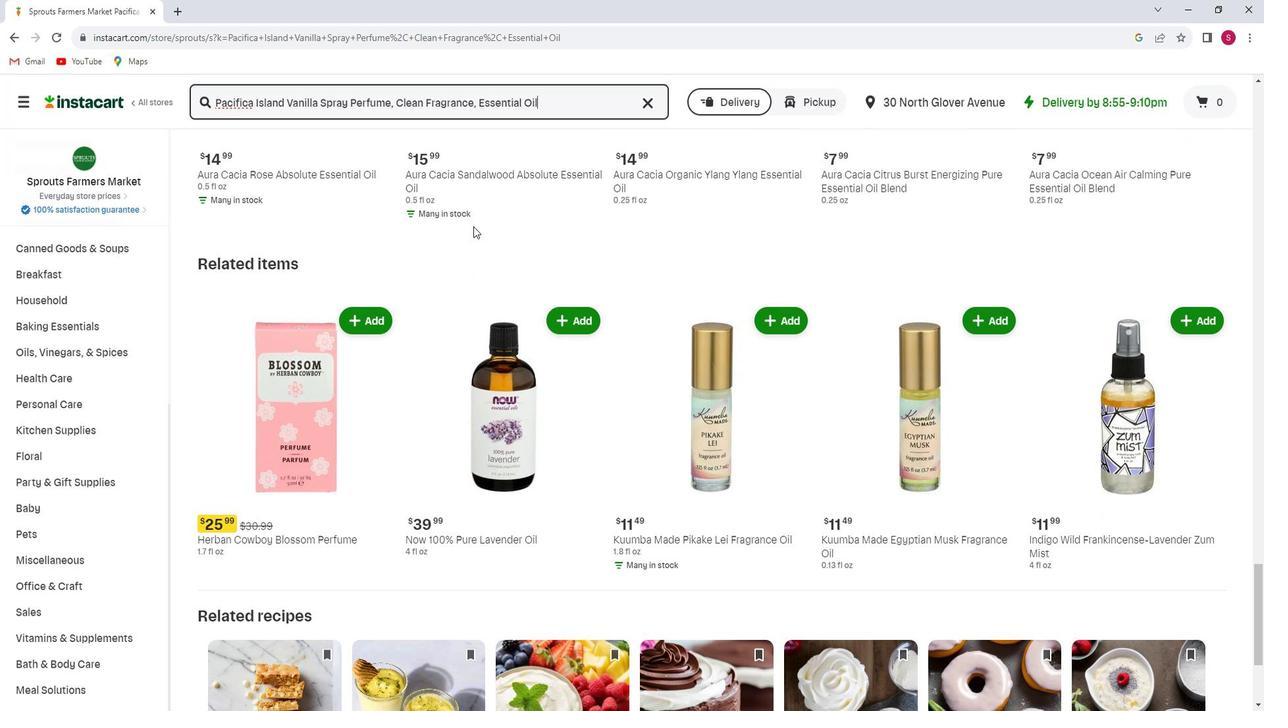 
Action: Mouse scrolled (471, 225) with delta (0, 0)
Screenshot: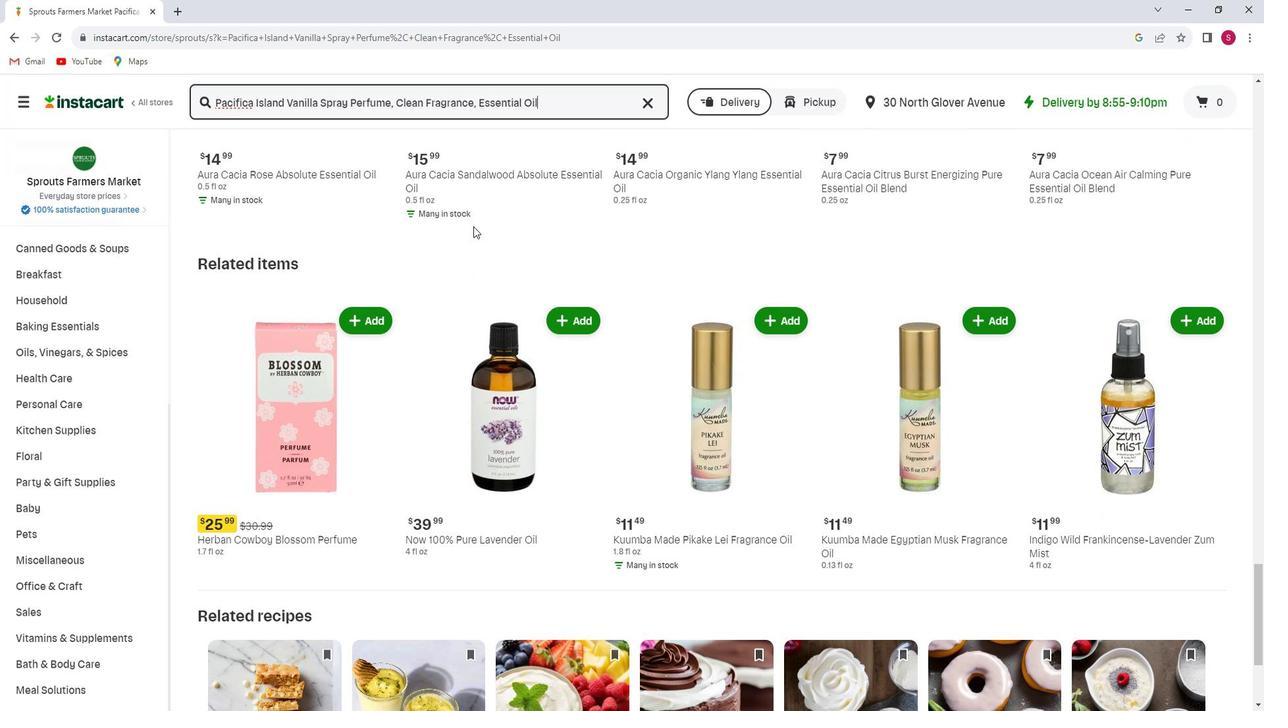 
Action: Mouse scrolled (471, 225) with delta (0, 0)
Screenshot: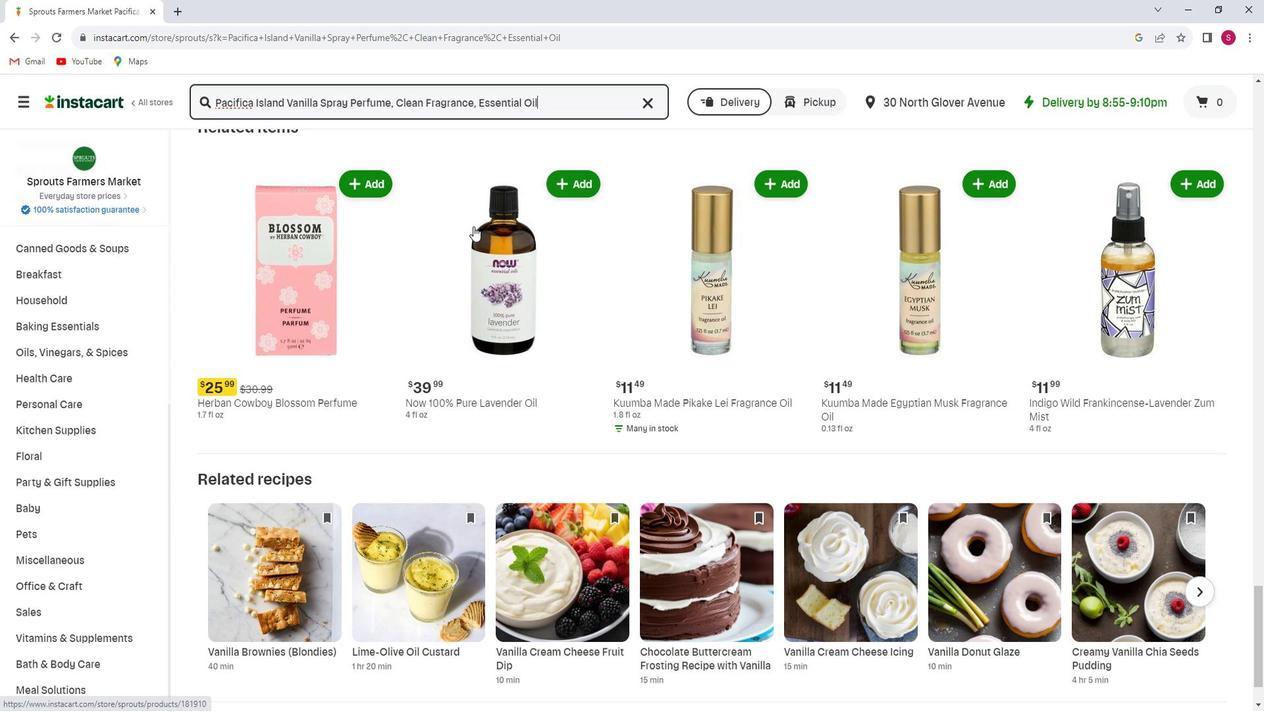 
Action: Mouse scrolled (471, 225) with delta (0, 0)
Screenshot: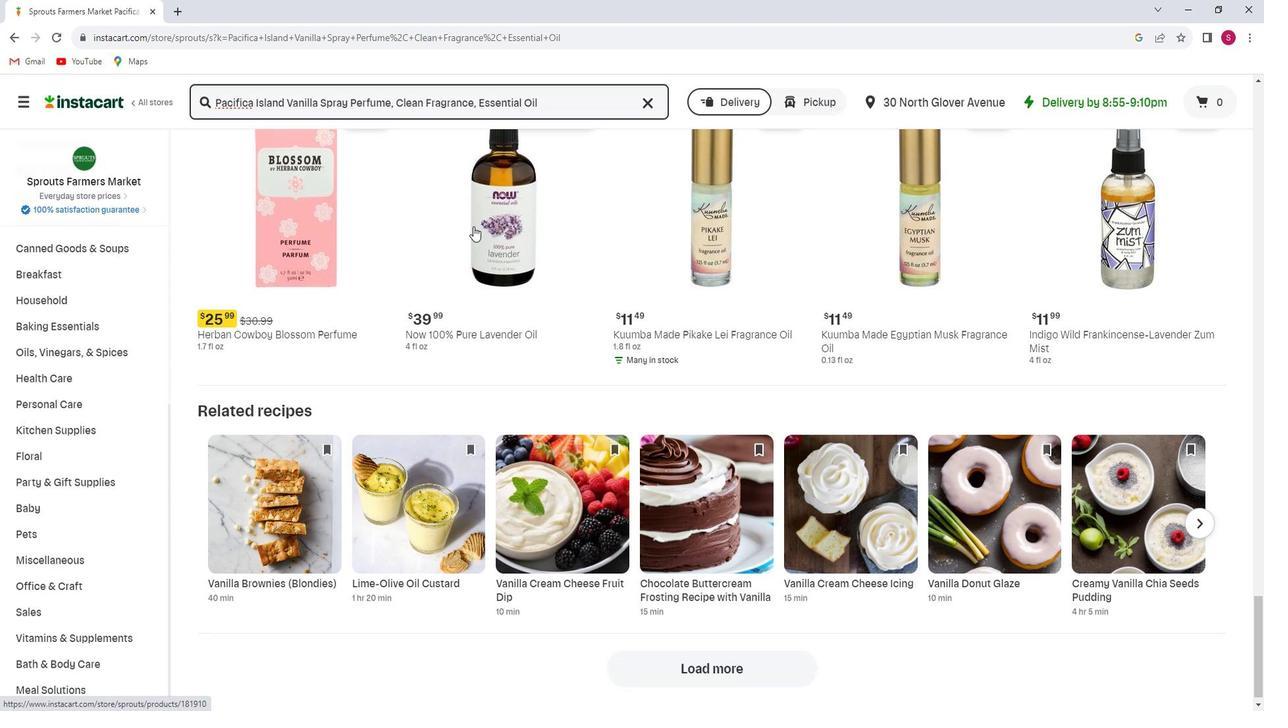 
Action: Mouse scrolled (471, 225) with delta (0, 0)
Screenshot: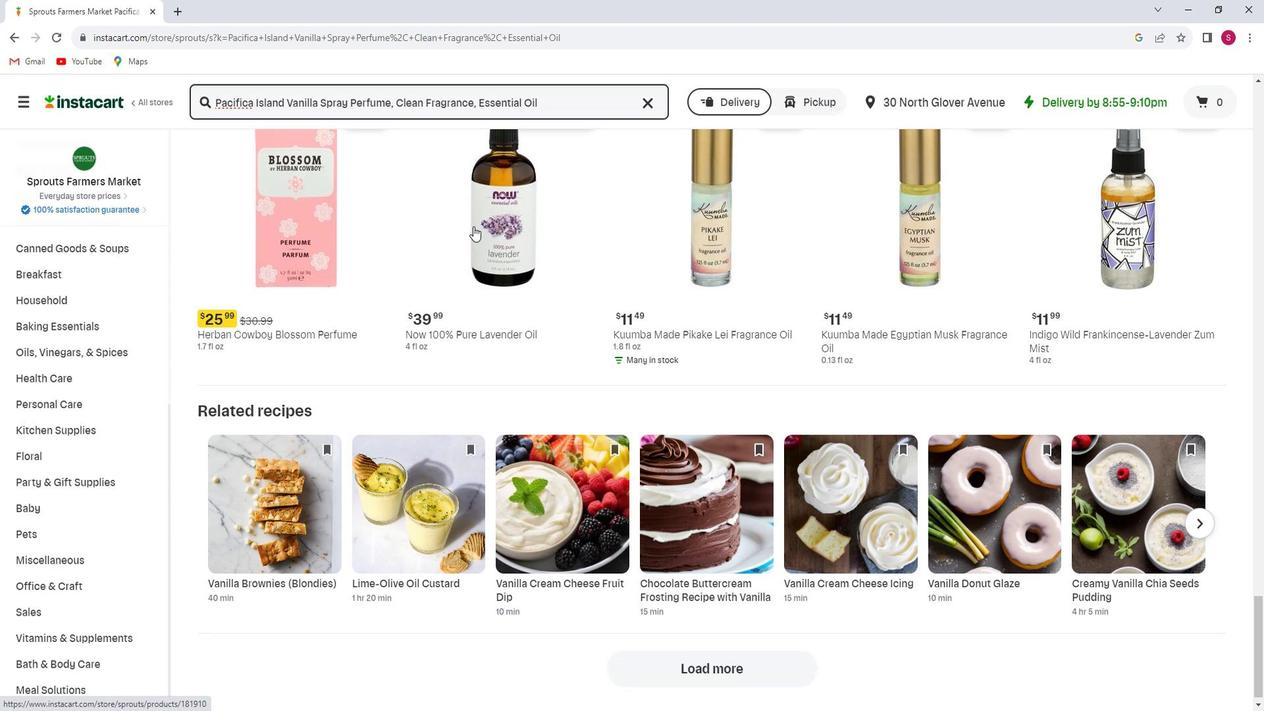 
Action: Mouse scrolled (471, 225) with delta (0, 0)
Screenshot: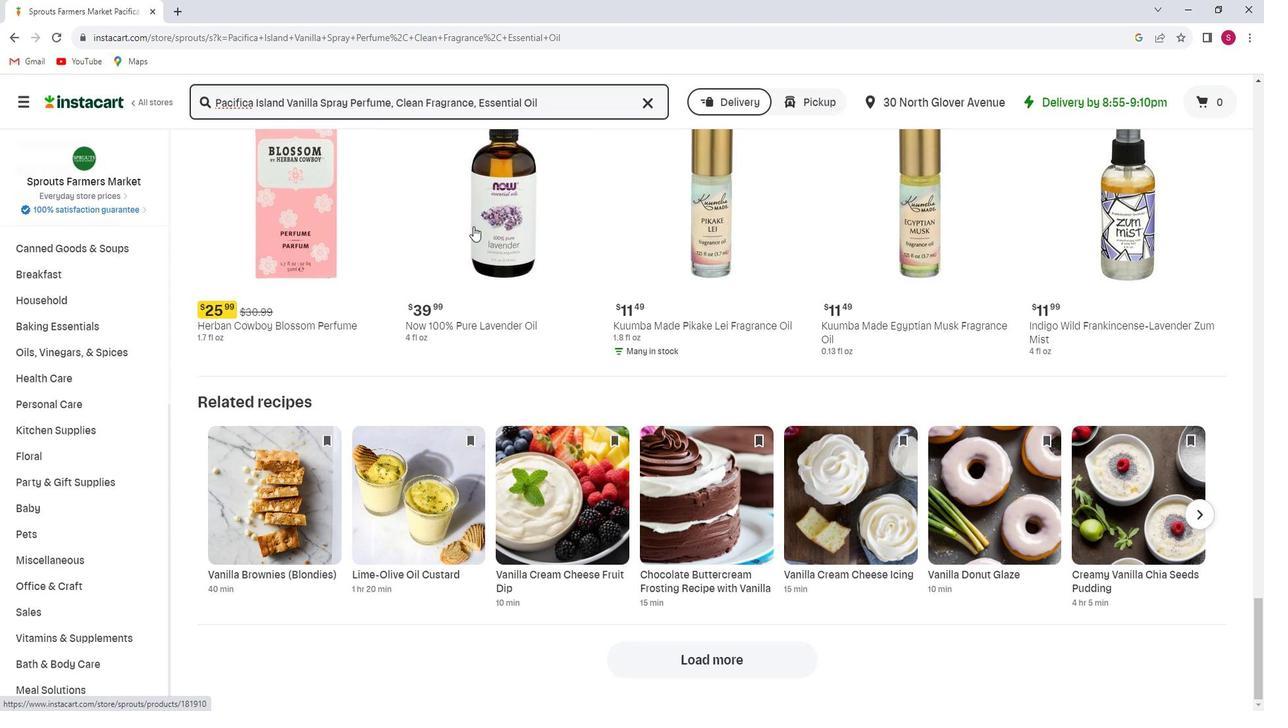 
Action: Mouse scrolled (471, 225) with delta (0, 0)
Screenshot: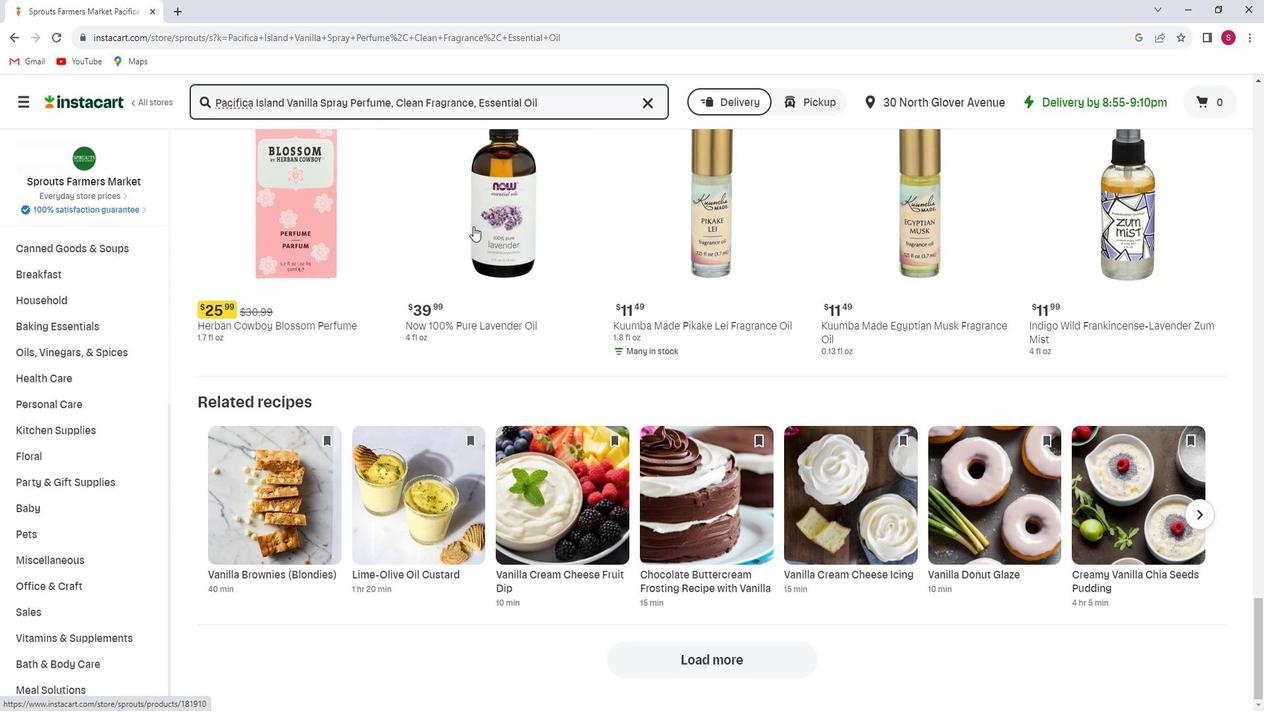 
